 Task: Find connections with filter location Marseille with filter topic #whatinspiresmewith filter profile language Spanish with filter current company SUGAR Cosmetics with filter school CMR Institute Of Management Studies with filter industry Security and Investigations with filter service category Training with filter keywords title Founder
Action: Mouse moved to (550, 106)
Screenshot: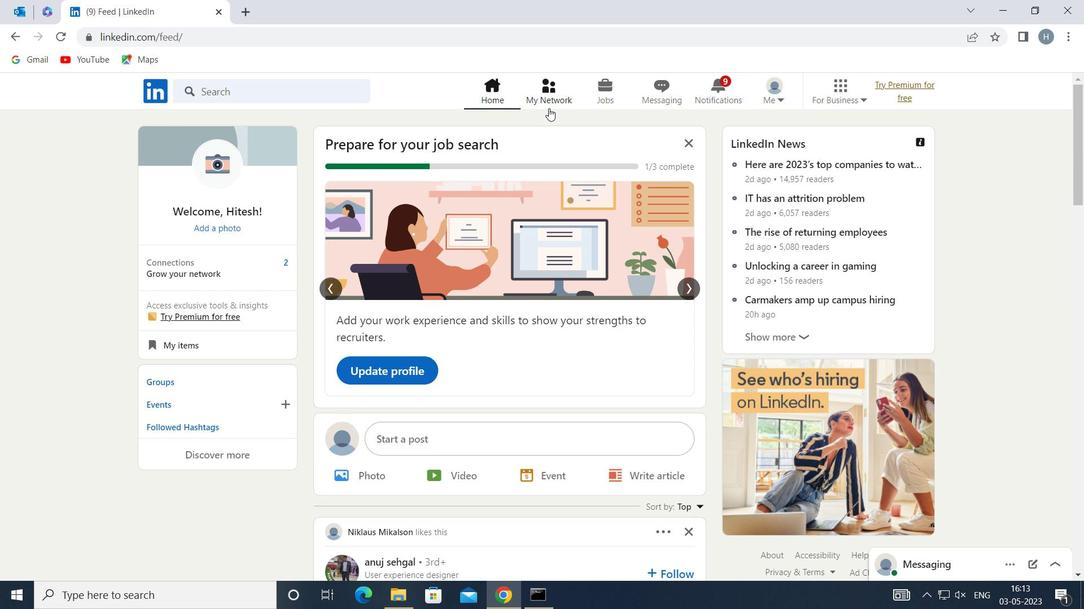 
Action: Mouse pressed left at (550, 106)
Screenshot: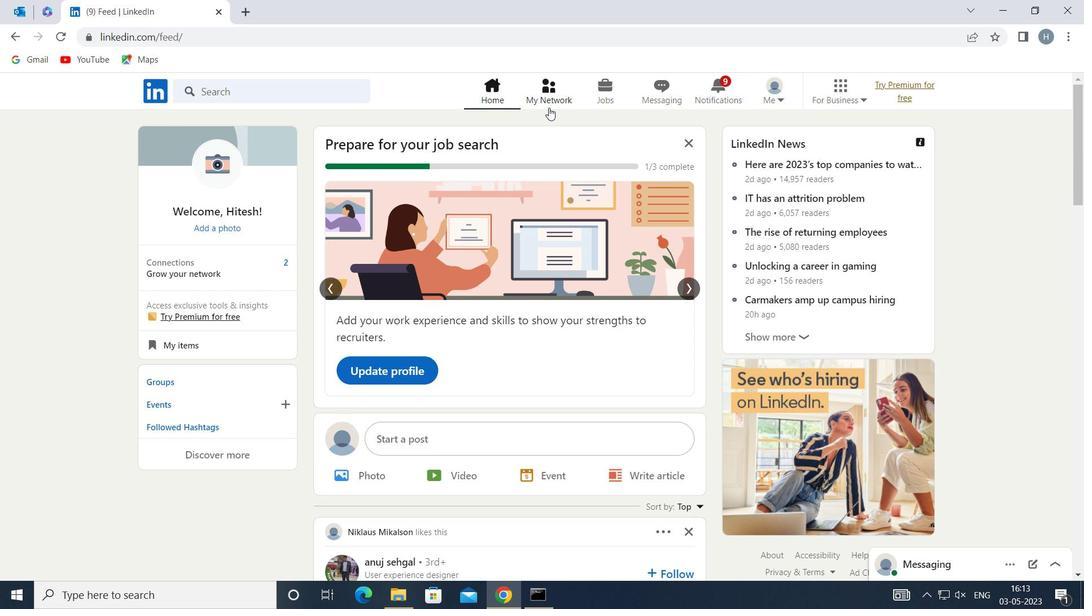 
Action: Mouse moved to (317, 168)
Screenshot: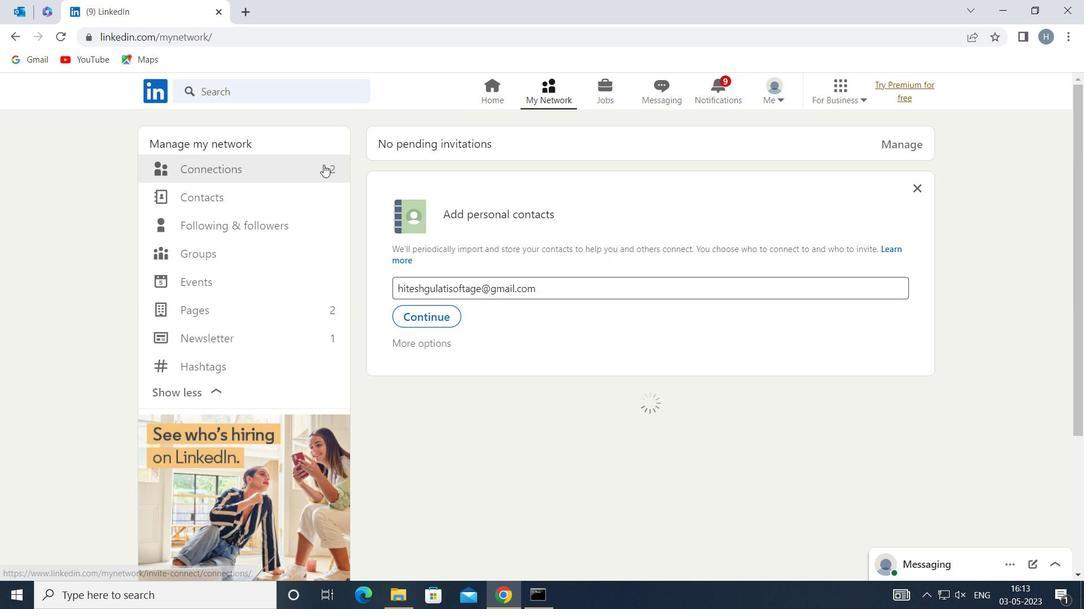 
Action: Mouse pressed left at (317, 168)
Screenshot: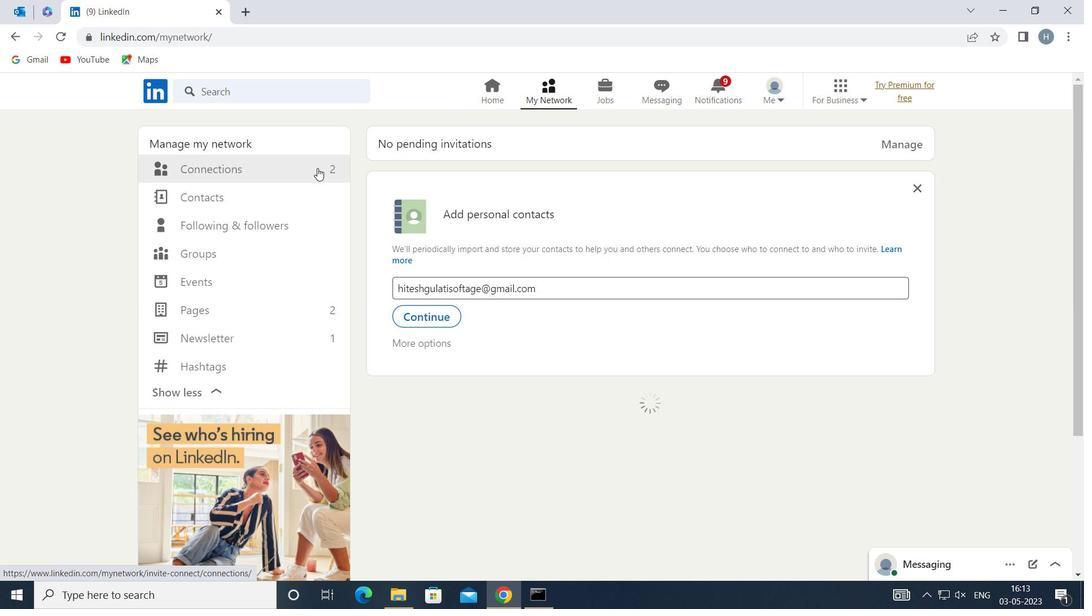 
Action: Mouse moved to (672, 170)
Screenshot: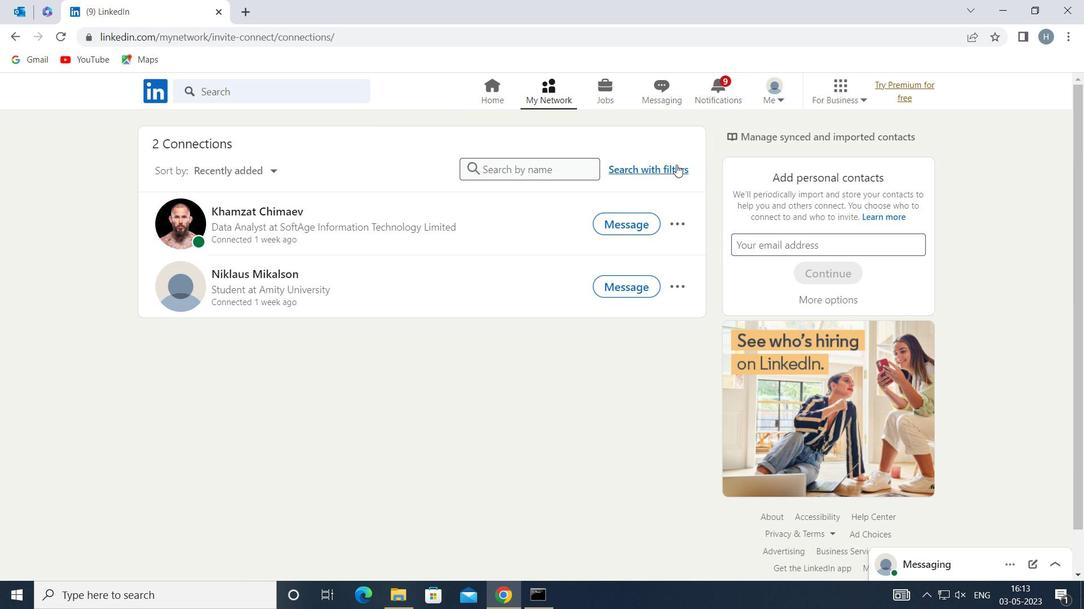 
Action: Mouse pressed left at (672, 170)
Screenshot: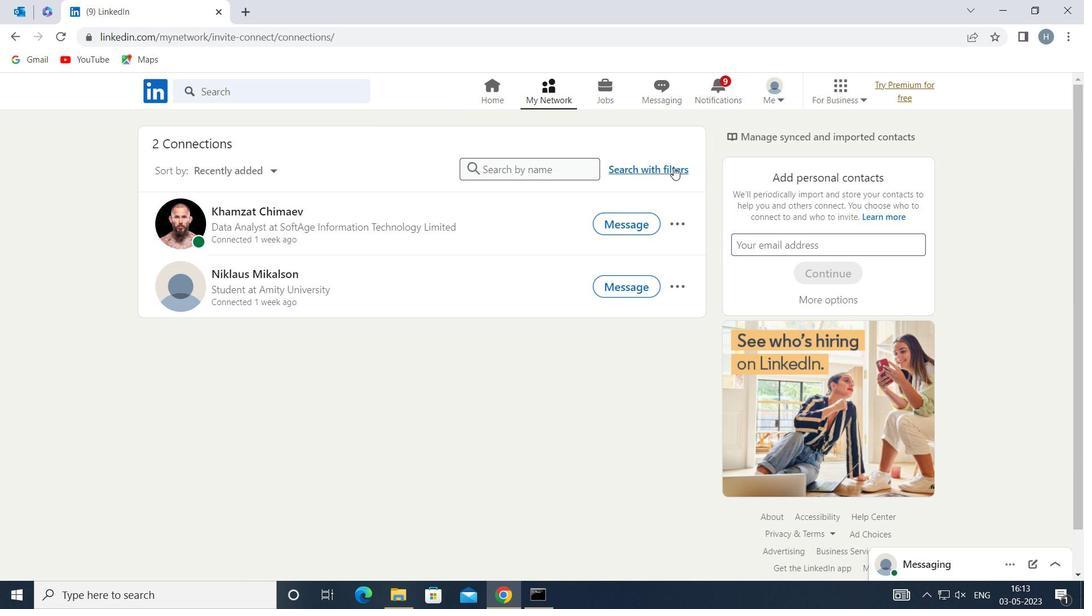 
Action: Mouse moved to (589, 128)
Screenshot: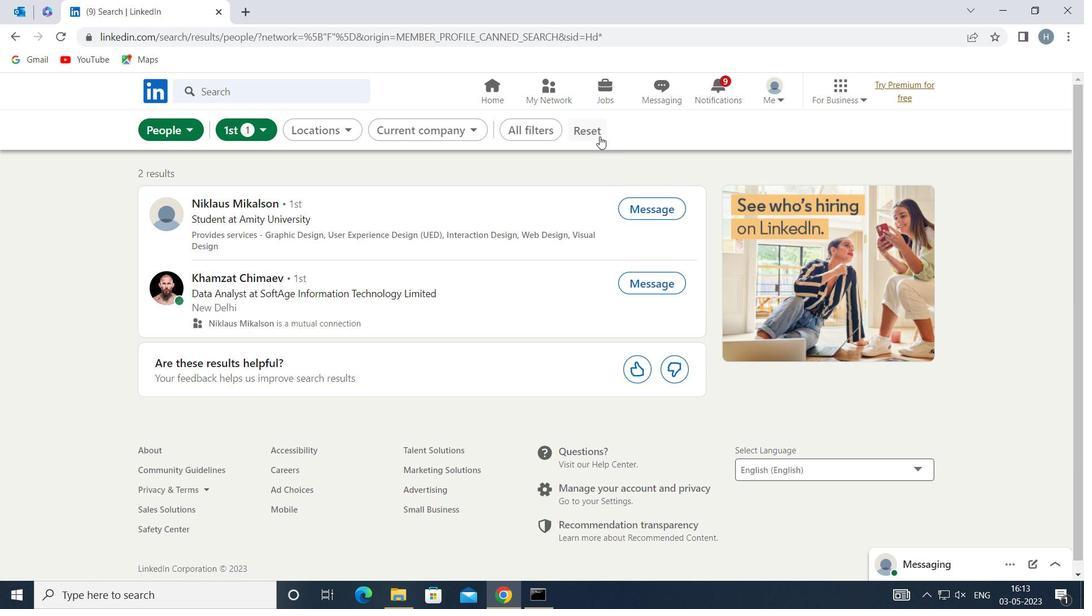 
Action: Mouse pressed left at (589, 128)
Screenshot: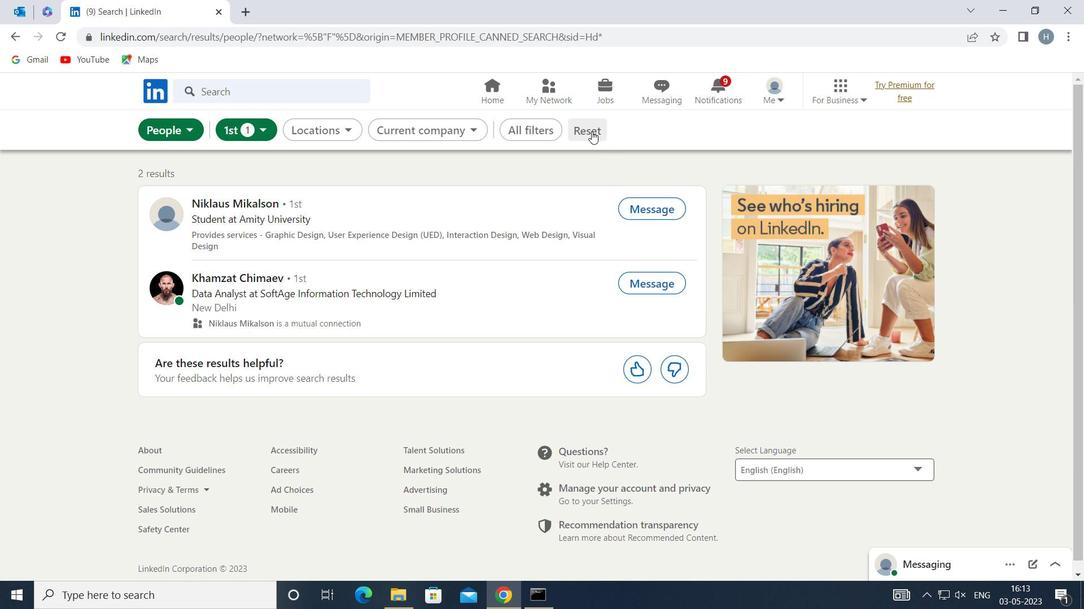
Action: Mouse moved to (570, 128)
Screenshot: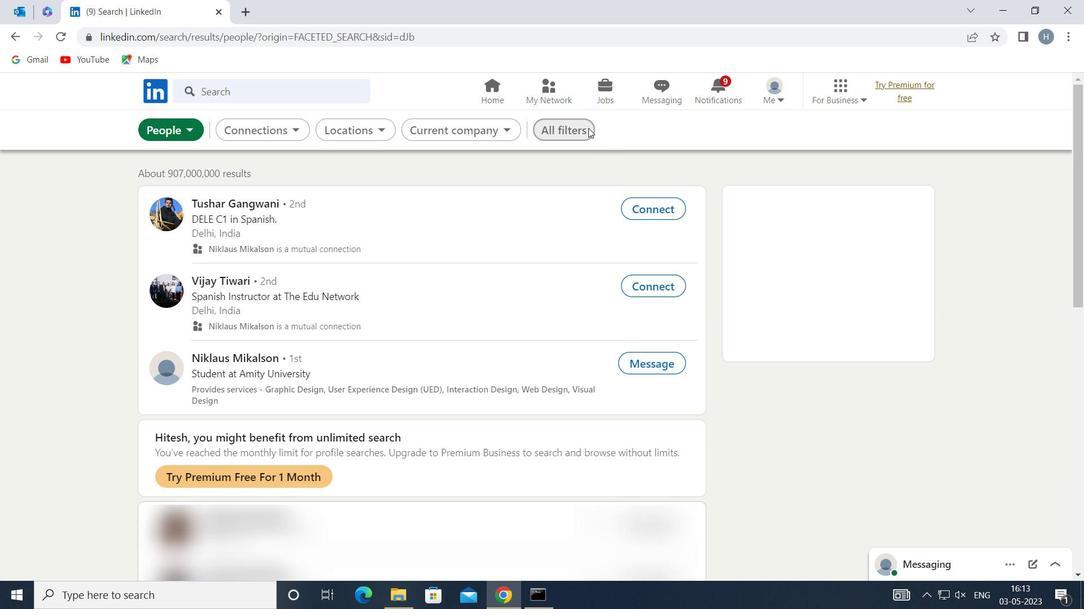 
Action: Mouse pressed left at (570, 128)
Screenshot: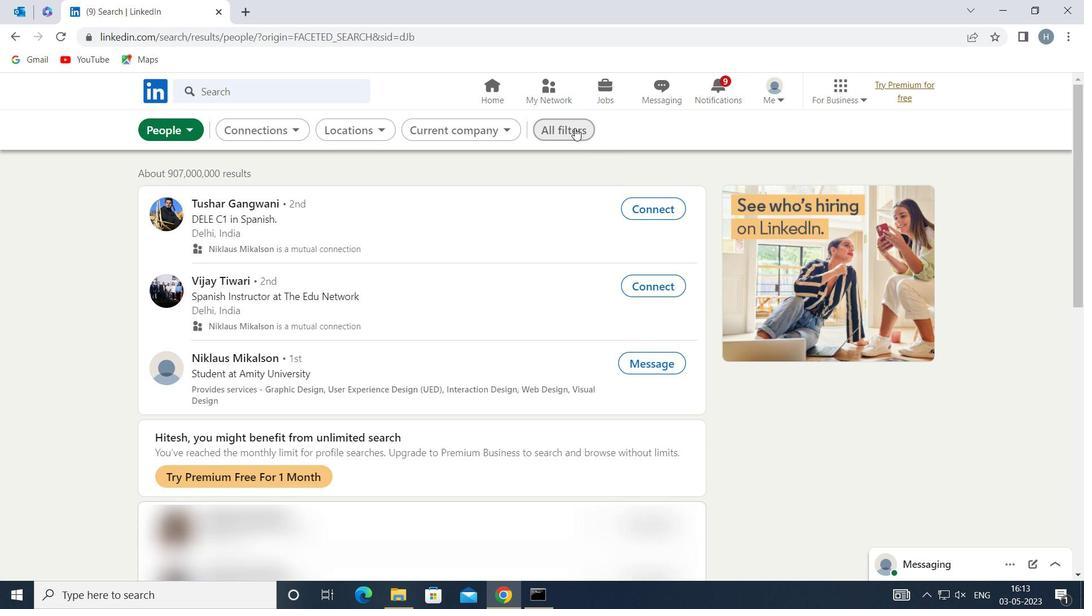 
Action: Mouse moved to (805, 312)
Screenshot: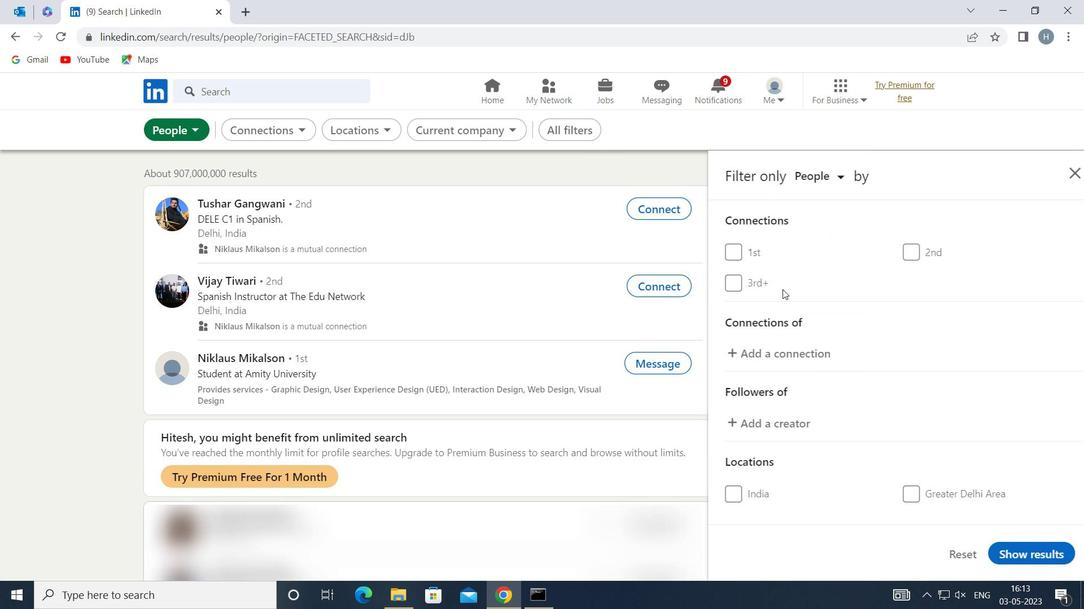 
Action: Mouse scrolled (805, 312) with delta (0, 0)
Screenshot: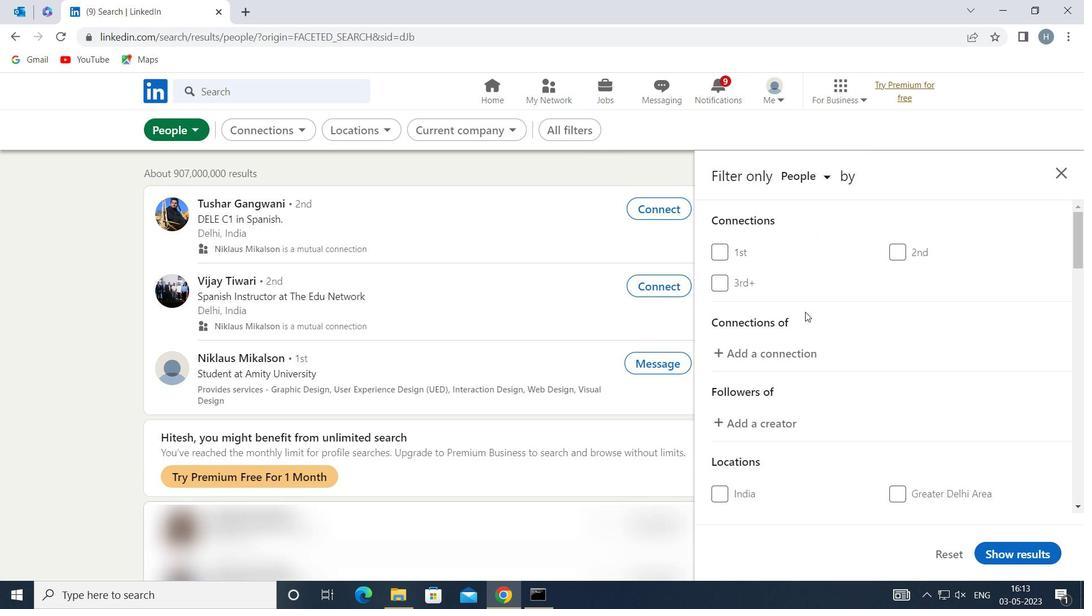 
Action: Mouse scrolled (805, 312) with delta (0, 0)
Screenshot: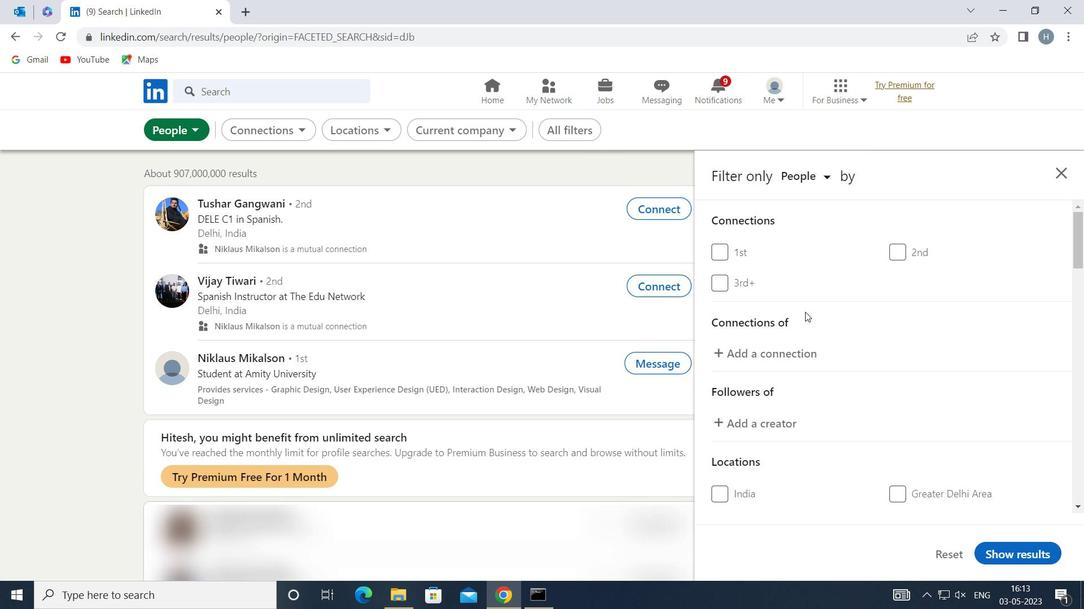 
Action: Mouse scrolled (805, 312) with delta (0, 0)
Screenshot: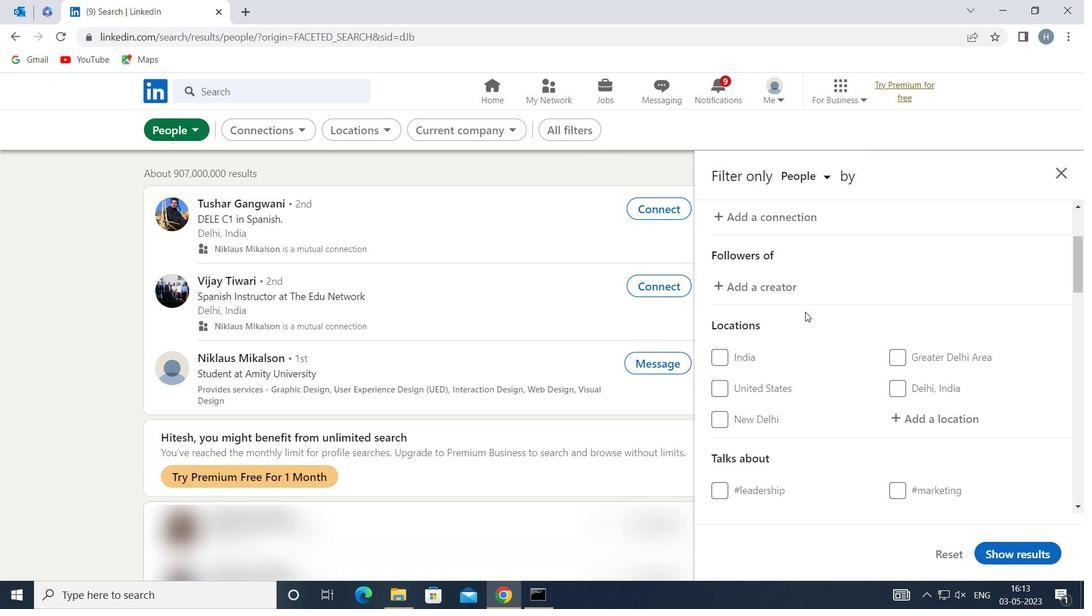
Action: Mouse moved to (917, 346)
Screenshot: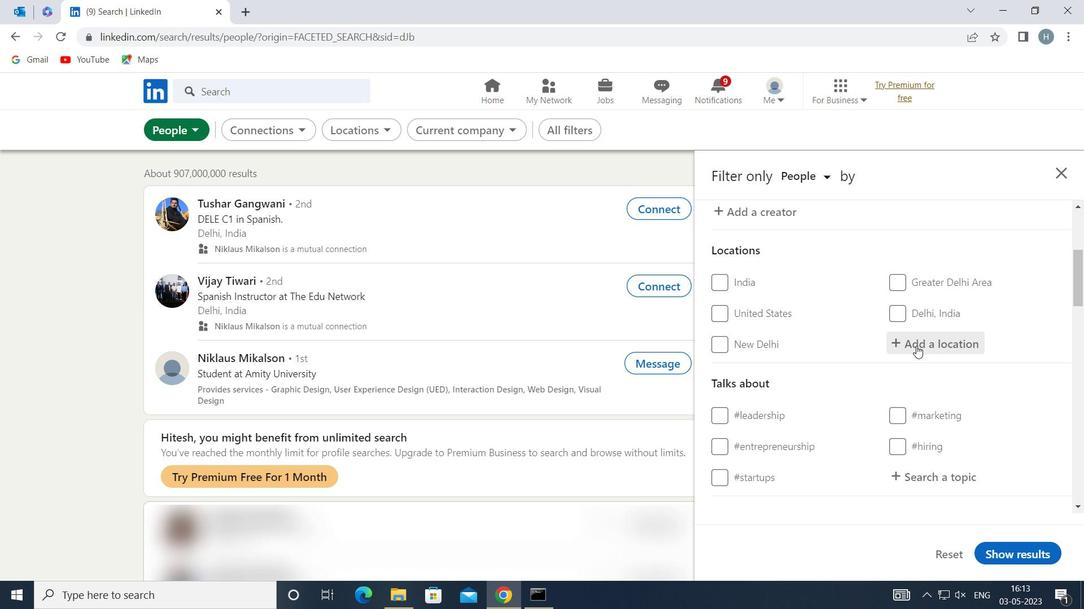 
Action: Mouse pressed left at (917, 346)
Screenshot: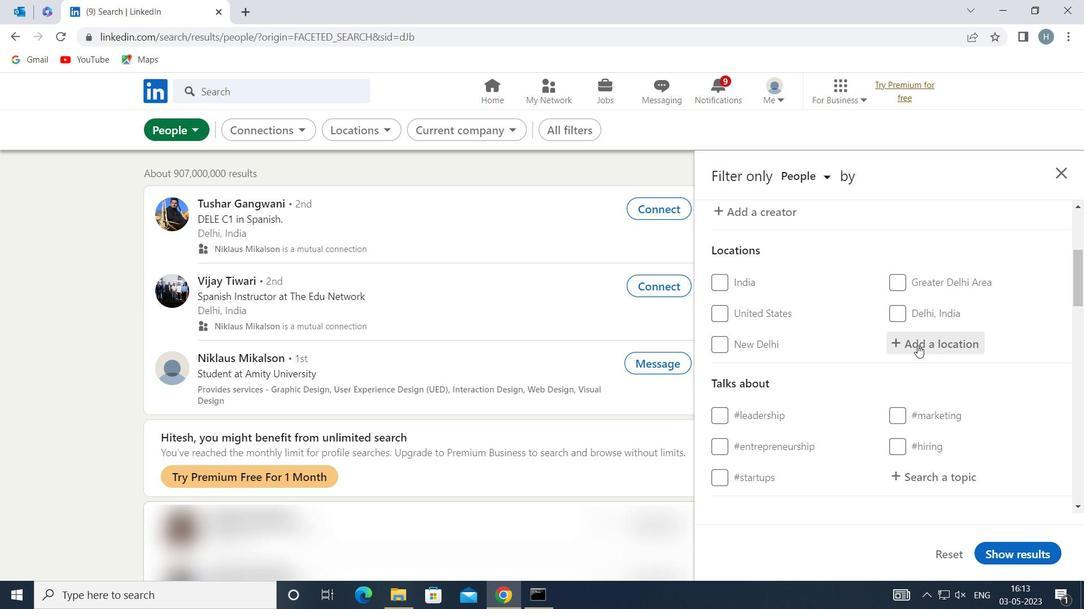 
Action: Mouse moved to (865, 345)
Screenshot: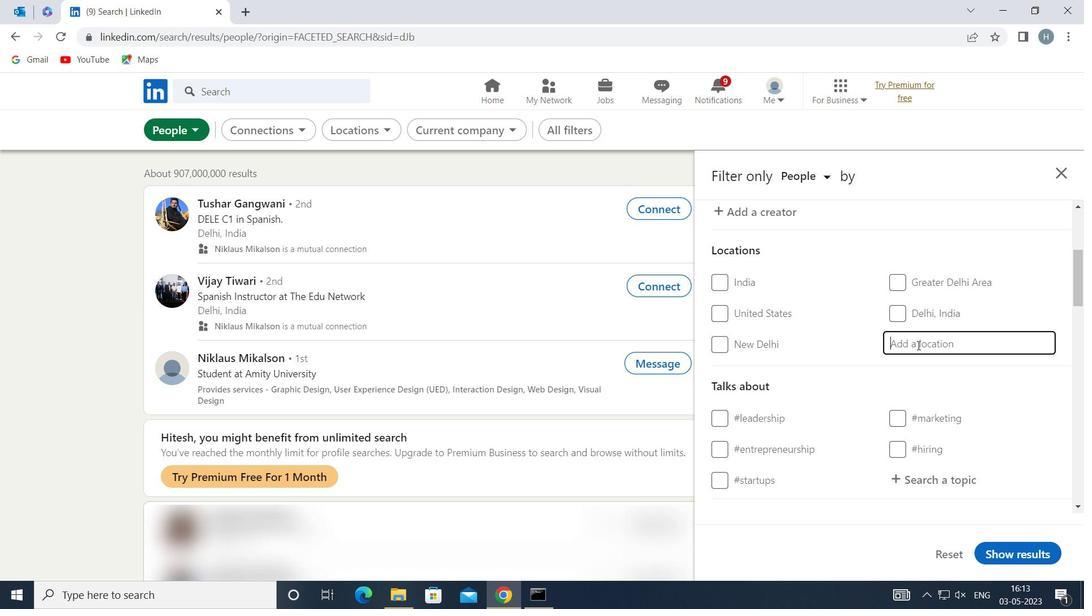 
Action: Key pressed <Key.shift>MARSEILLE
Screenshot: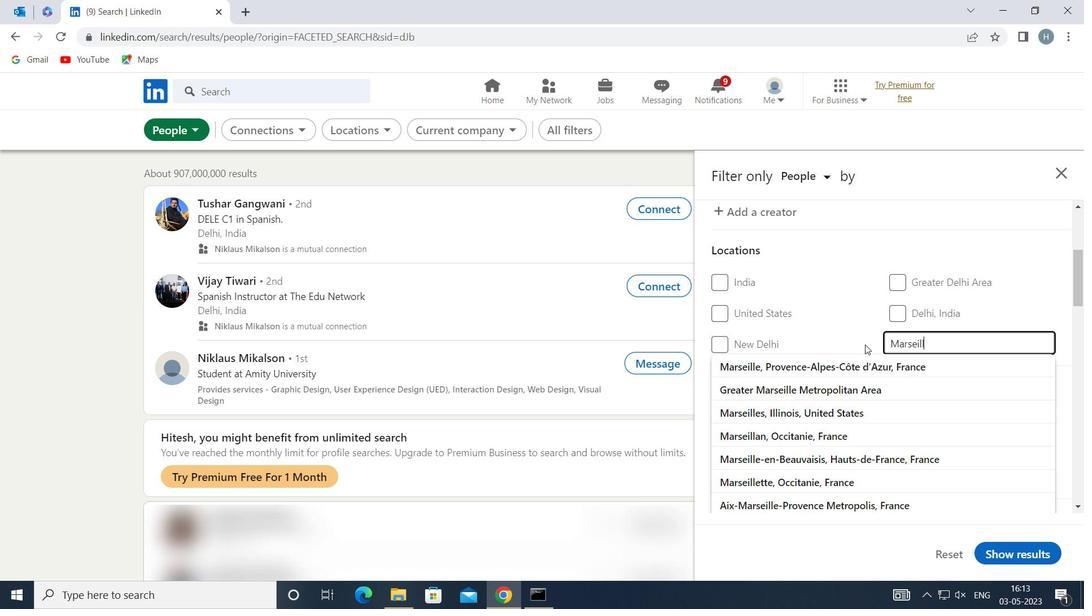 
Action: Mouse moved to (857, 364)
Screenshot: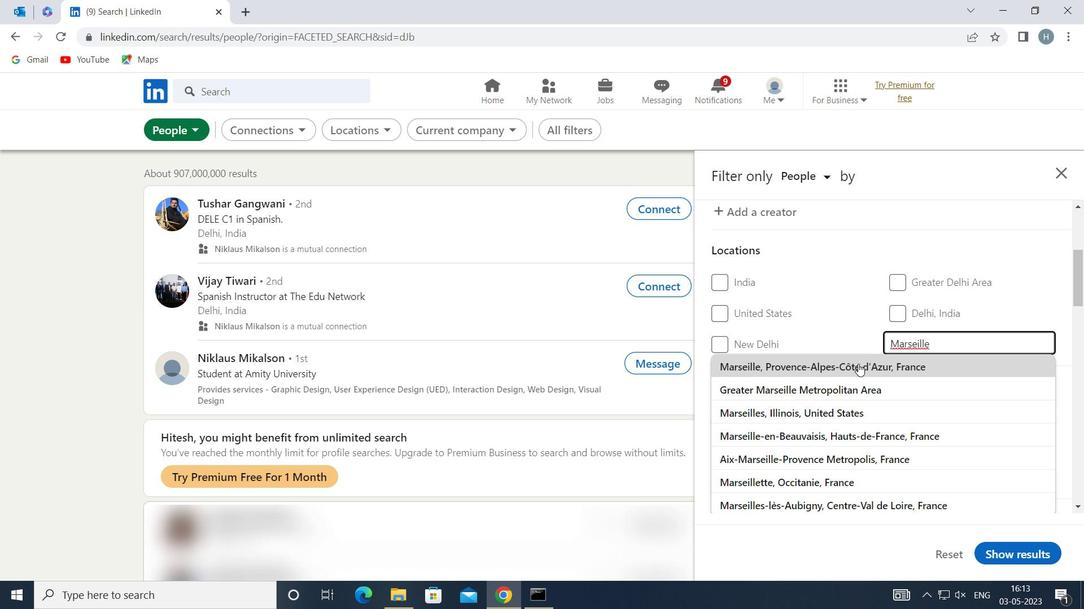 
Action: Mouse pressed left at (857, 364)
Screenshot: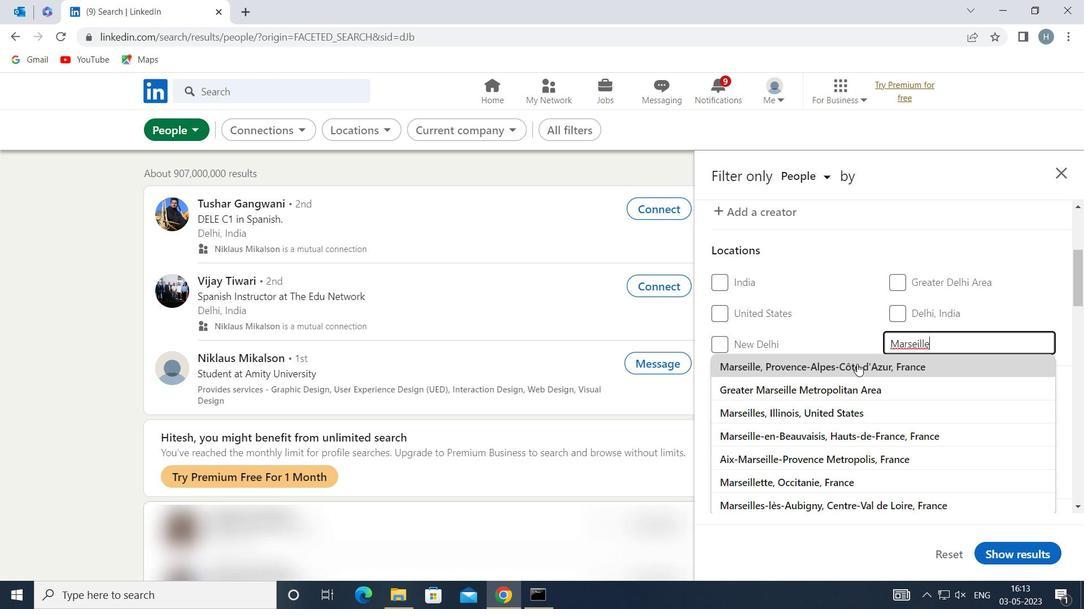 
Action: Mouse moved to (853, 359)
Screenshot: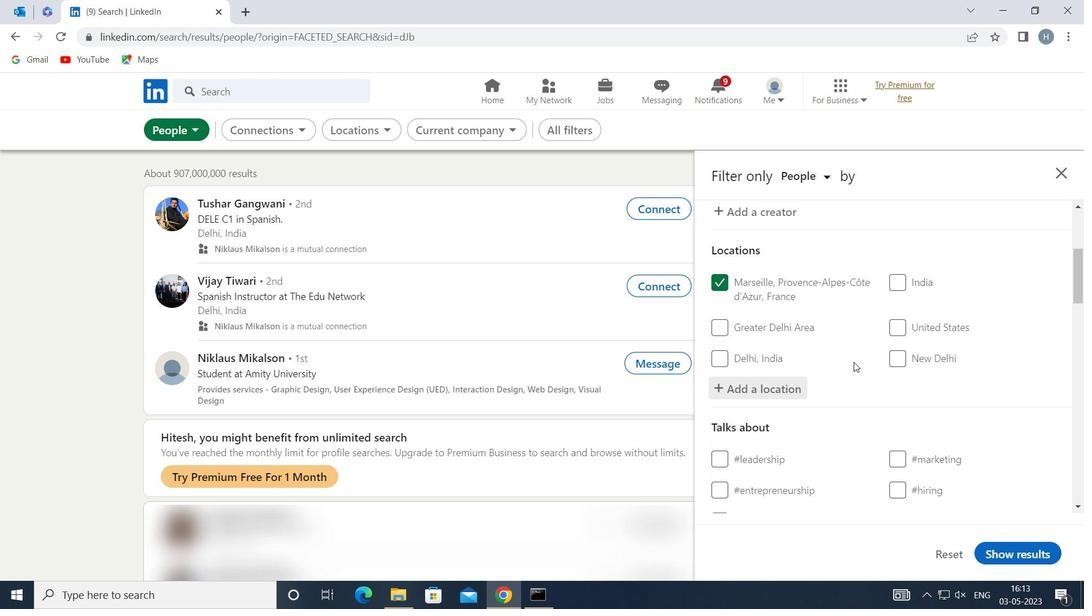 
Action: Mouse scrolled (853, 359) with delta (0, 0)
Screenshot: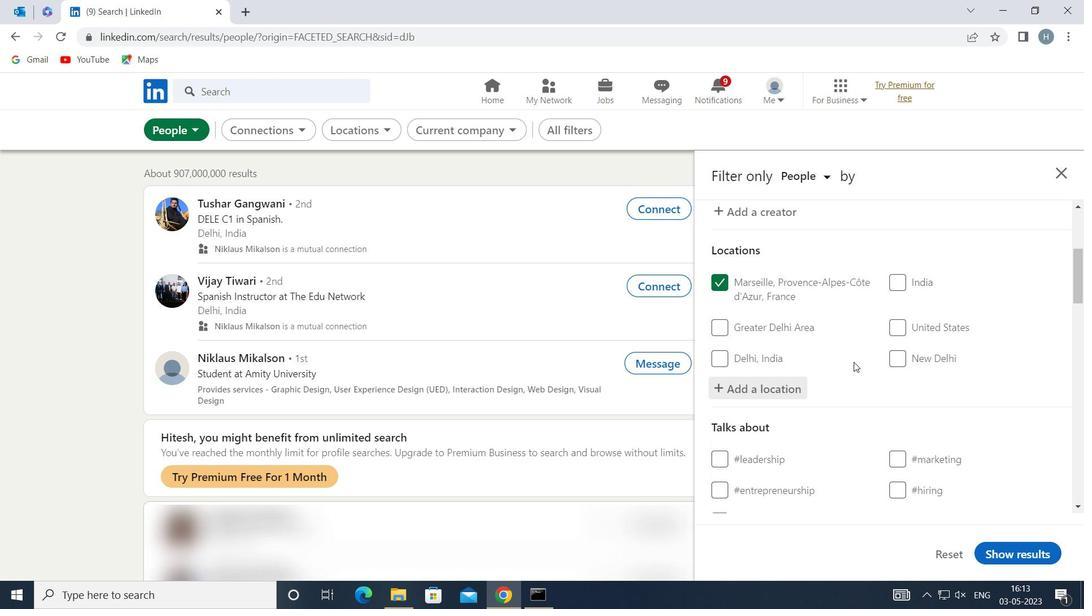 
Action: Mouse scrolled (853, 359) with delta (0, 0)
Screenshot: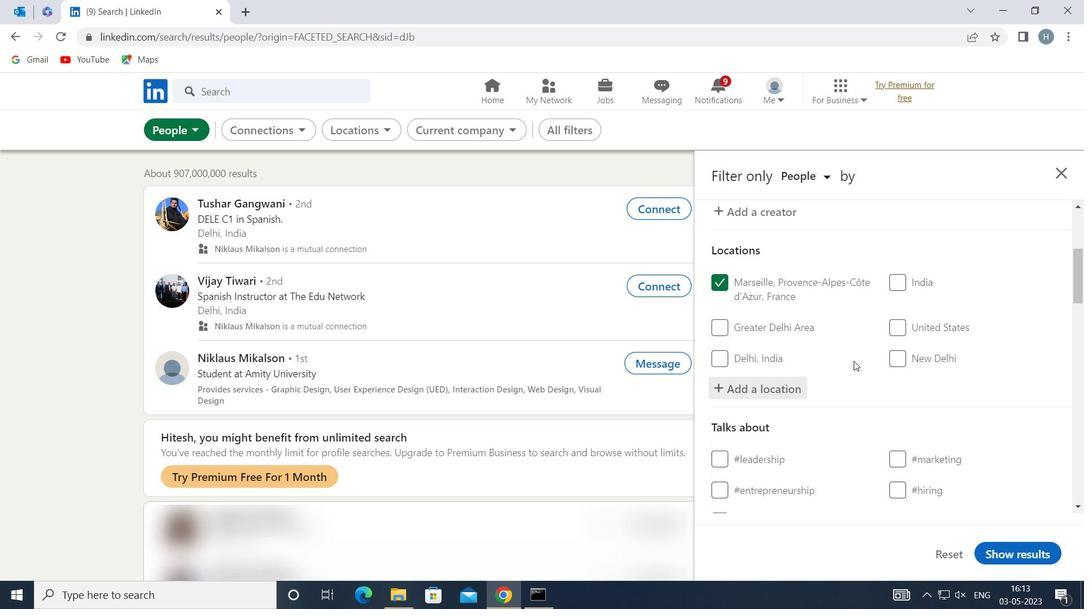 
Action: Mouse moved to (923, 374)
Screenshot: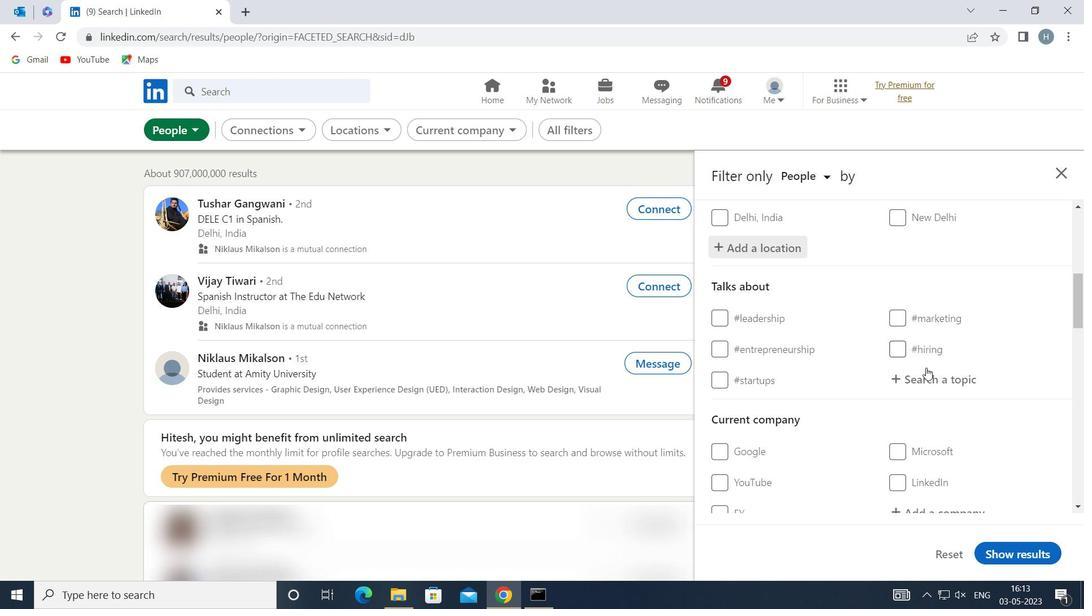 
Action: Mouse pressed left at (923, 374)
Screenshot: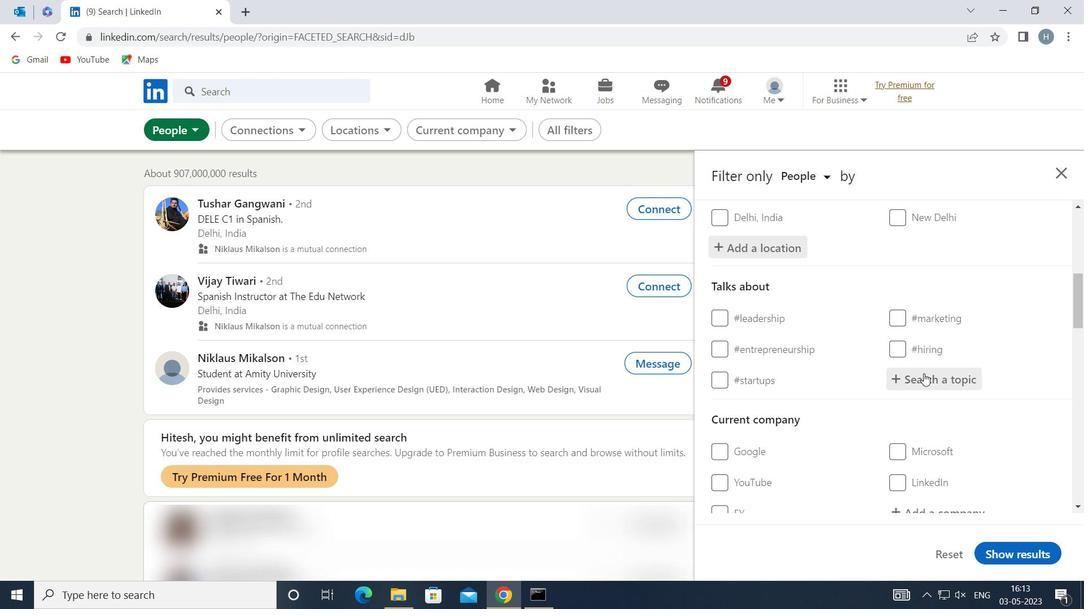
Action: Mouse moved to (919, 376)
Screenshot: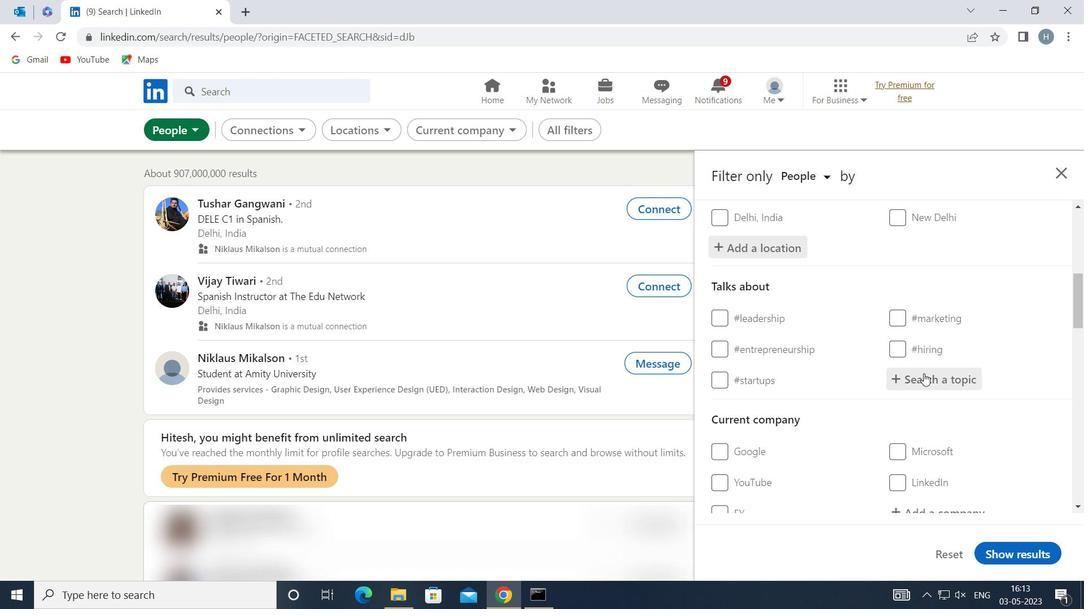 
Action: Key pressed WHATINSPIRES
Screenshot: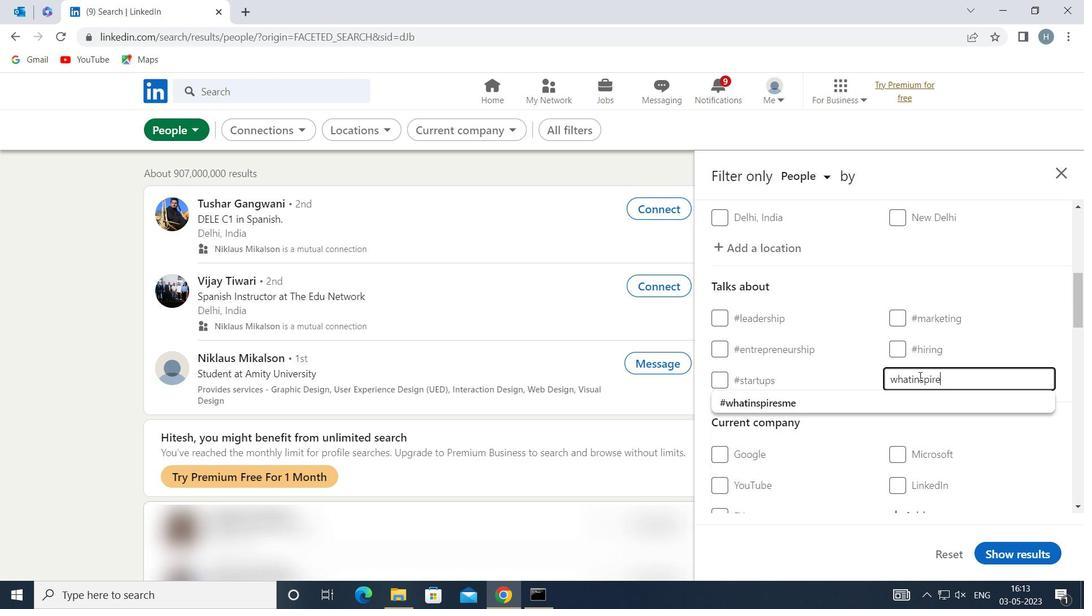 
Action: Mouse moved to (880, 404)
Screenshot: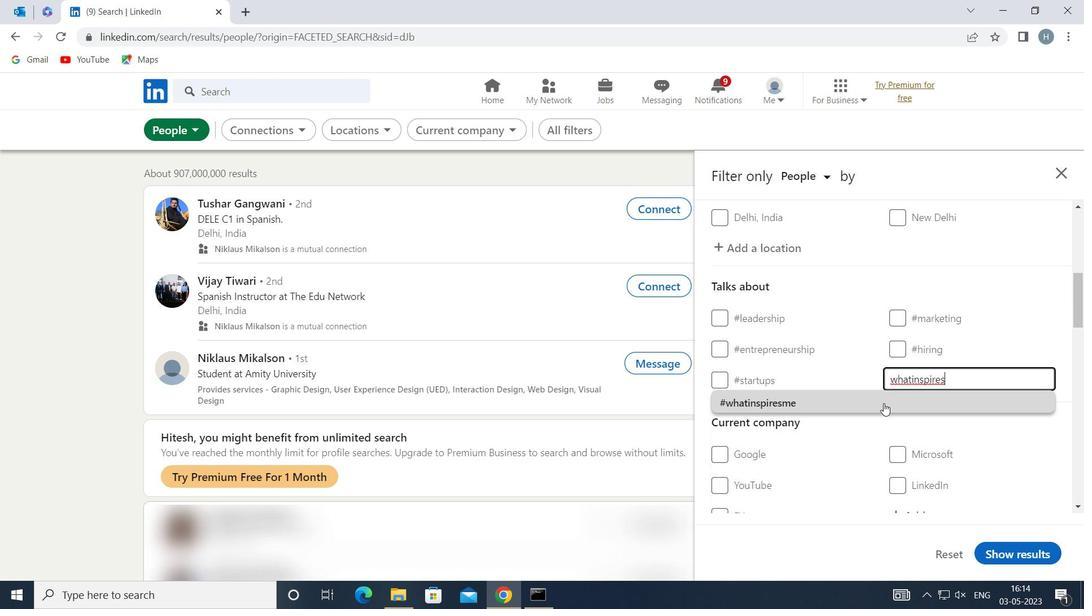 
Action: Mouse pressed left at (880, 404)
Screenshot: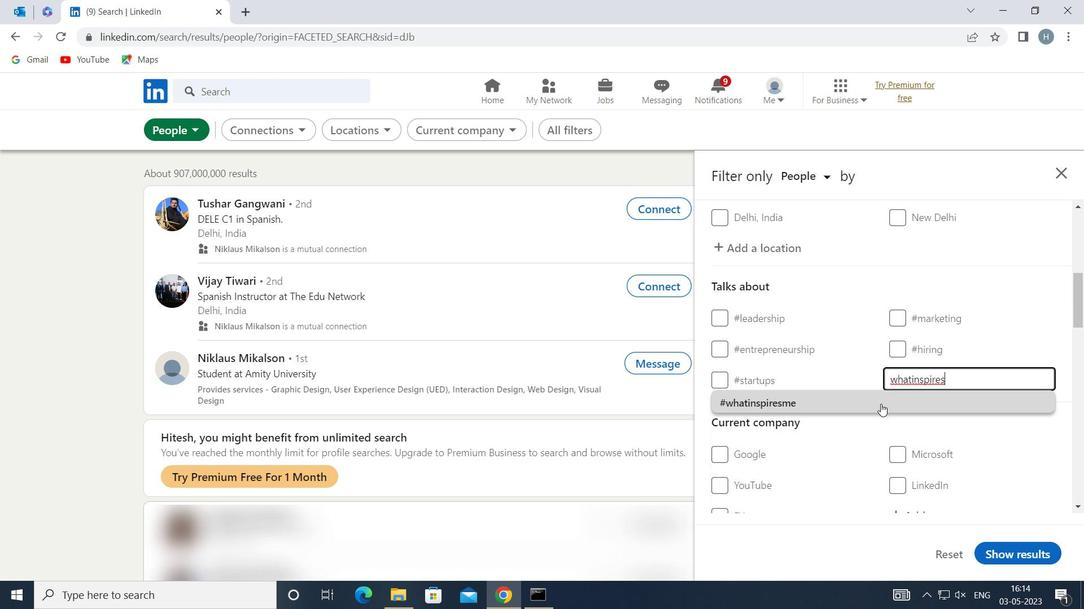 
Action: Mouse moved to (829, 404)
Screenshot: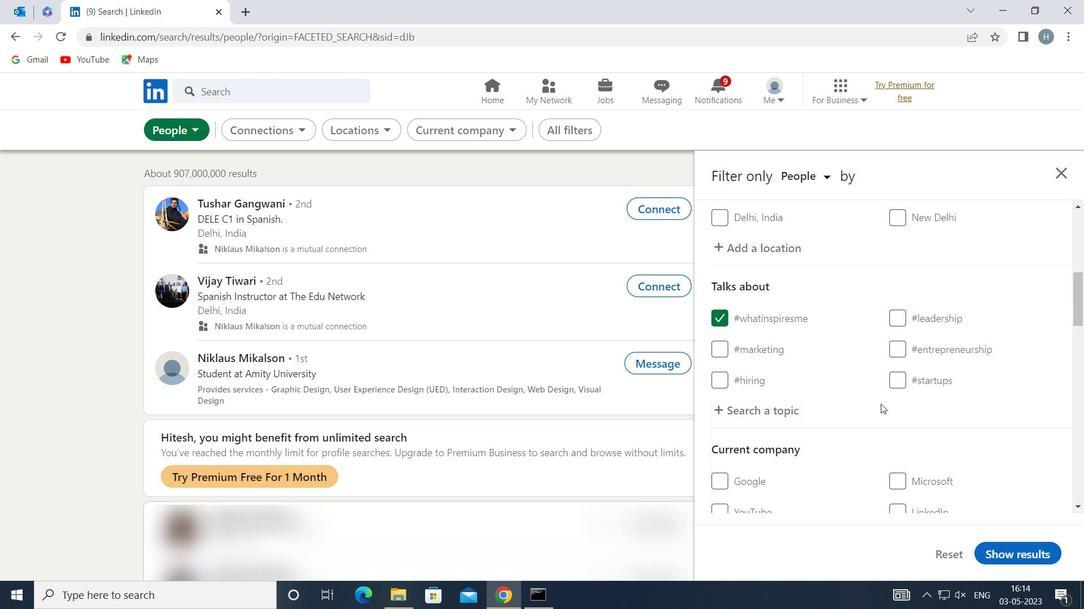 
Action: Mouse scrolled (829, 403) with delta (0, 0)
Screenshot: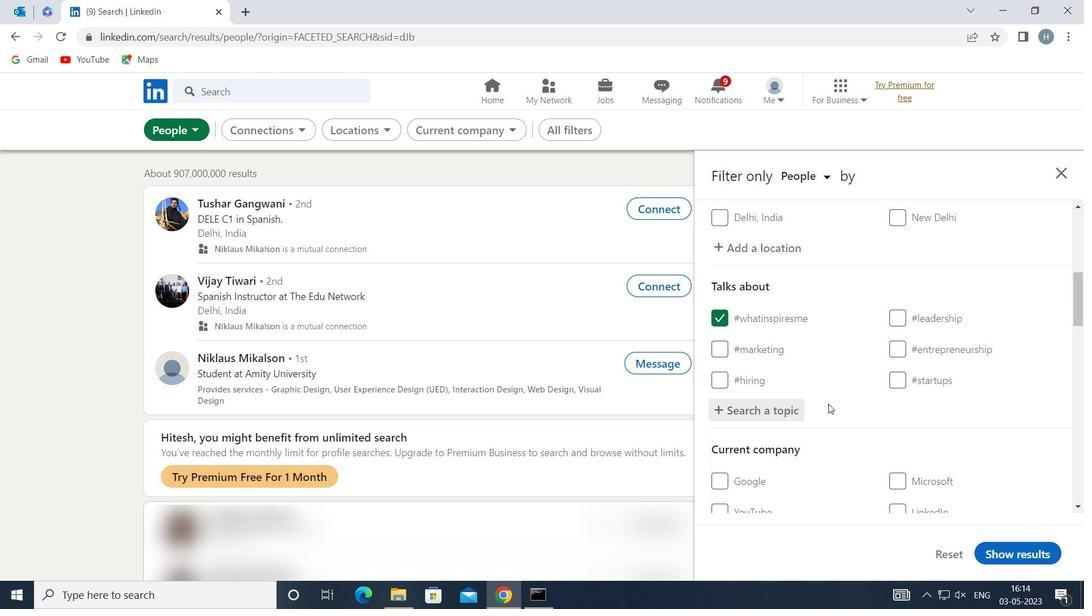 
Action: Mouse scrolled (829, 403) with delta (0, 0)
Screenshot: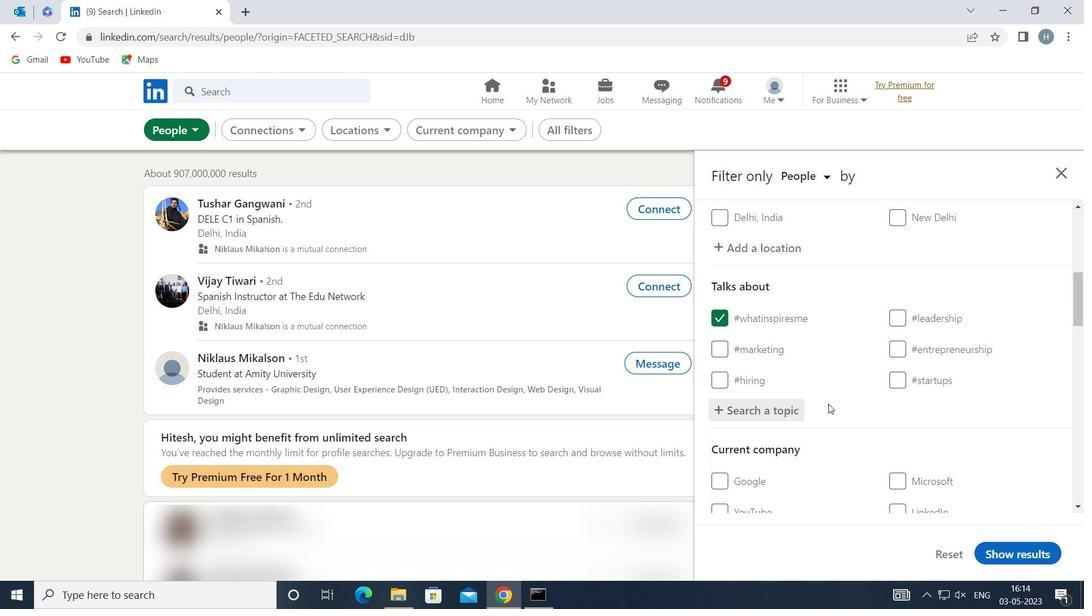 
Action: Mouse moved to (860, 393)
Screenshot: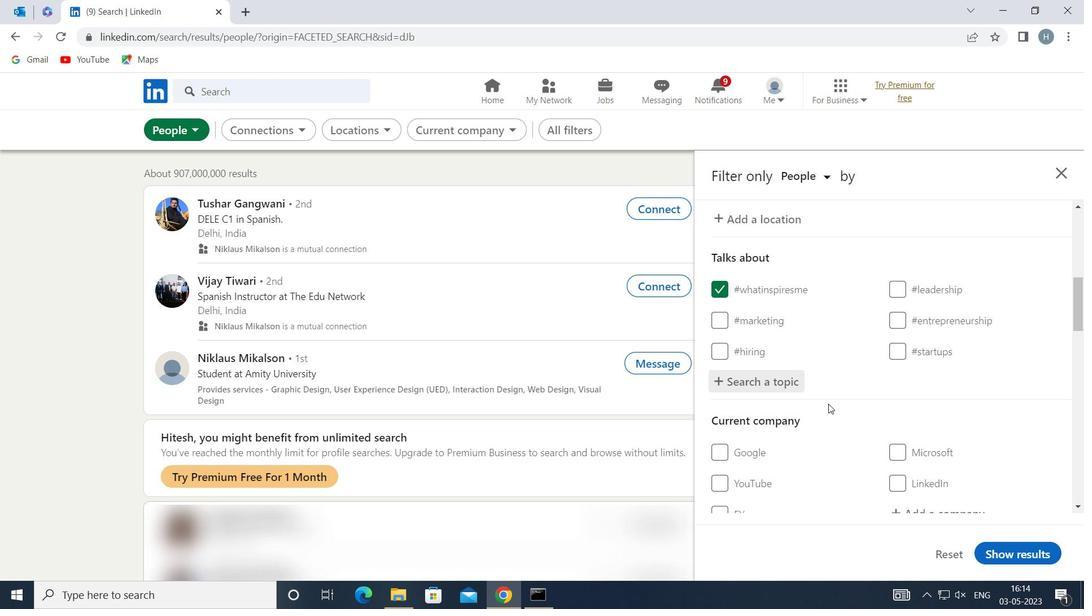 
Action: Mouse scrolled (860, 392) with delta (0, 0)
Screenshot: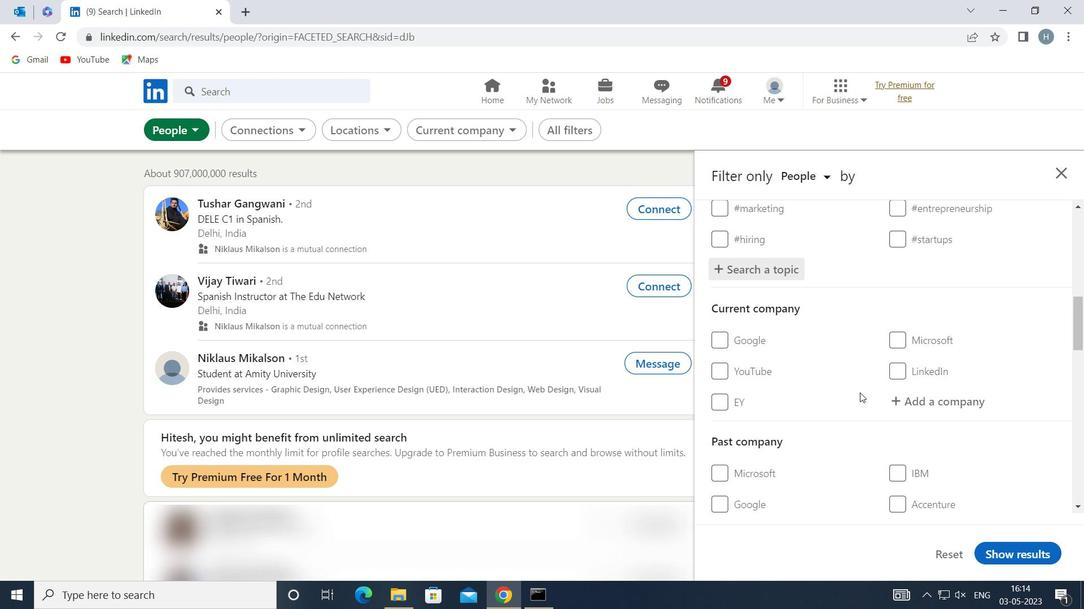 
Action: Mouse scrolled (860, 392) with delta (0, 0)
Screenshot: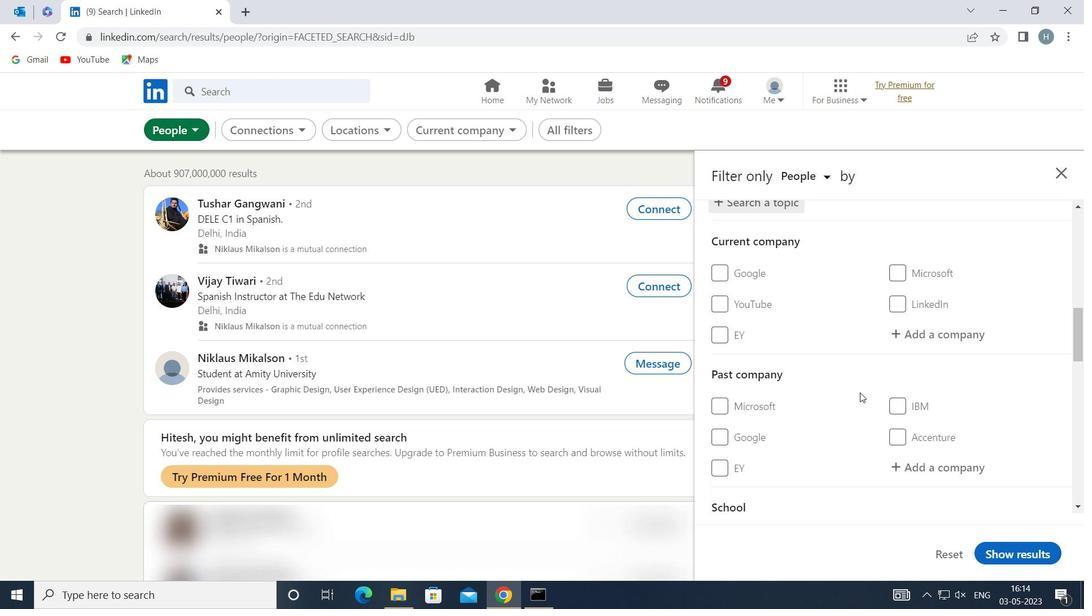 
Action: Mouse scrolled (860, 392) with delta (0, 0)
Screenshot: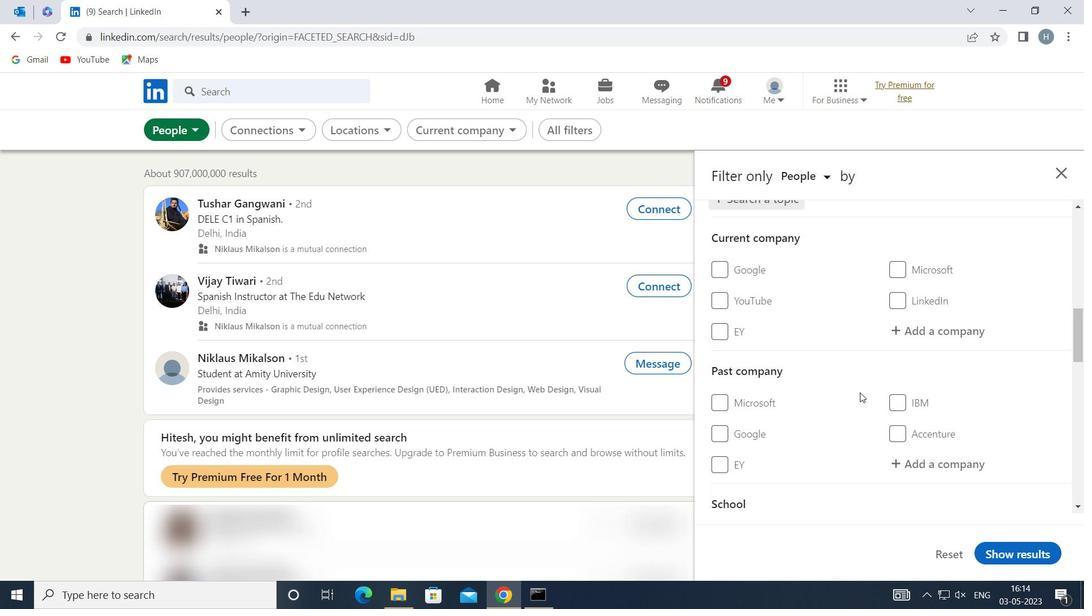 
Action: Mouse scrolled (860, 392) with delta (0, 0)
Screenshot: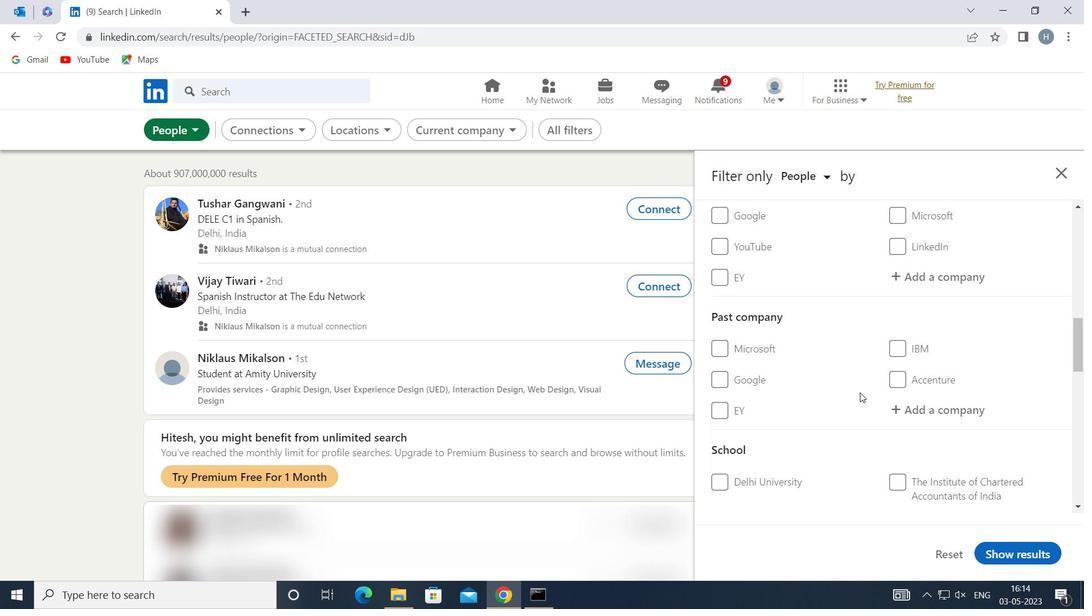 
Action: Mouse moved to (860, 393)
Screenshot: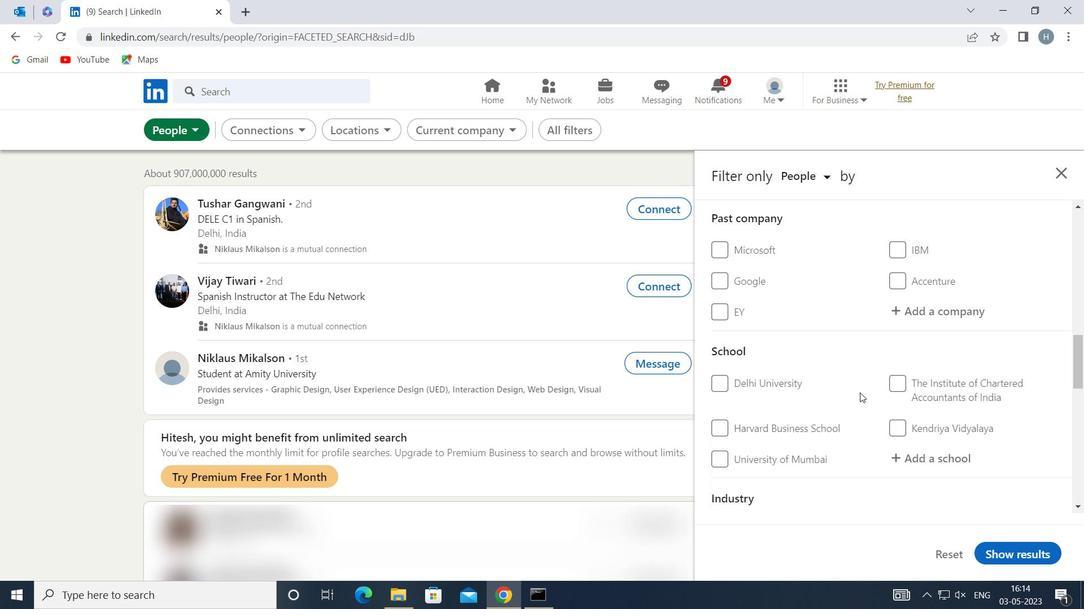 
Action: Mouse scrolled (860, 393) with delta (0, 0)
Screenshot: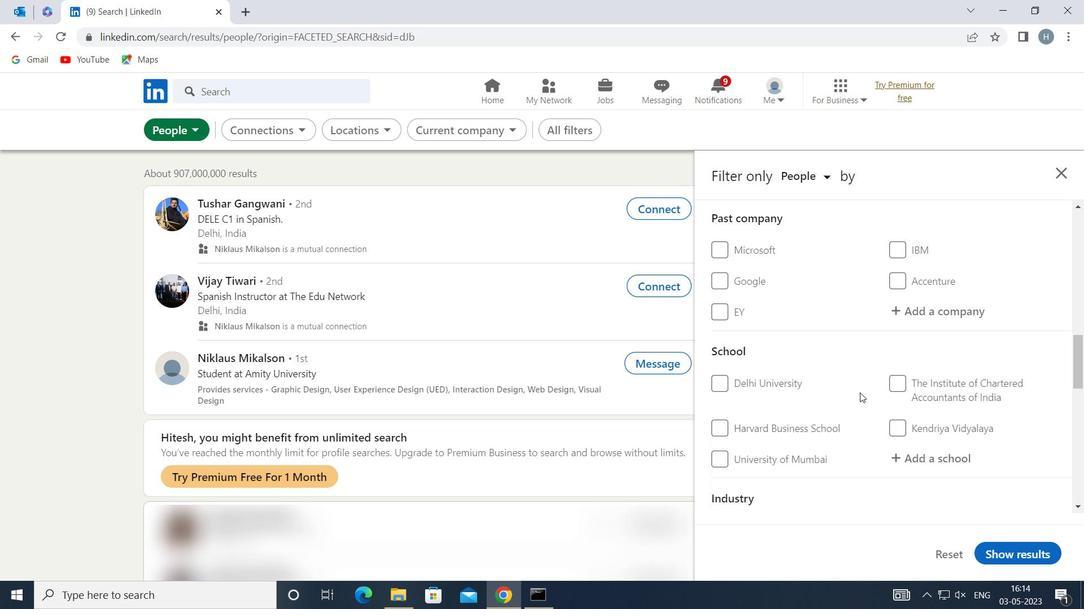 
Action: Mouse scrolled (860, 393) with delta (0, 0)
Screenshot: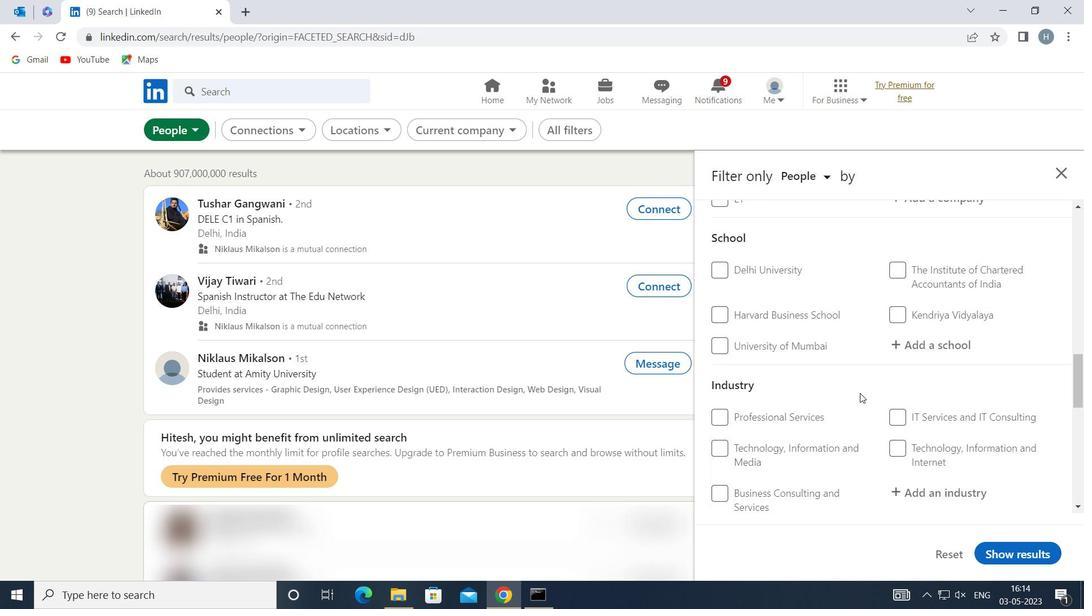 
Action: Mouse scrolled (860, 393) with delta (0, 0)
Screenshot: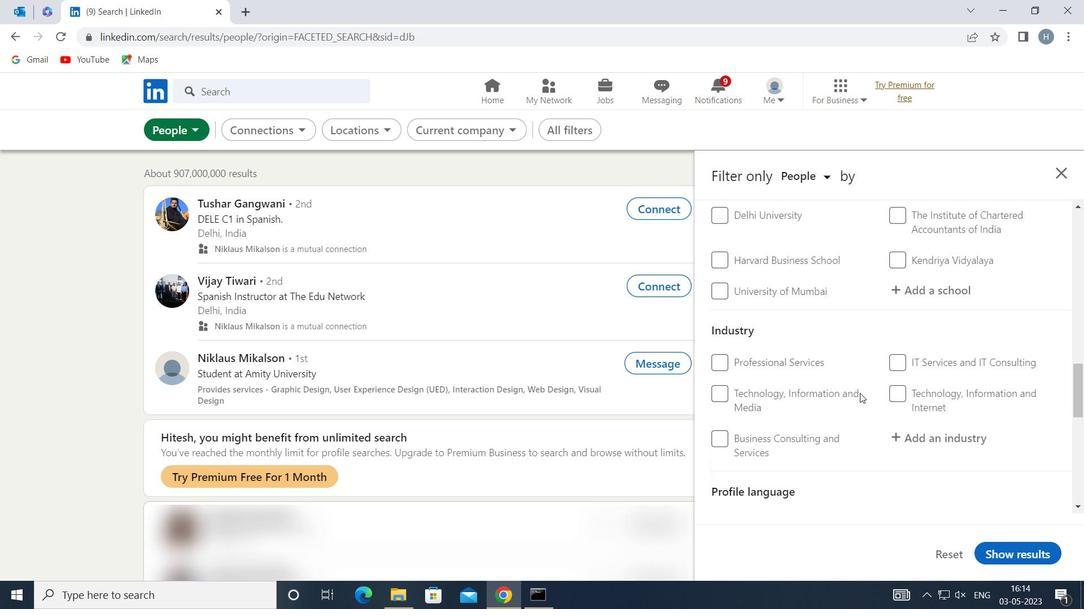 
Action: Mouse scrolled (860, 393) with delta (0, 0)
Screenshot: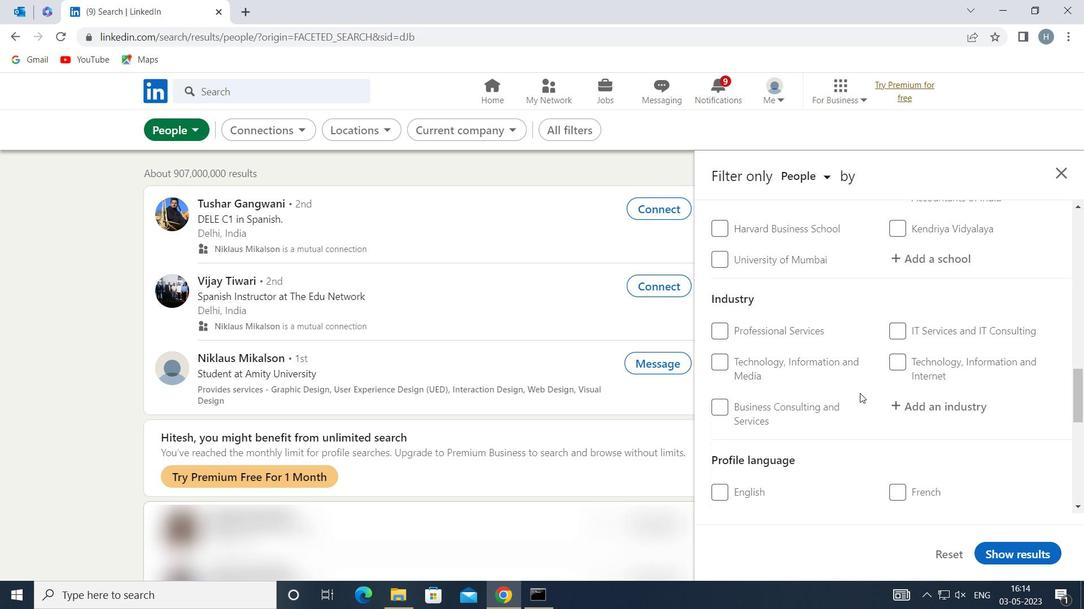 
Action: Mouse scrolled (860, 393) with delta (0, 0)
Screenshot: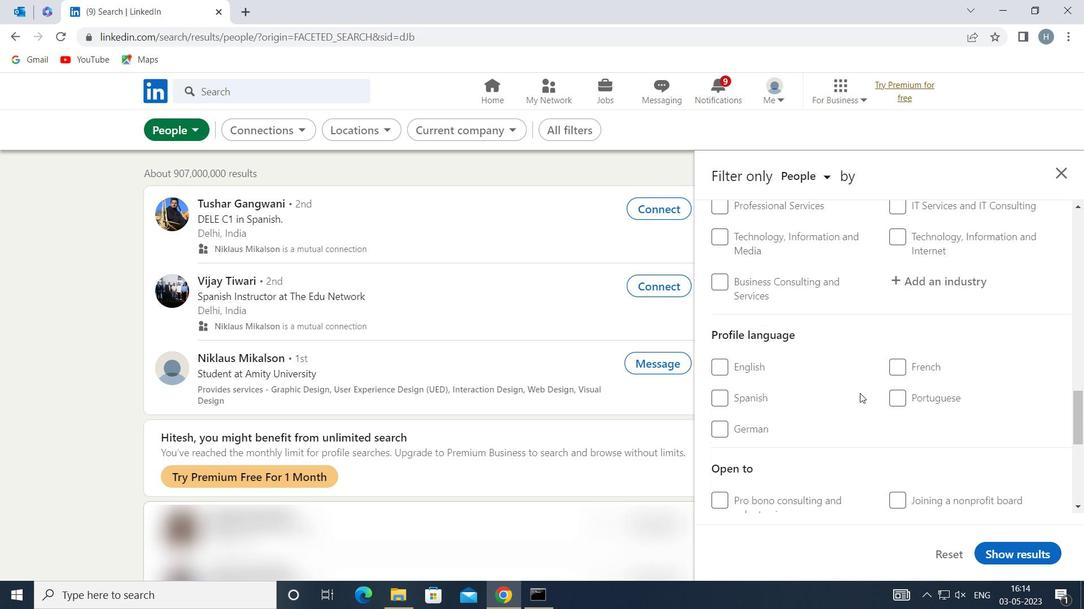 
Action: Mouse moved to (720, 304)
Screenshot: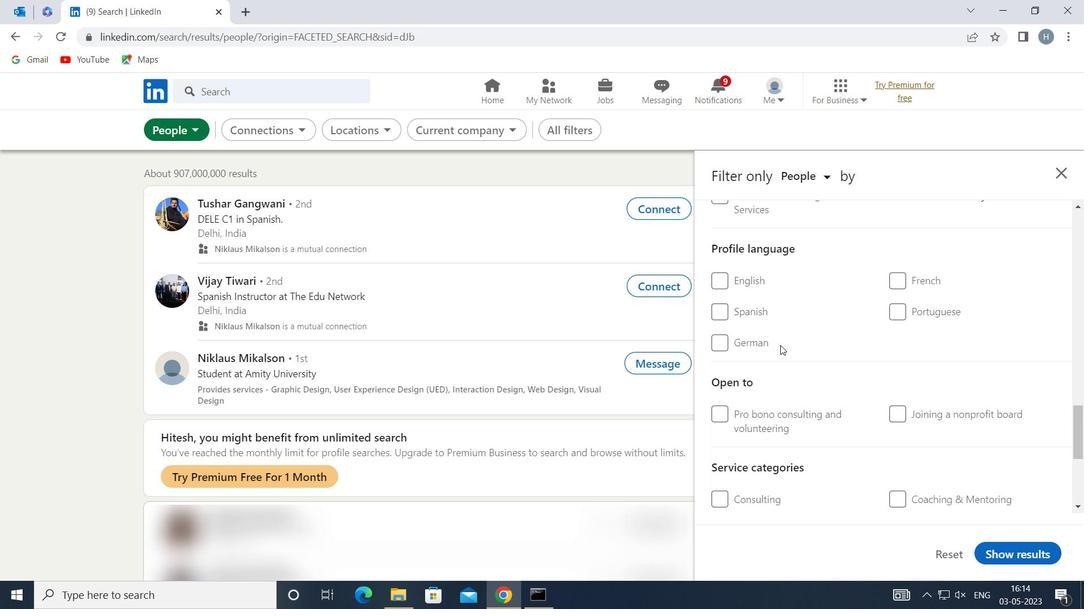 
Action: Mouse pressed left at (720, 304)
Screenshot: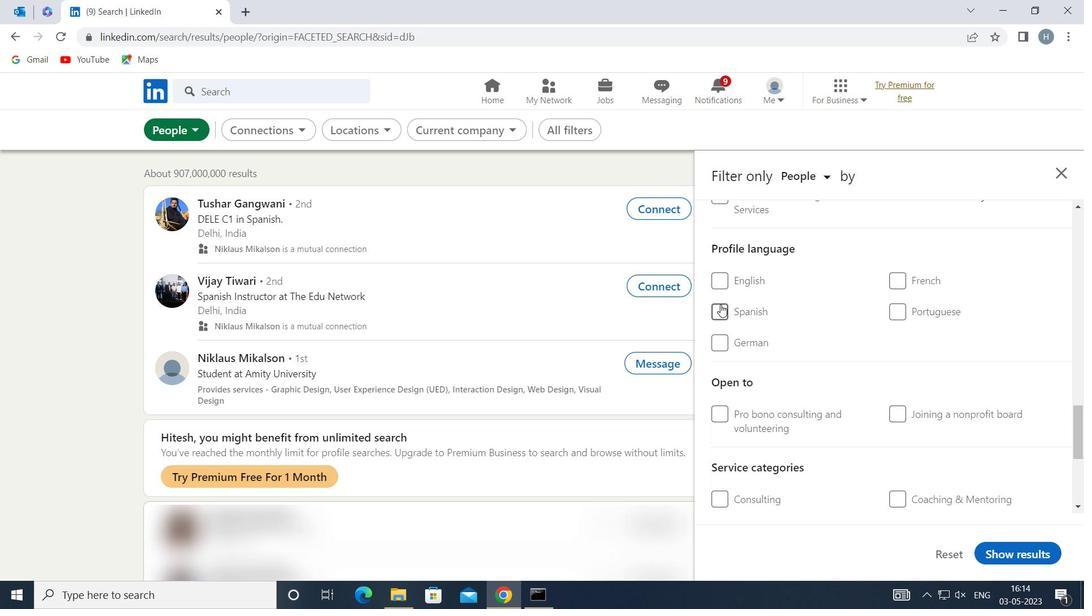 
Action: Mouse moved to (835, 356)
Screenshot: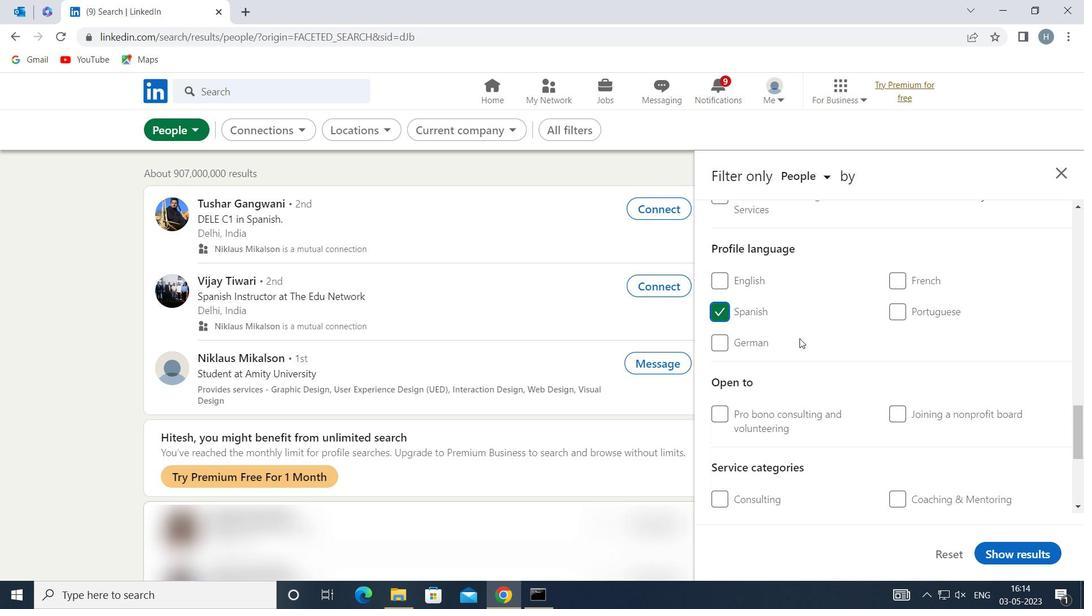 
Action: Mouse scrolled (835, 357) with delta (0, 0)
Screenshot: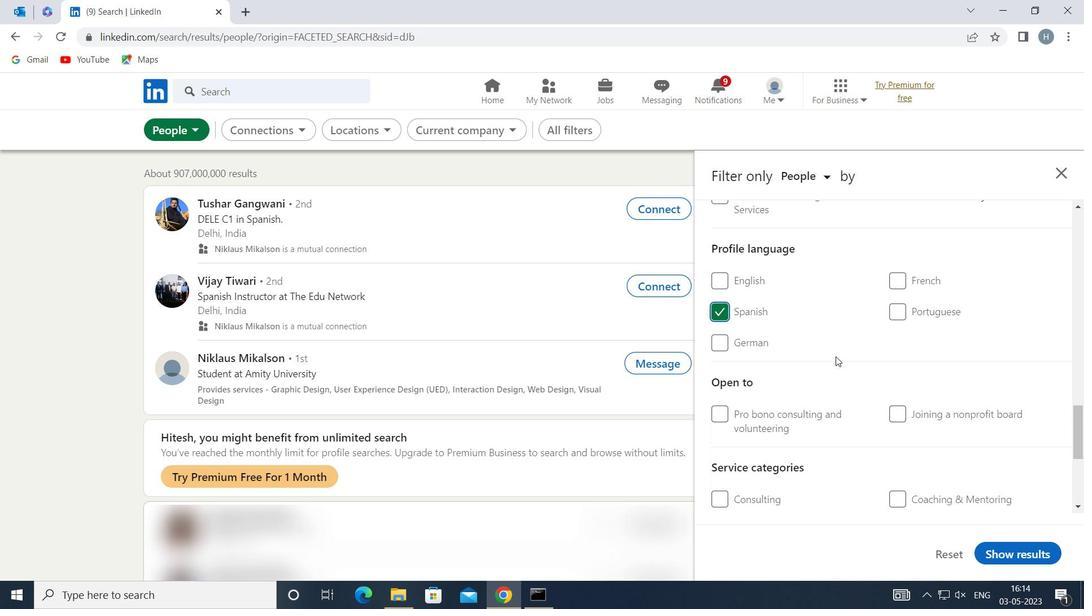 
Action: Mouse scrolled (835, 357) with delta (0, 0)
Screenshot: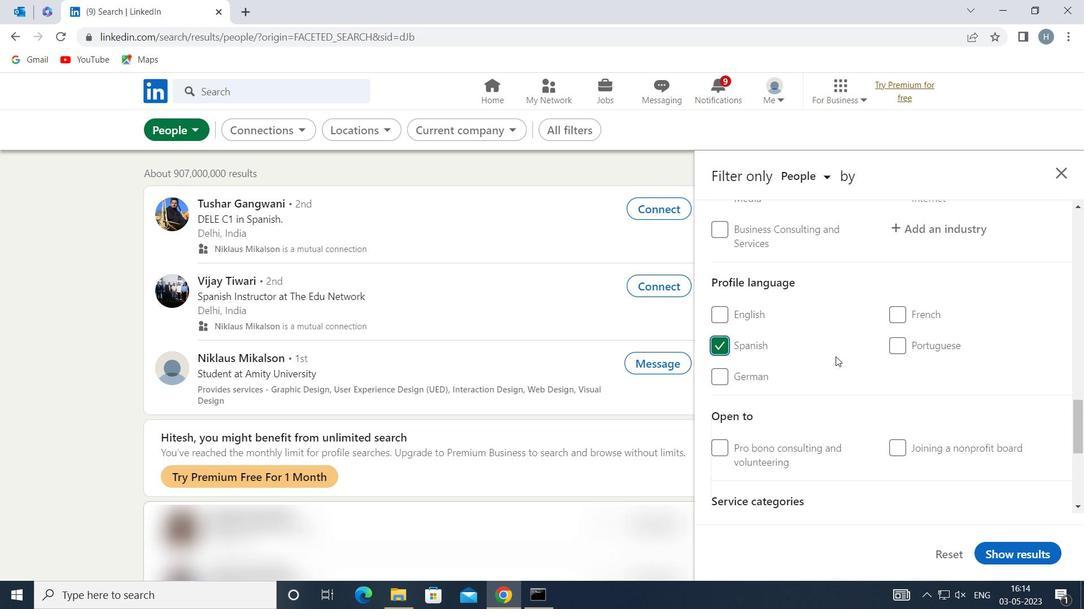 
Action: Mouse scrolled (835, 357) with delta (0, 0)
Screenshot: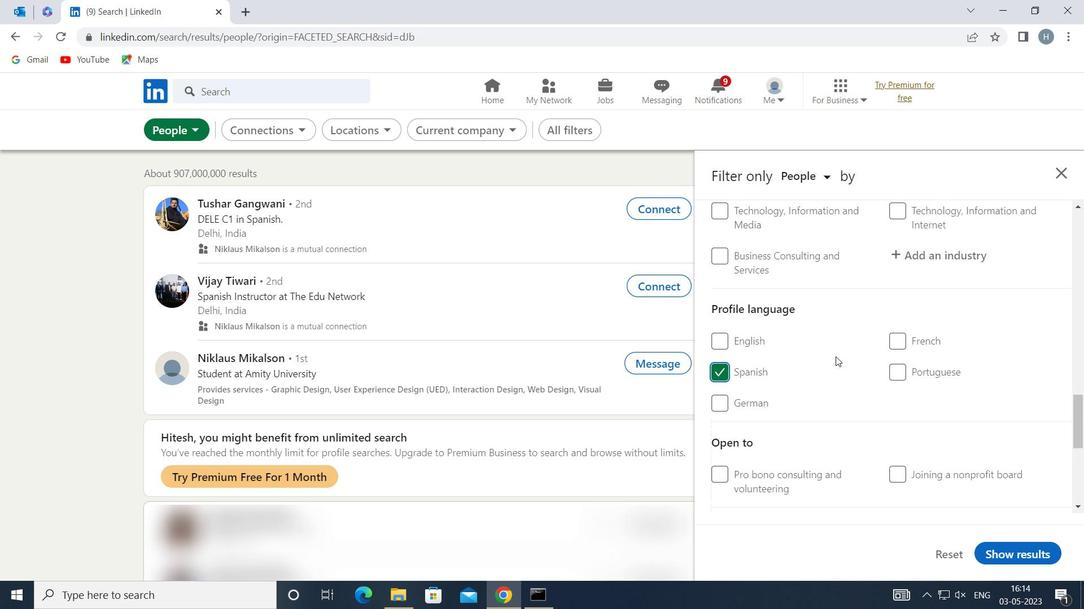 
Action: Mouse scrolled (835, 357) with delta (0, 0)
Screenshot: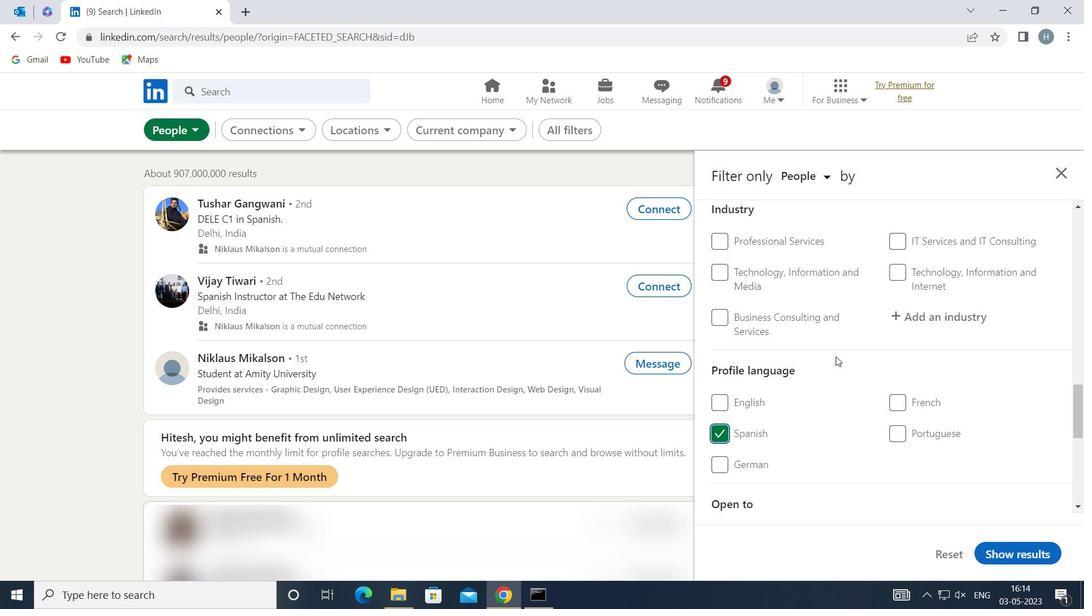 
Action: Mouse scrolled (835, 357) with delta (0, 0)
Screenshot: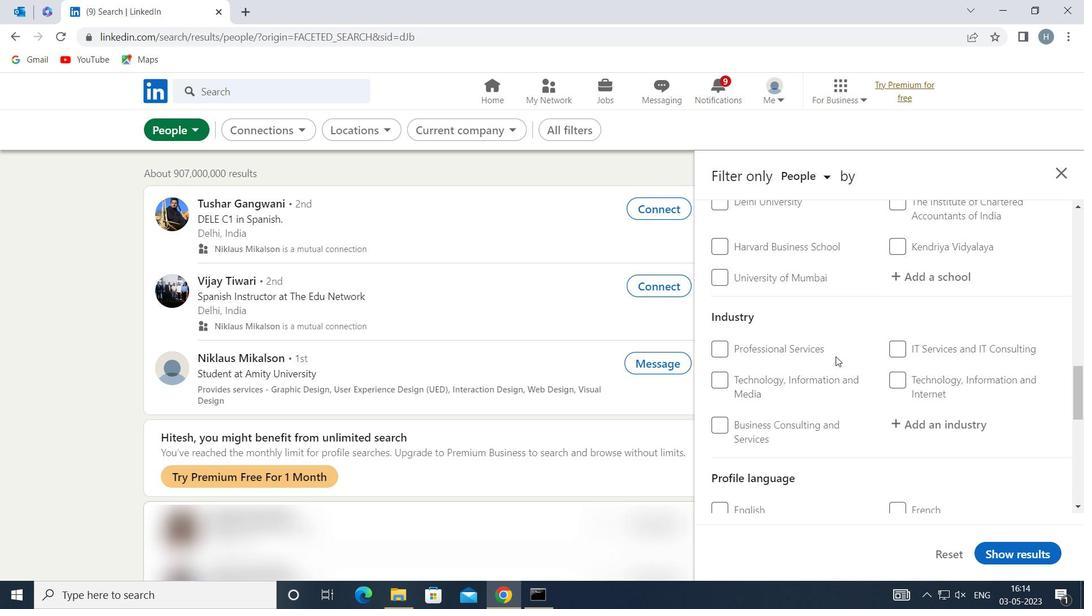
Action: Mouse scrolled (835, 357) with delta (0, 0)
Screenshot: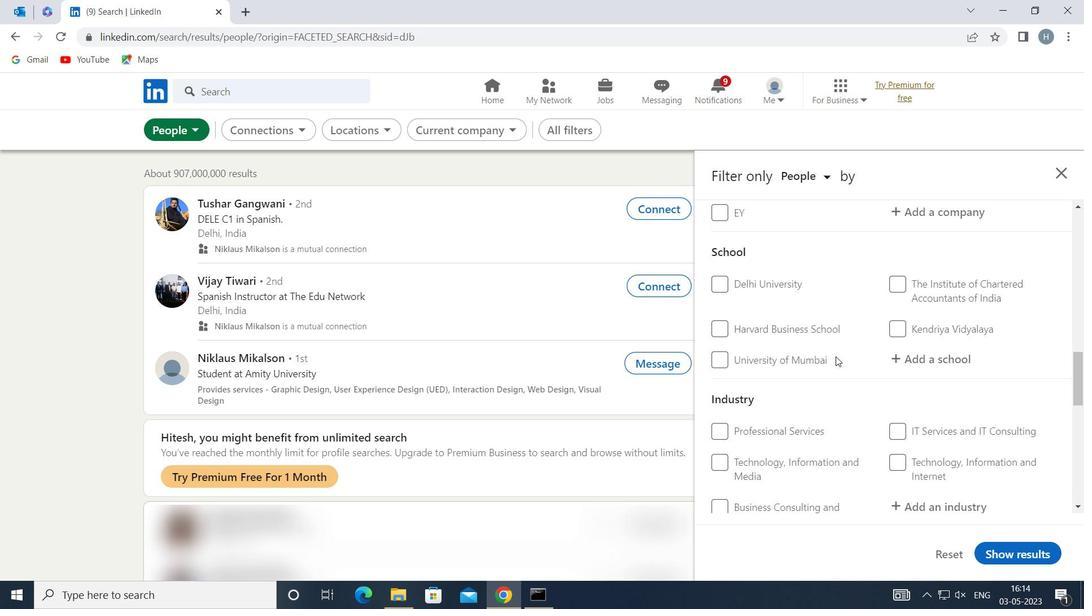
Action: Mouse scrolled (835, 357) with delta (0, 0)
Screenshot: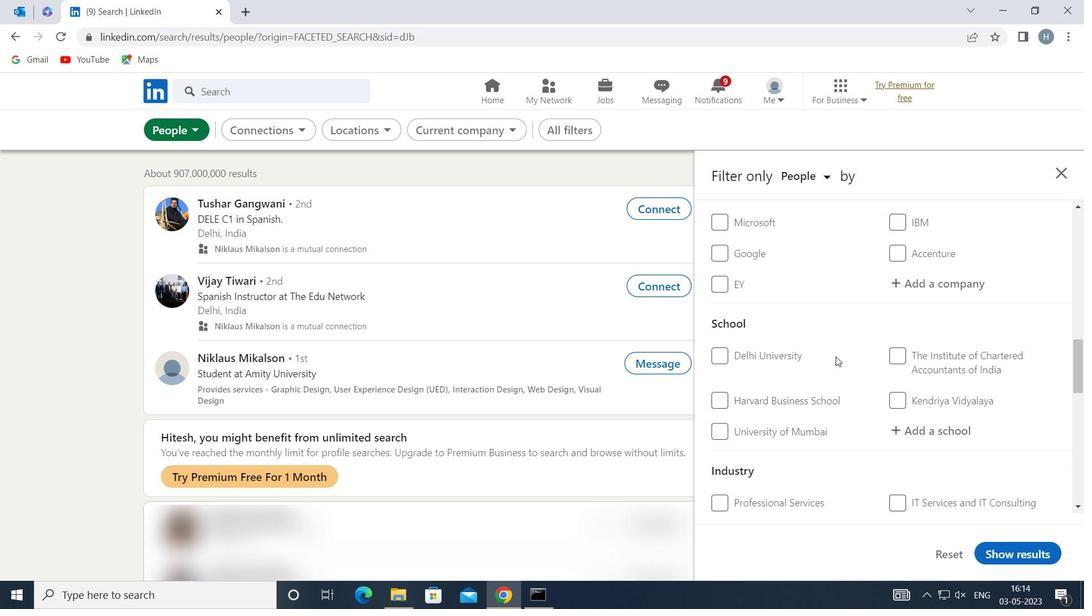 
Action: Mouse scrolled (835, 357) with delta (0, 0)
Screenshot: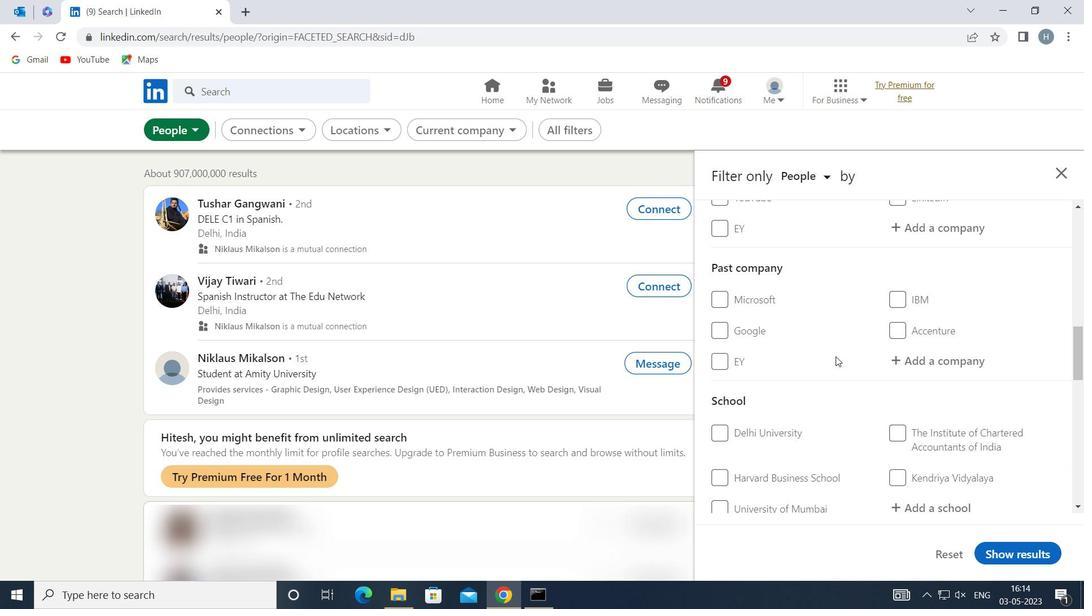 
Action: Mouse scrolled (835, 357) with delta (0, 0)
Screenshot: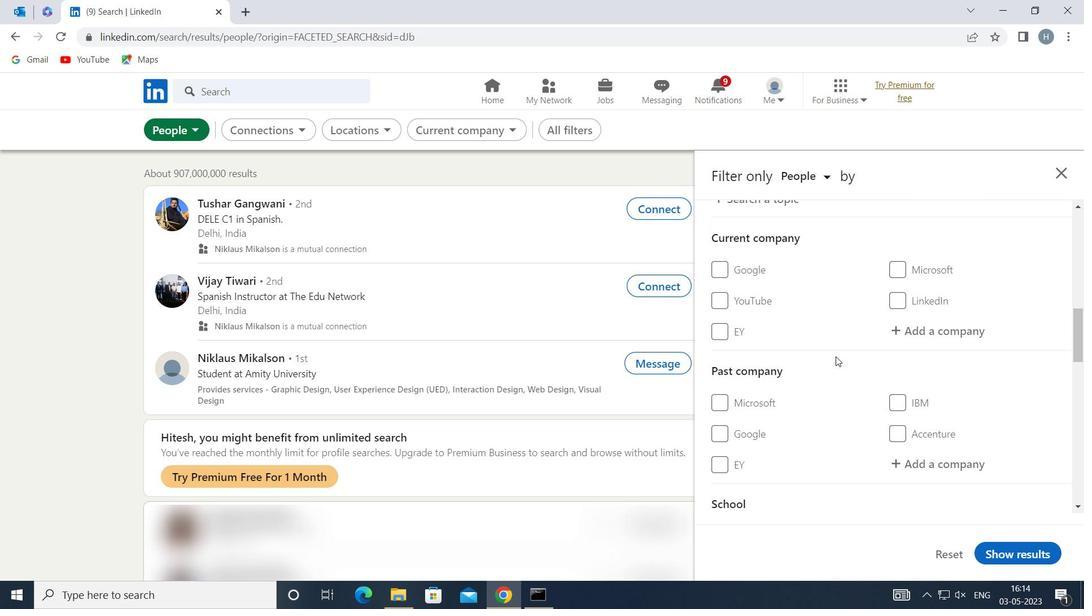 
Action: Mouse moved to (916, 396)
Screenshot: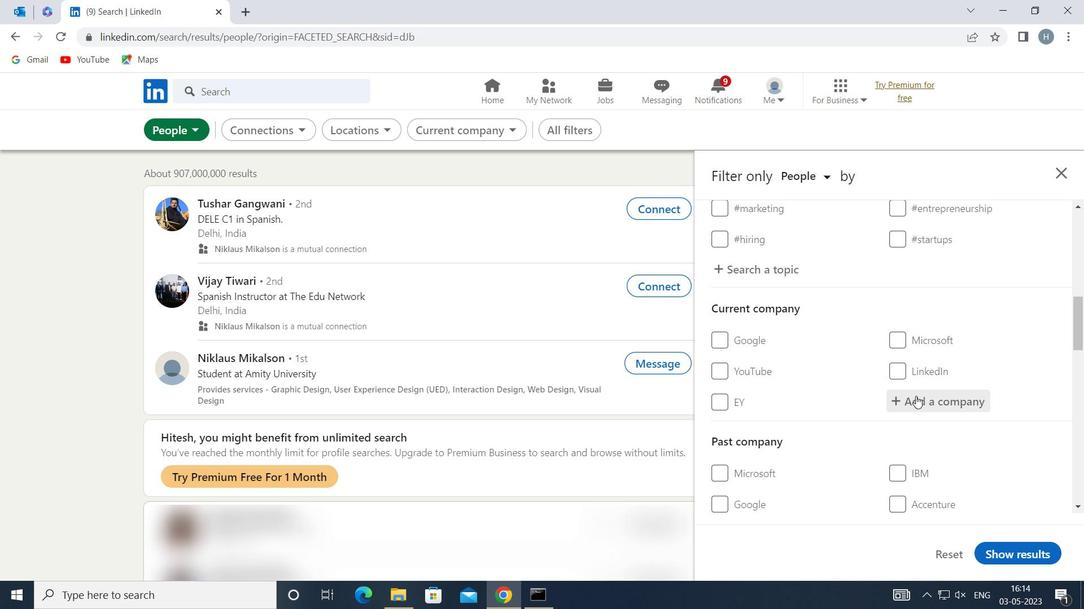 
Action: Mouse pressed left at (916, 396)
Screenshot: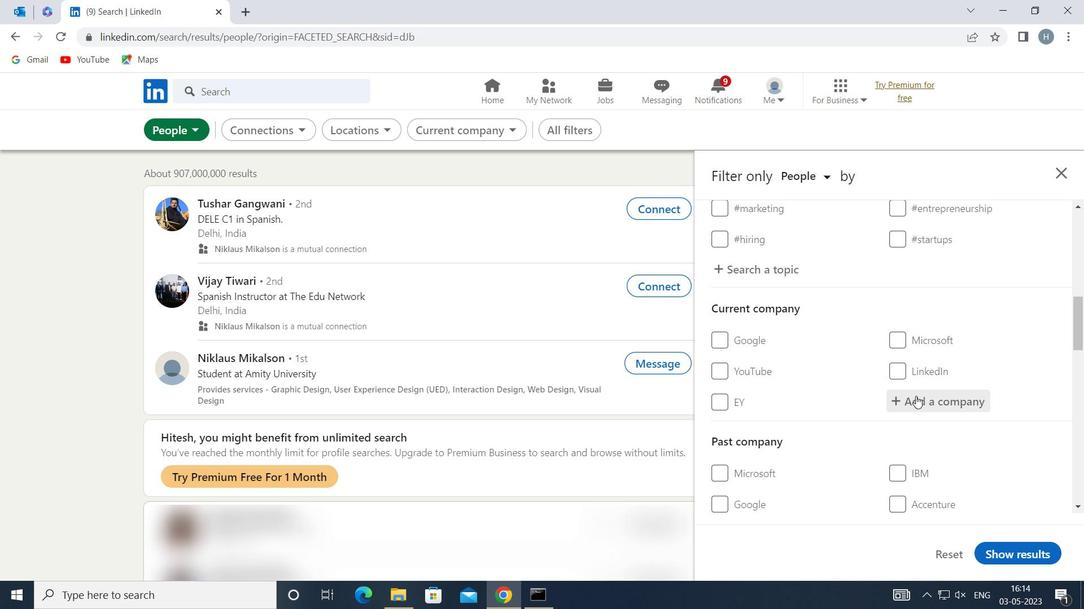 
Action: Key pressed <Key.shift>SU<Key.backspace><Key.shift>UGAR<Key.space><Key.shift>CO
Screenshot: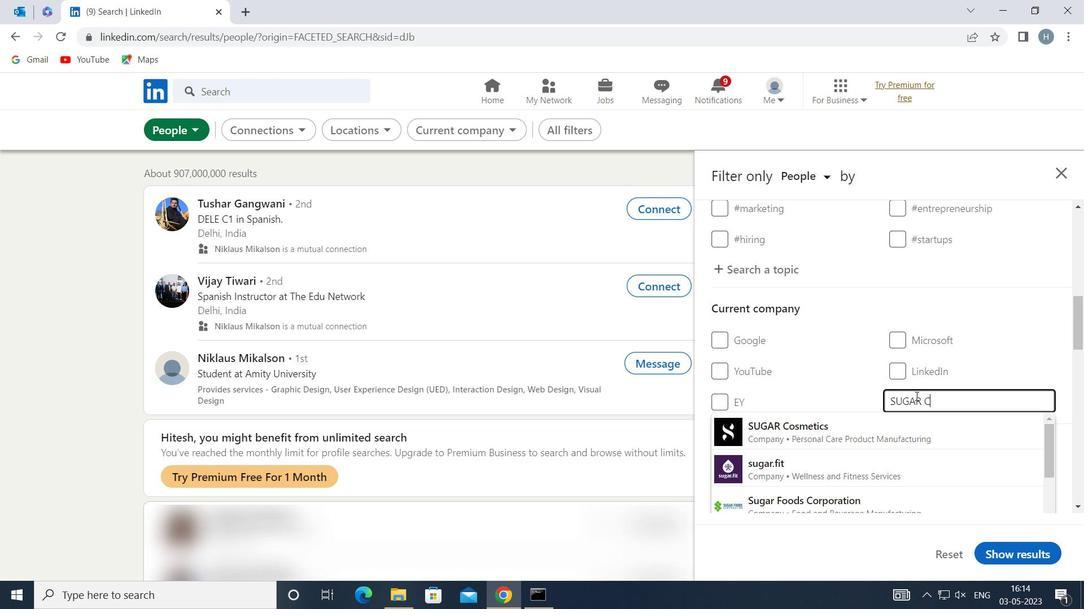 
Action: Mouse moved to (882, 431)
Screenshot: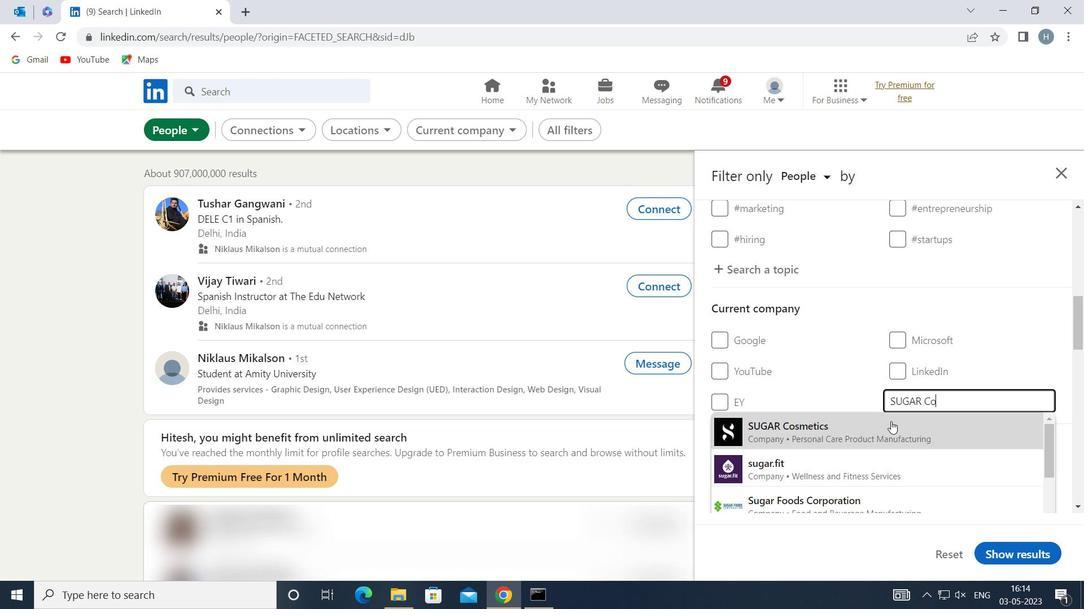 
Action: Mouse pressed left at (882, 431)
Screenshot: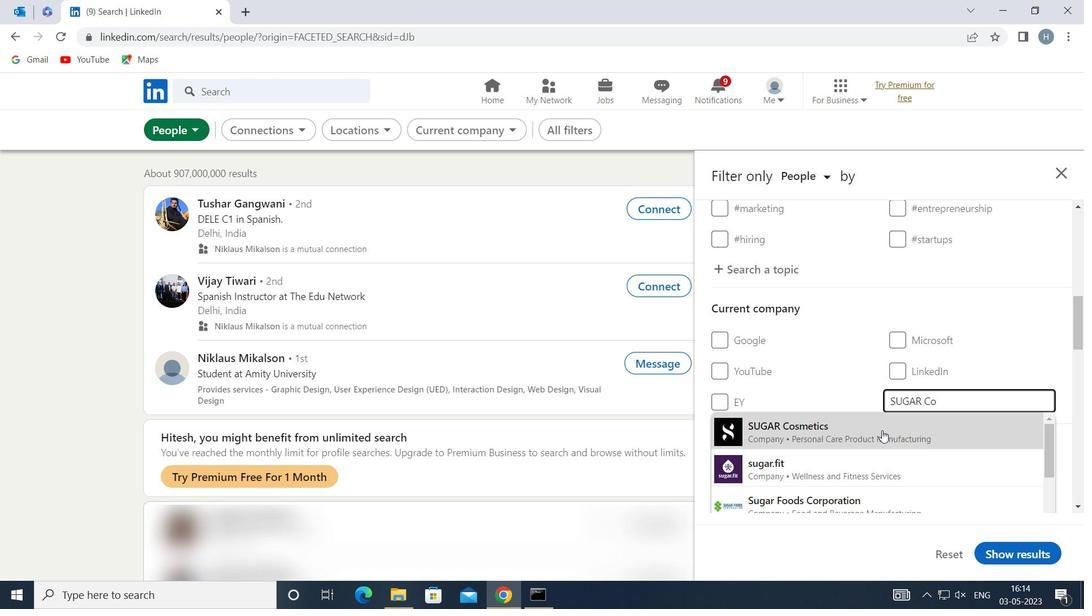 
Action: Mouse moved to (855, 413)
Screenshot: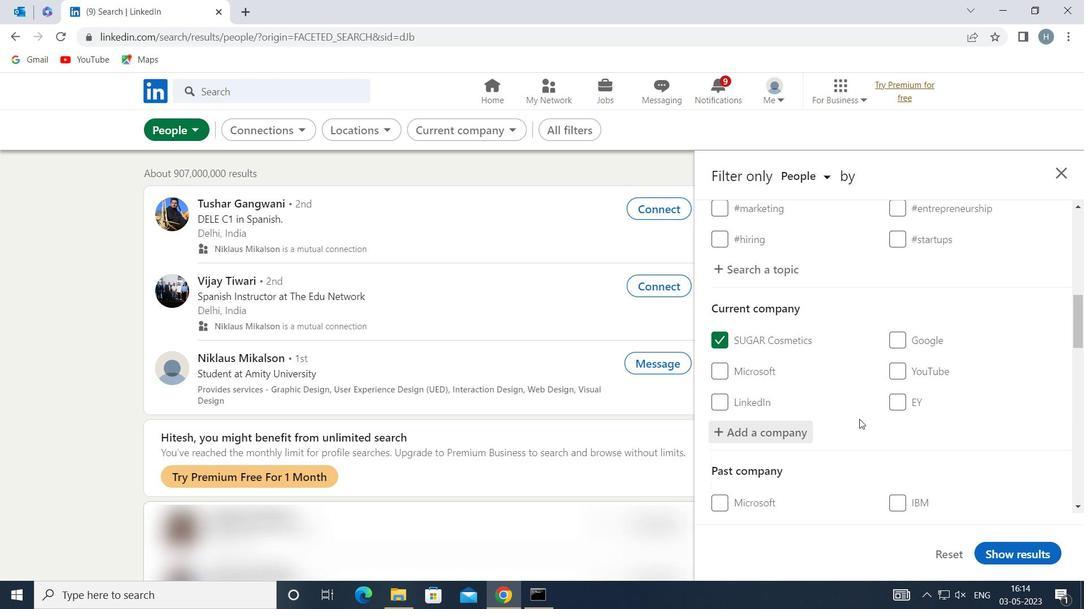 
Action: Mouse scrolled (855, 413) with delta (0, 0)
Screenshot: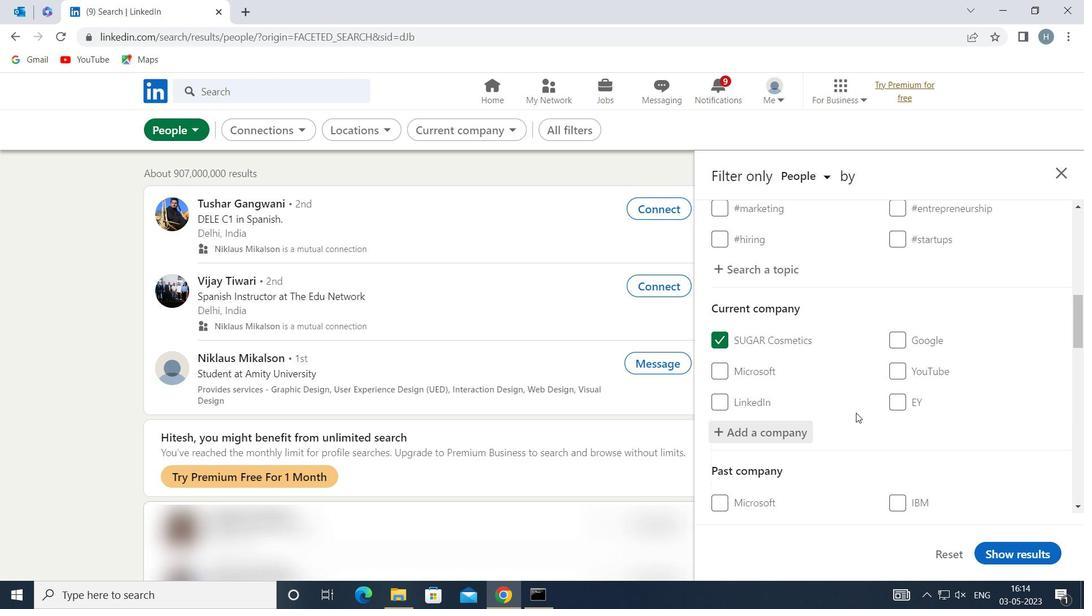 
Action: Mouse moved to (854, 409)
Screenshot: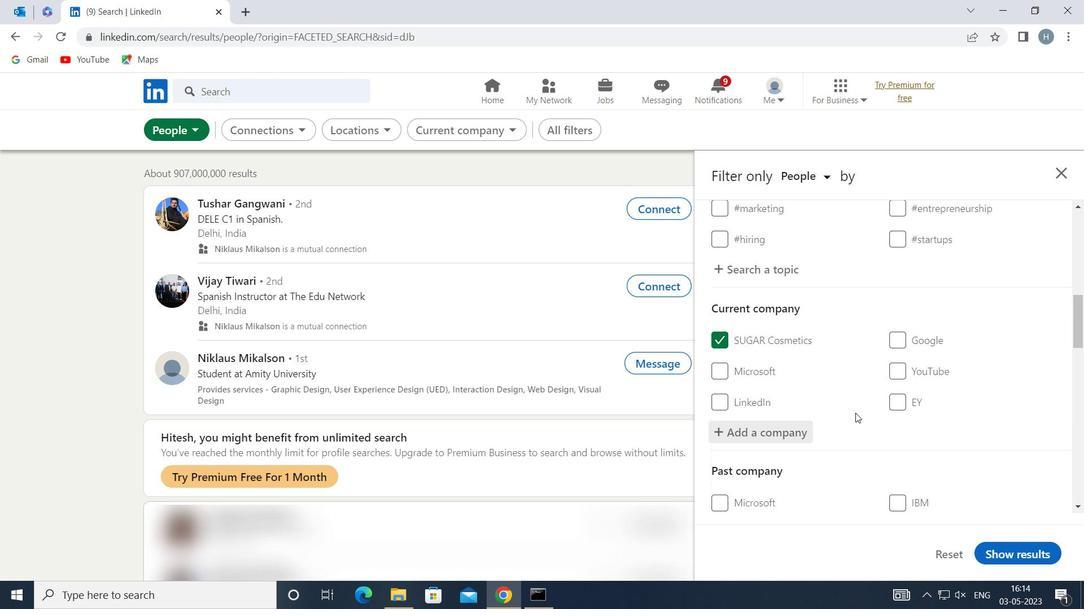 
Action: Mouse scrolled (854, 409) with delta (0, 0)
Screenshot: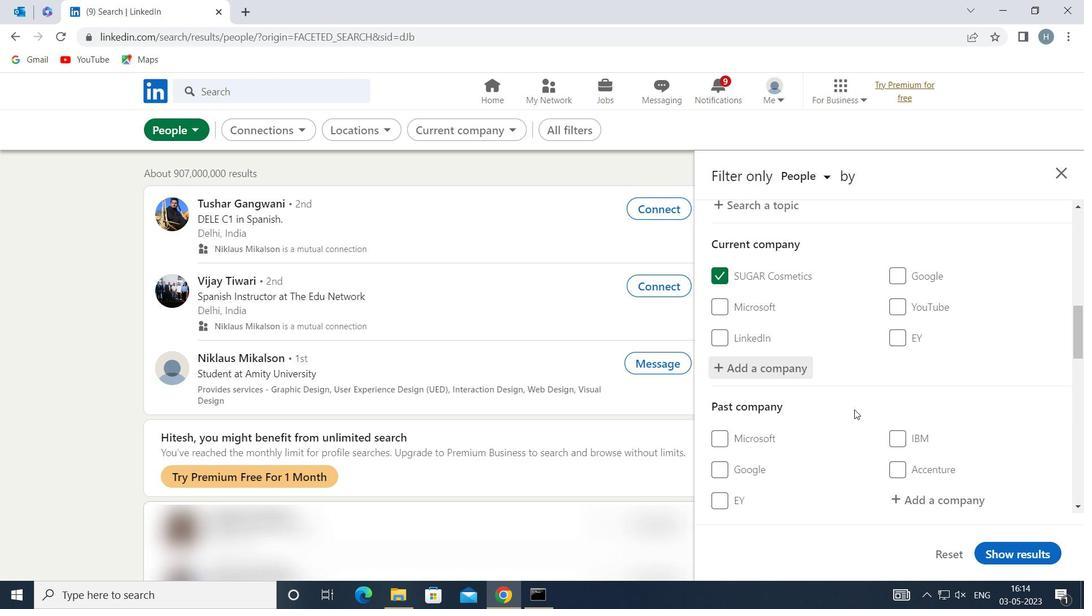 
Action: Mouse scrolled (854, 409) with delta (0, 0)
Screenshot: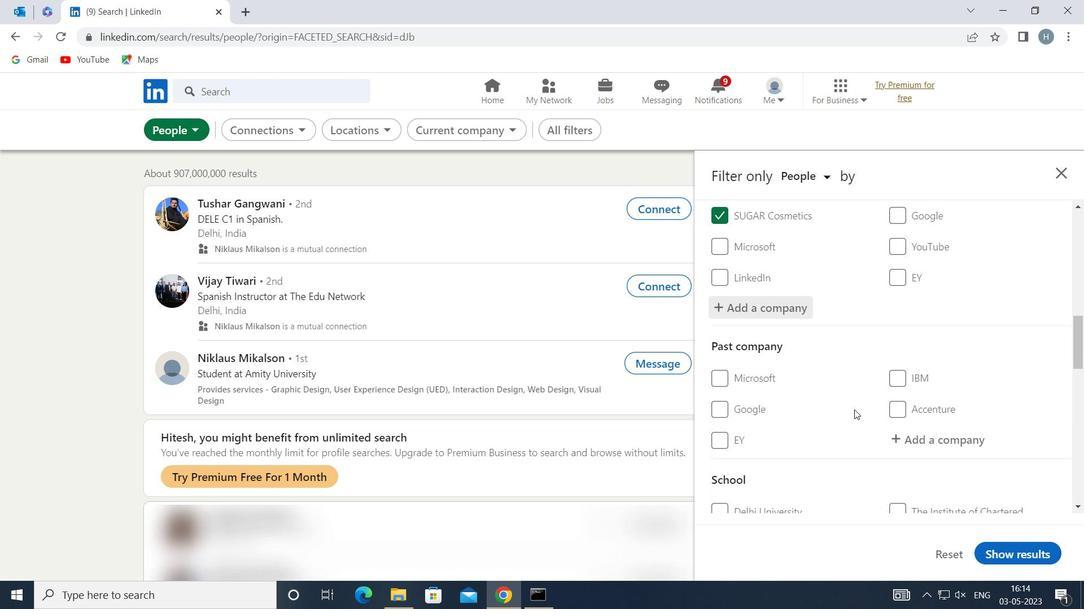 
Action: Mouse scrolled (854, 409) with delta (0, 0)
Screenshot: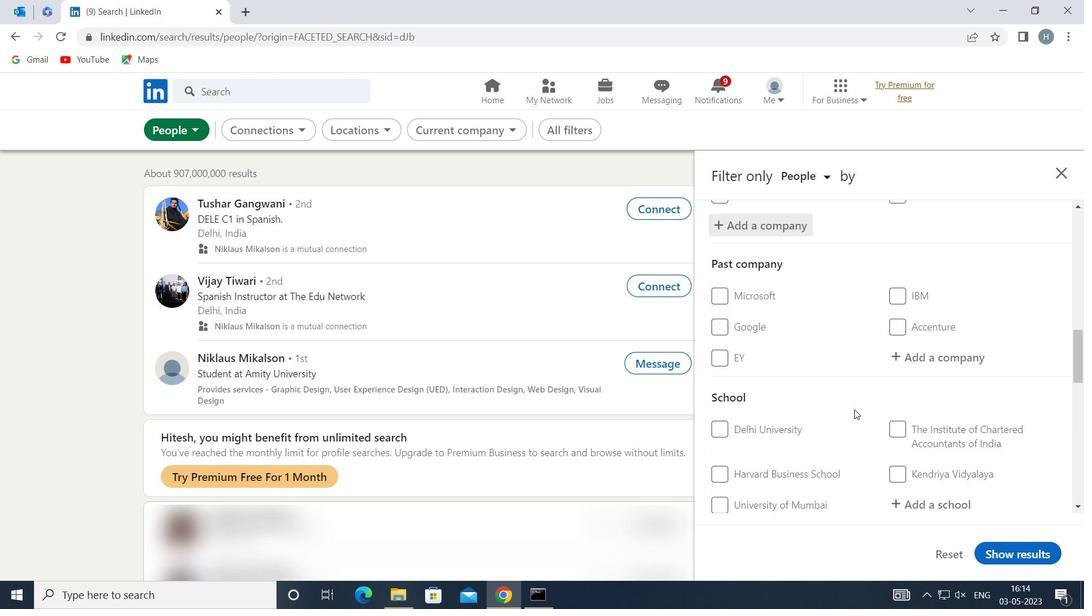 
Action: Mouse scrolled (854, 409) with delta (0, 0)
Screenshot: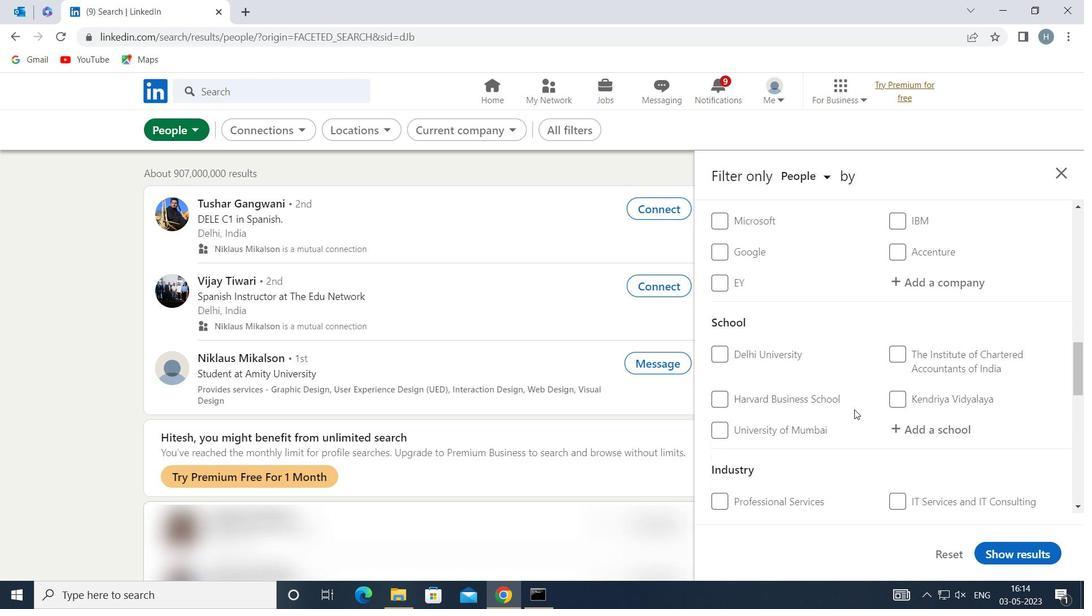
Action: Mouse moved to (943, 361)
Screenshot: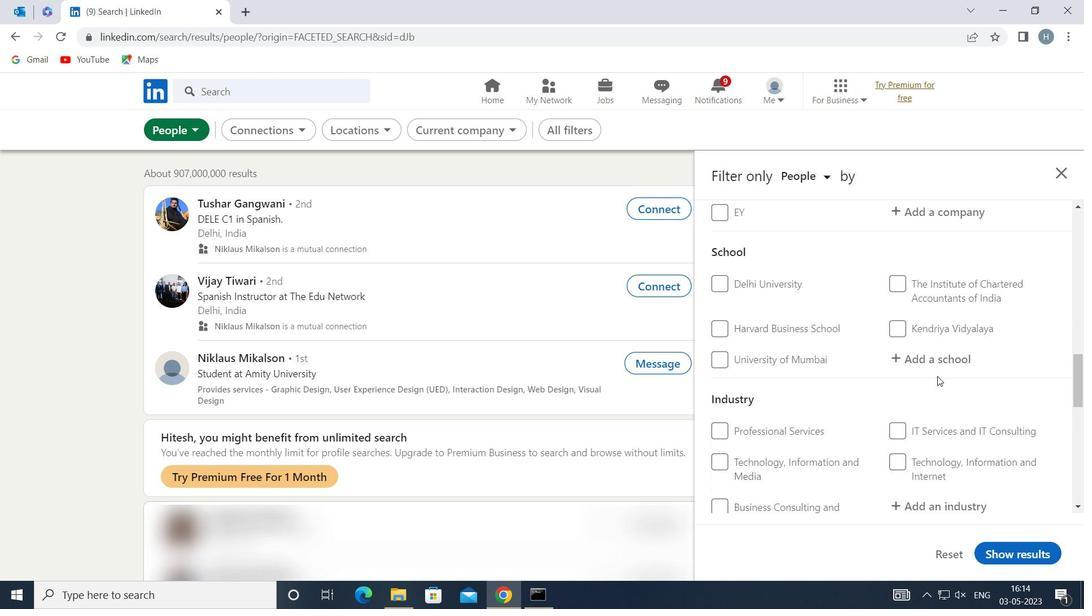 
Action: Mouse pressed left at (943, 361)
Screenshot: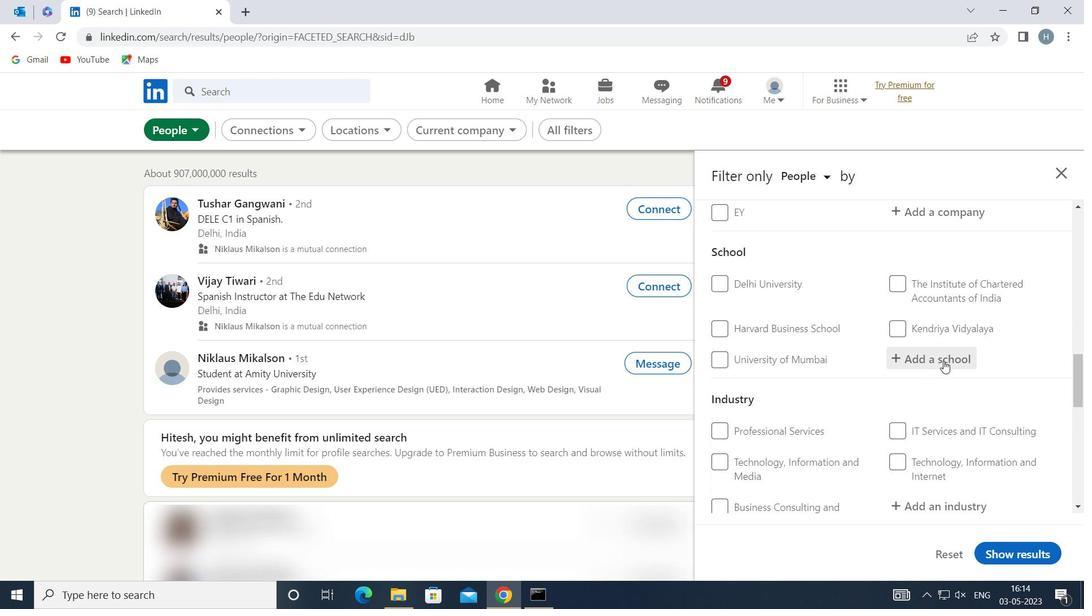 
Action: Mouse moved to (943, 360)
Screenshot: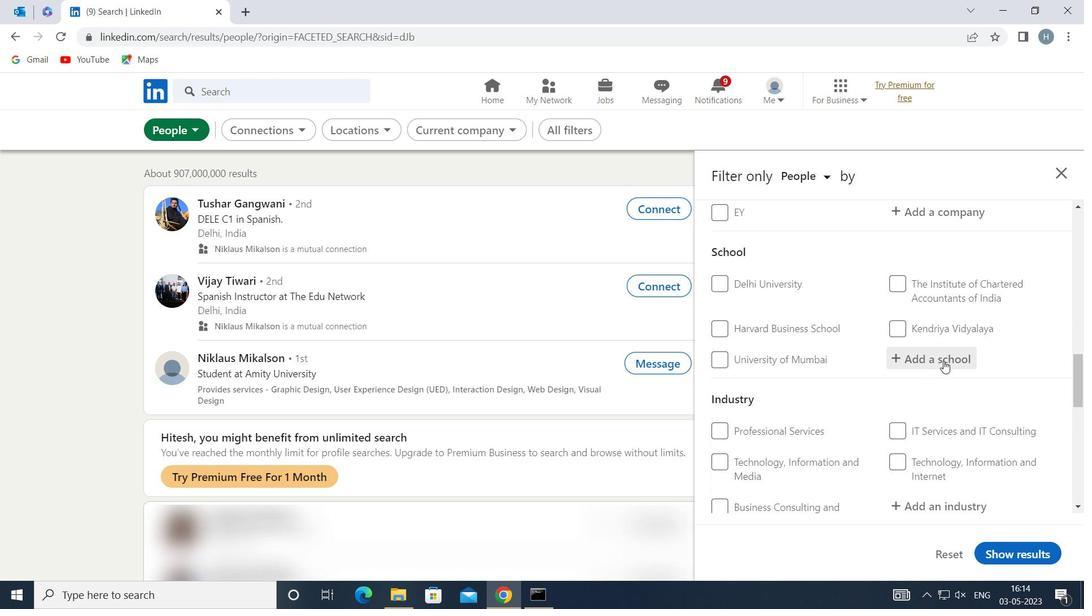 
Action: Key pressed <Key.shift><Key.shift><Key.shift><Key.shift>CMR<Key.space><Key.shift>INSTITUTE<Key.space>OF<Key.space><Key.shift>MANA
Screenshot: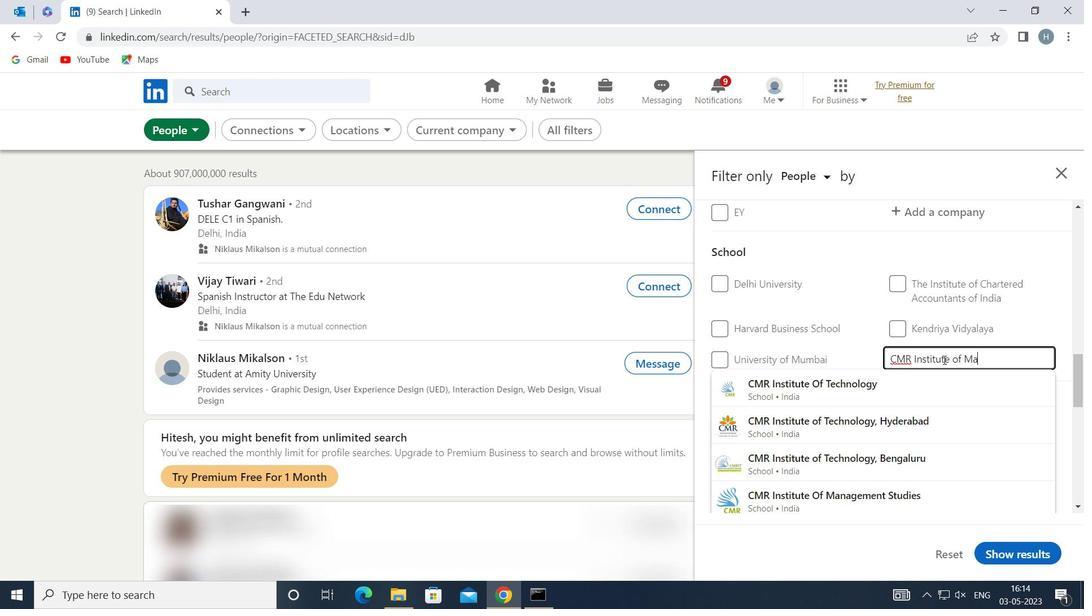 
Action: Mouse moved to (927, 374)
Screenshot: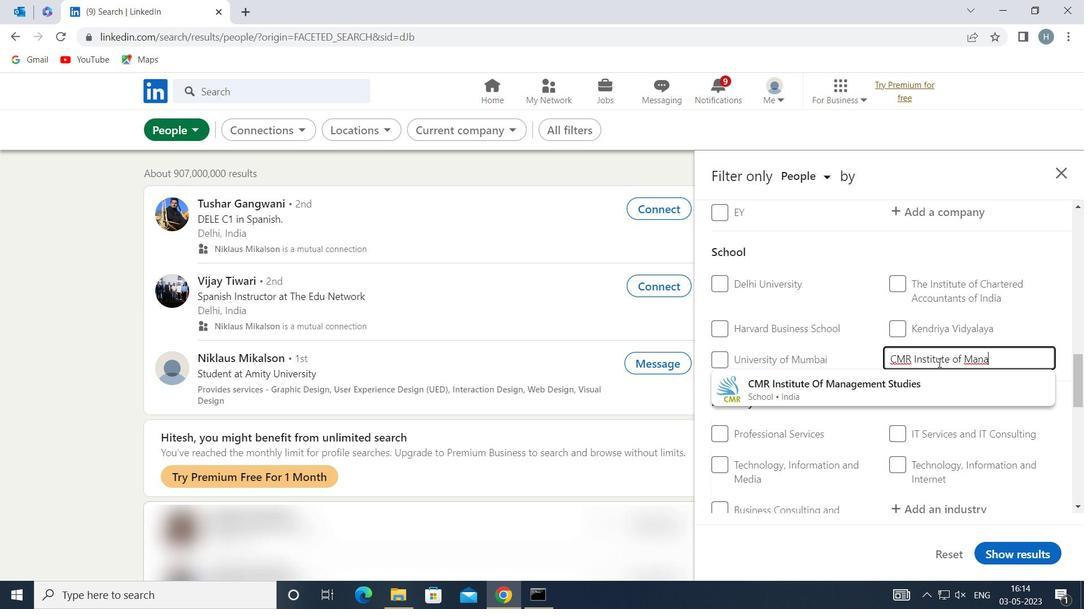 
Action: Mouse pressed left at (927, 374)
Screenshot: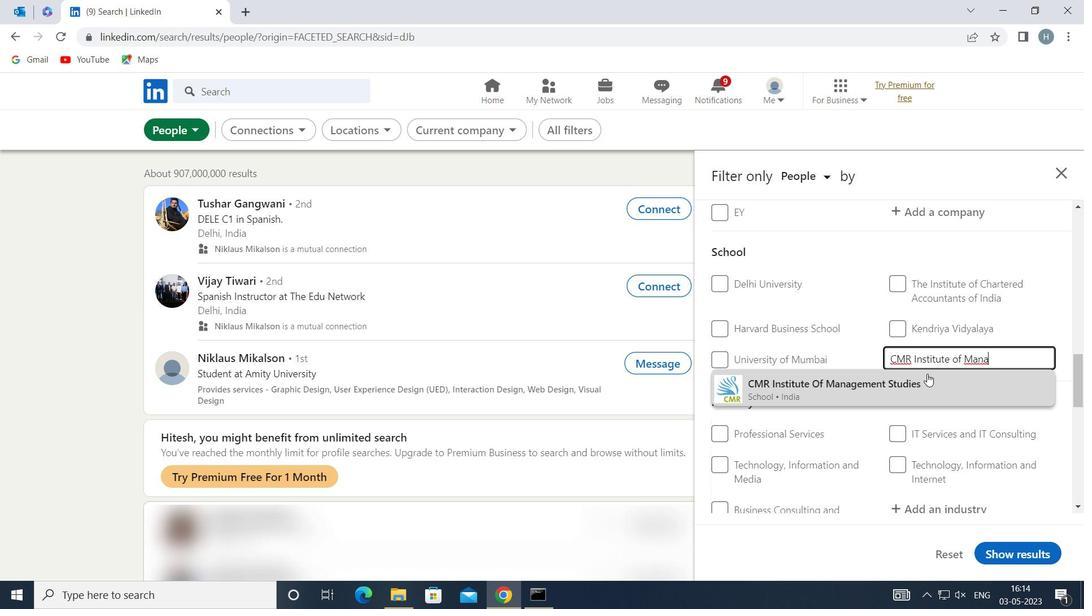 
Action: Mouse moved to (874, 376)
Screenshot: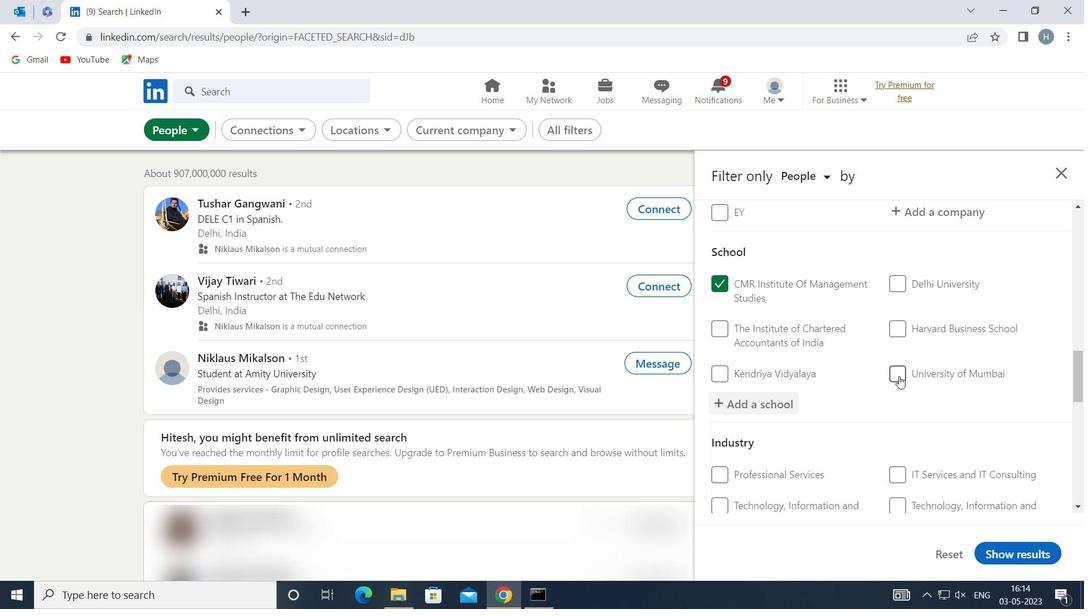
Action: Mouse scrolled (874, 376) with delta (0, 0)
Screenshot: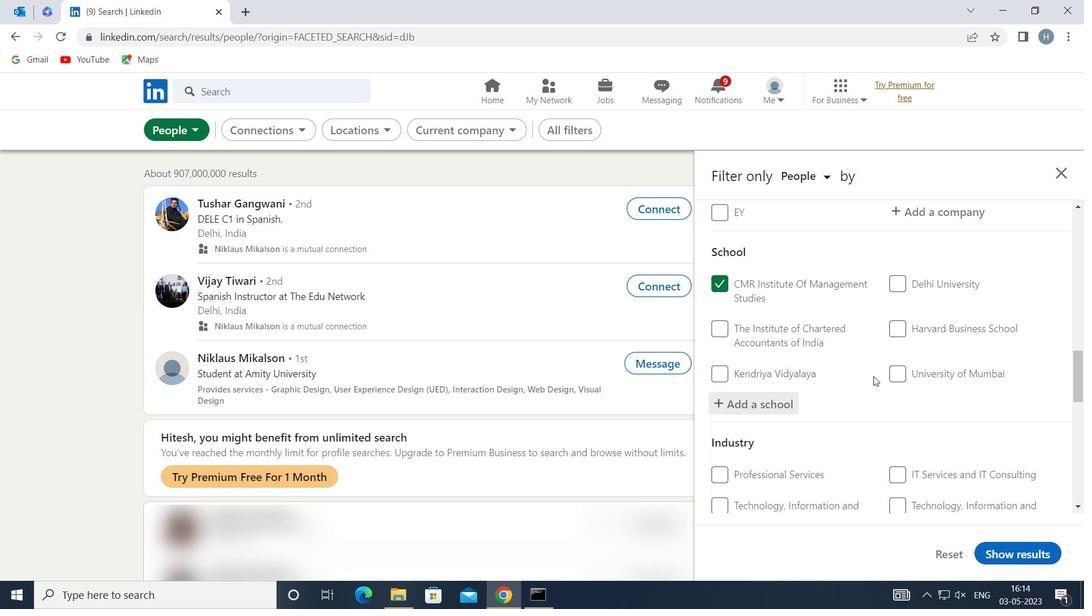 
Action: Mouse scrolled (874, 376) with delta (0, 0)
Screenshot: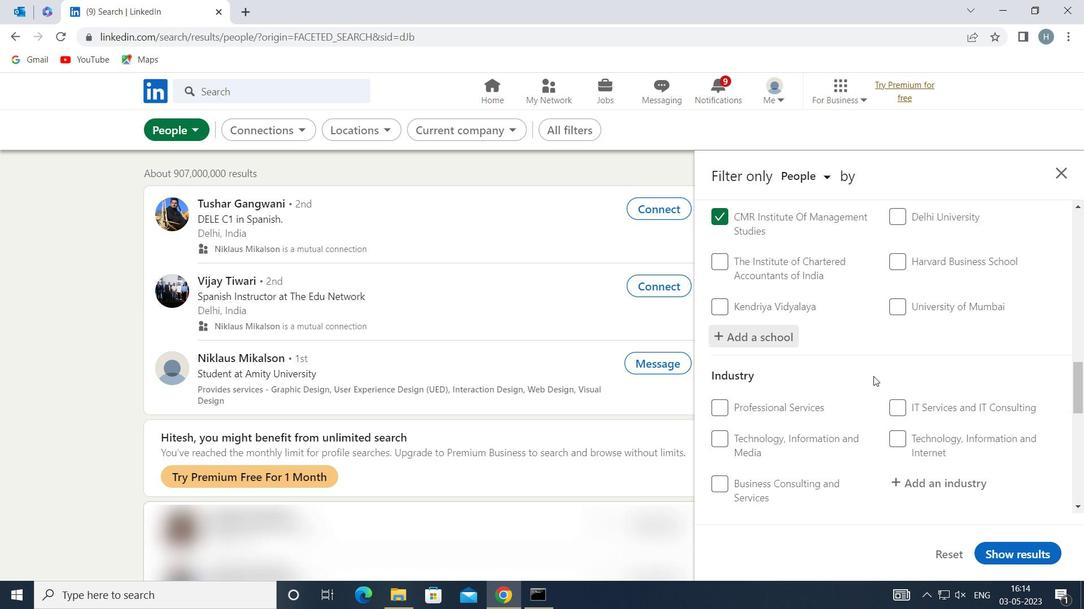 
Action: Mouse moved to (945, 403)
Screenshot: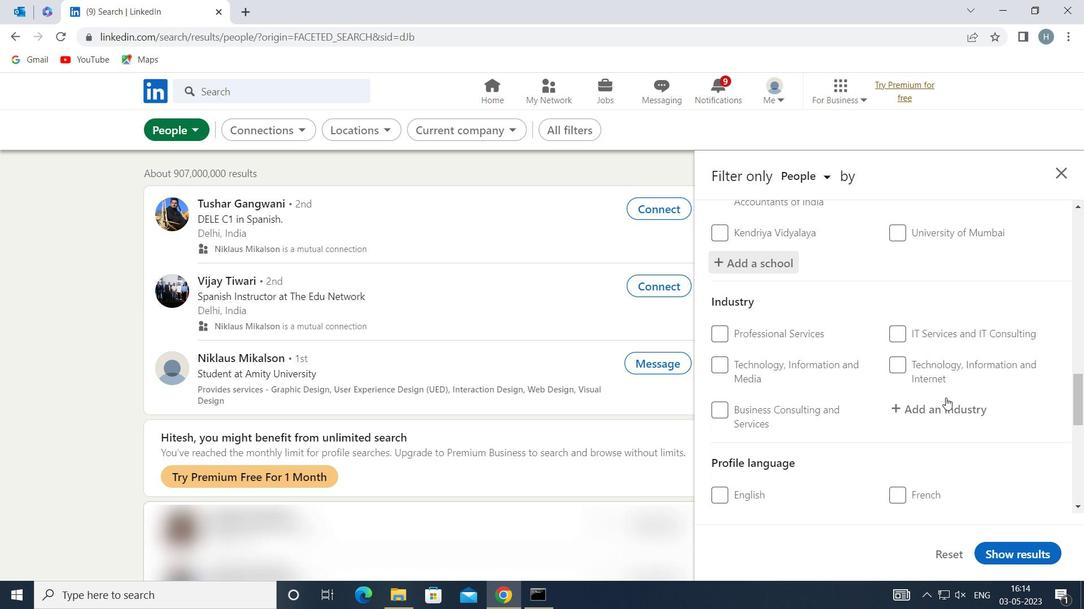 
Action: Mouse pressed left at (945, 403)
Screenshot: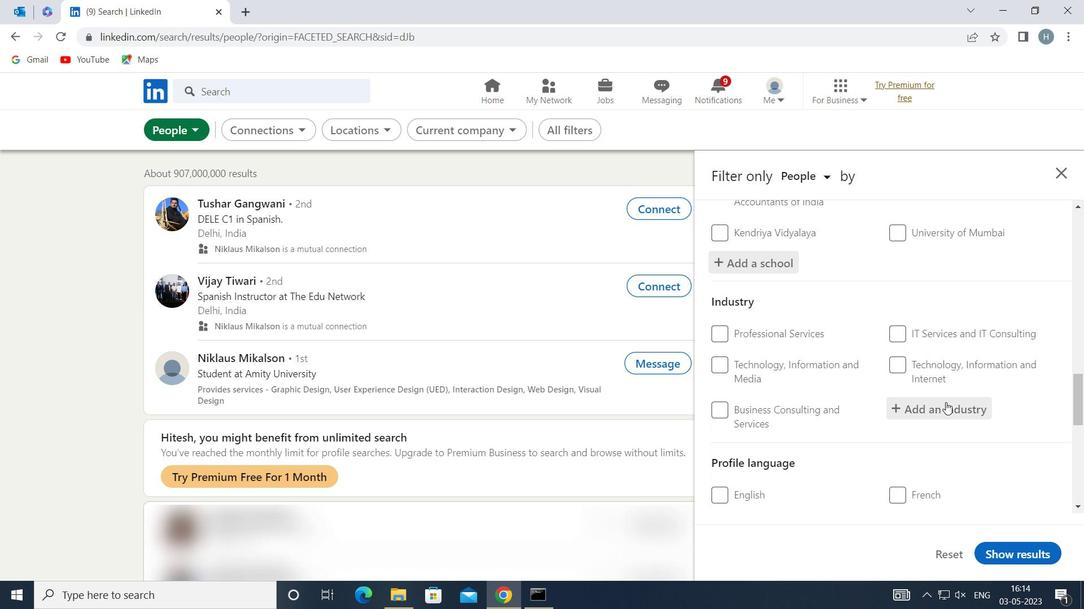 
Action: Mouse moved to (945, 404)
Screenshot: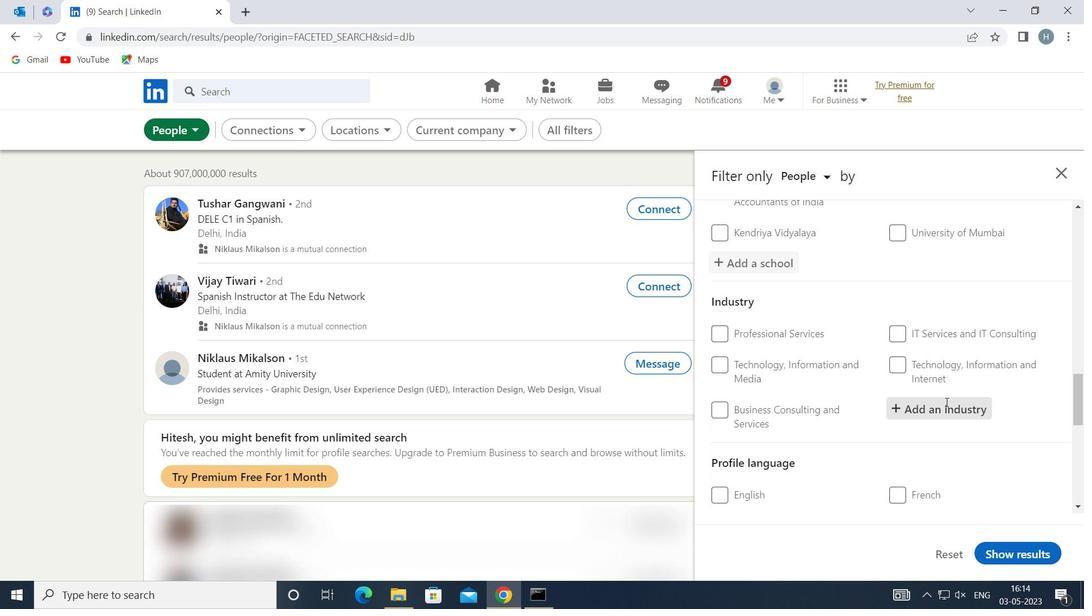 
Action: Key pressed <Key.shift>SECURITY<Key.space>AND<Key.space><Key.shift>IN
Screenshot: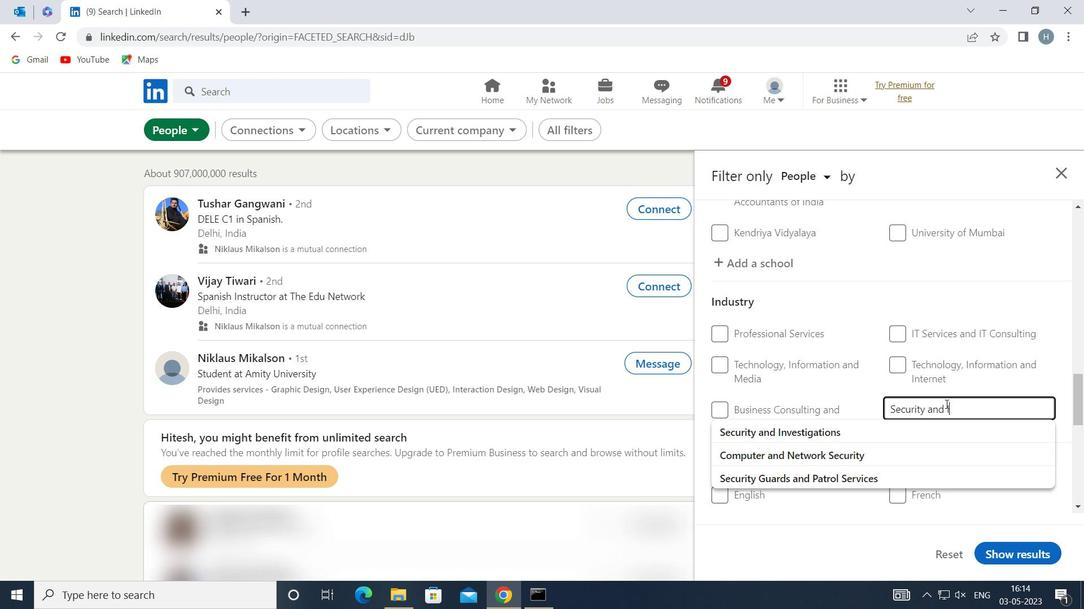 
Action: Mouse moved to (918, 421)
Screenshot: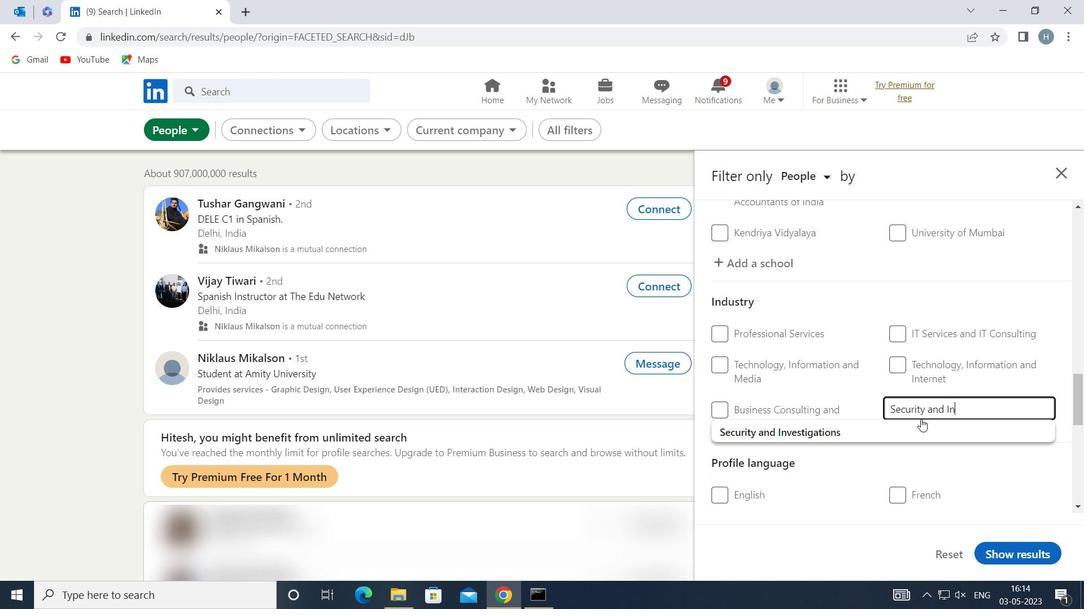
Action: Mouse pressed left at (918, 421)
Screenshot: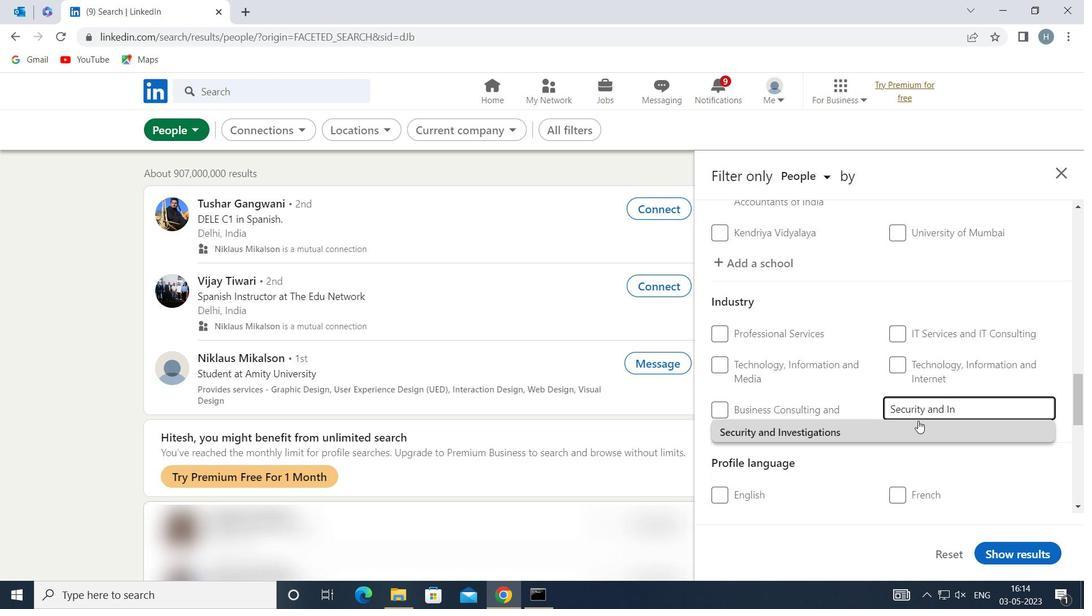 
Action: Mouse moved to (863, 412)
Screenshot: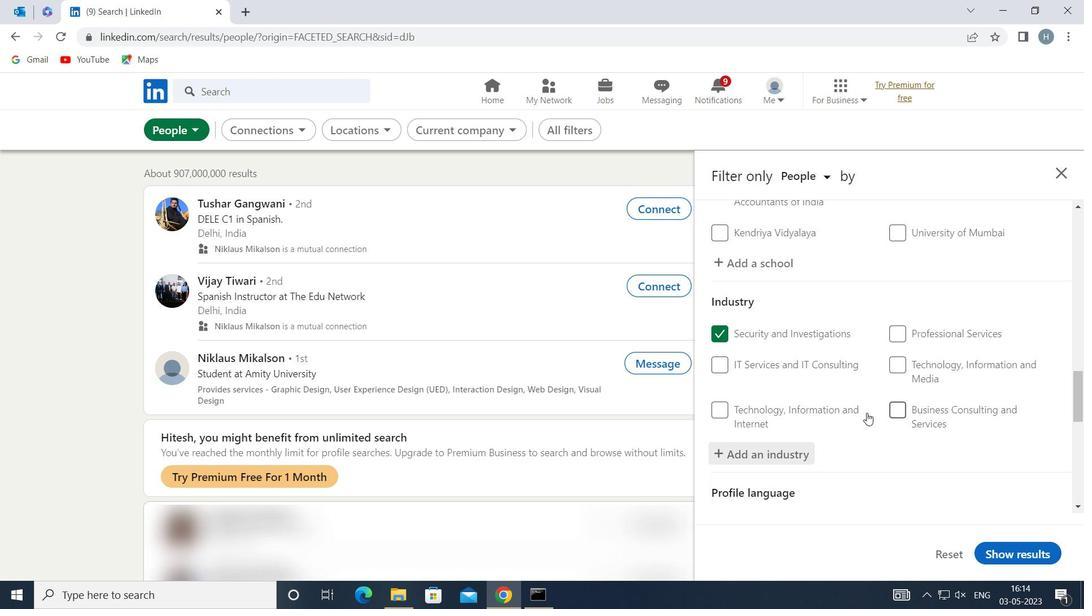 
Action: Mouse scrolled (863, 411) with delta (0, 0)
Screenshot: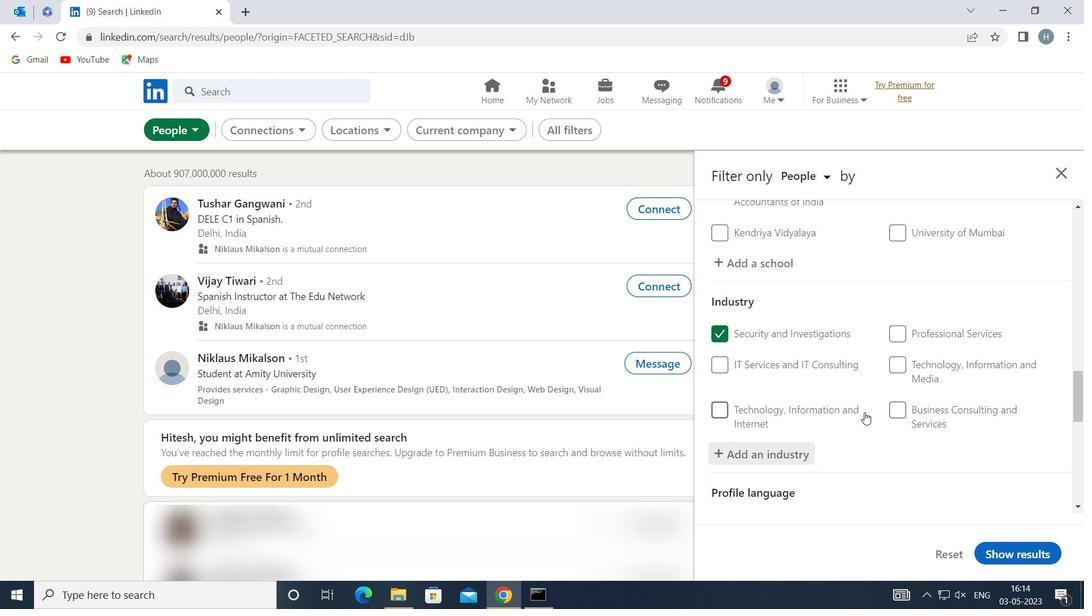 
Action: Mouse moved to (863, 412)
Screenshot: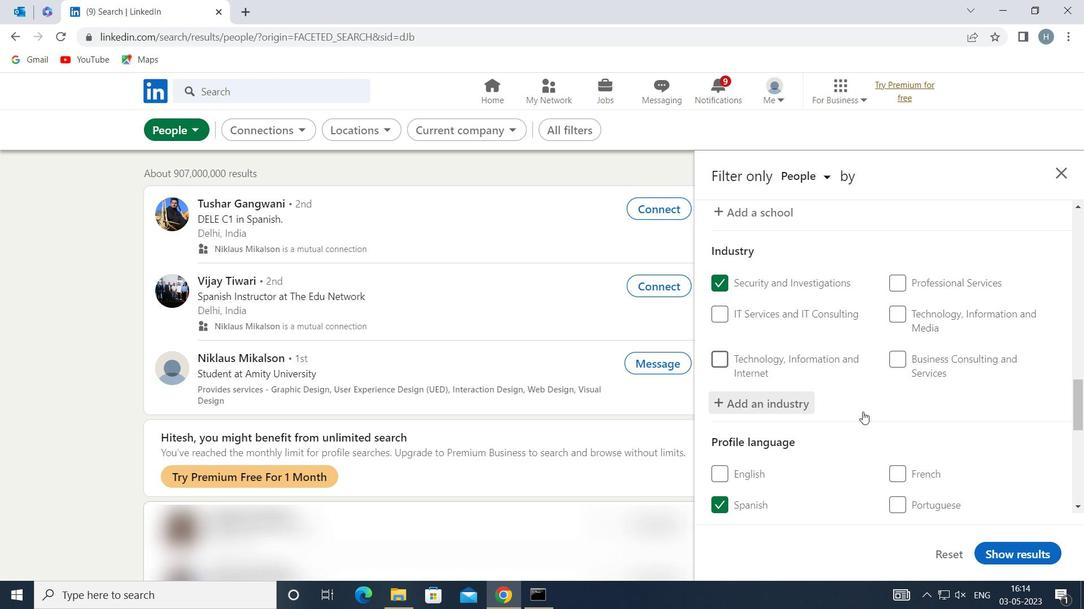 
Action: Mouse scrolled (863, 411) with delta (0, 0)
Screenshot: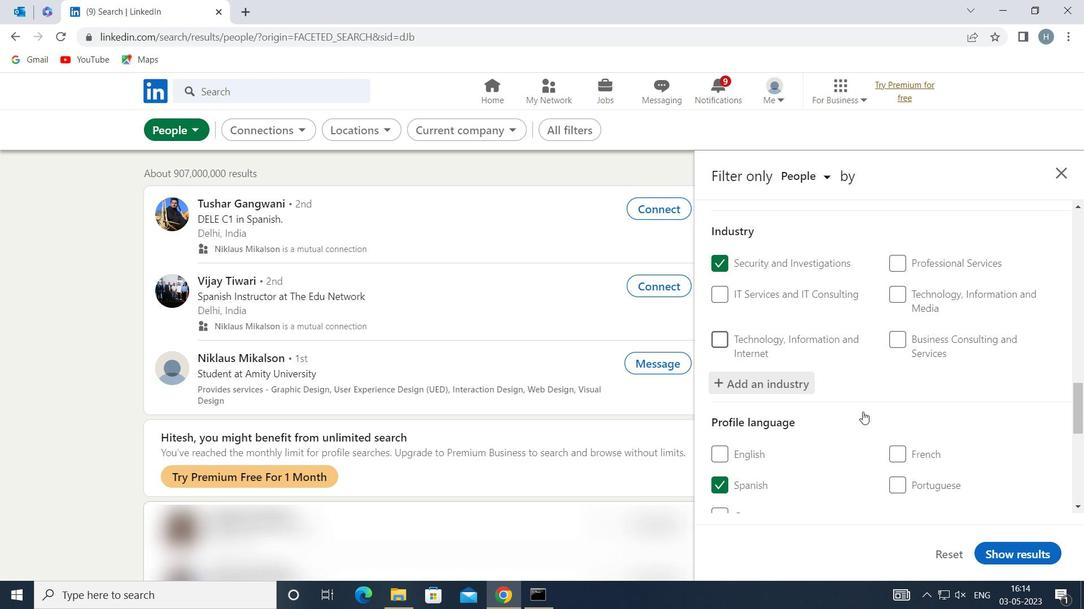 
Action: Mouse scrolled (863, 411) with delta (0, 0)
Screenshot: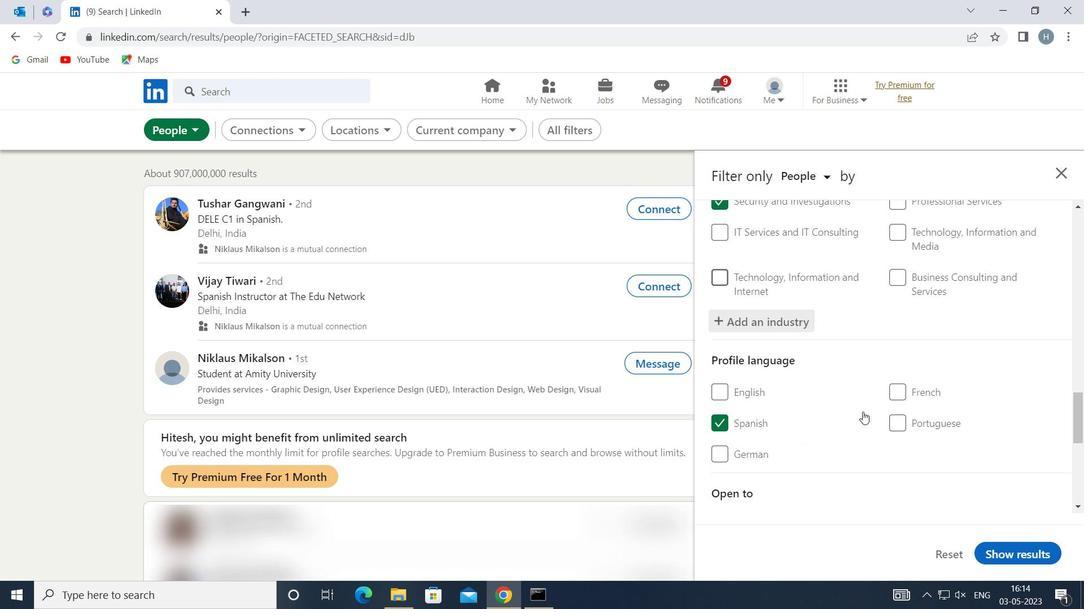 
Action: Mouse scrolled (863, 411) with delta (0, 0)
Screenshot: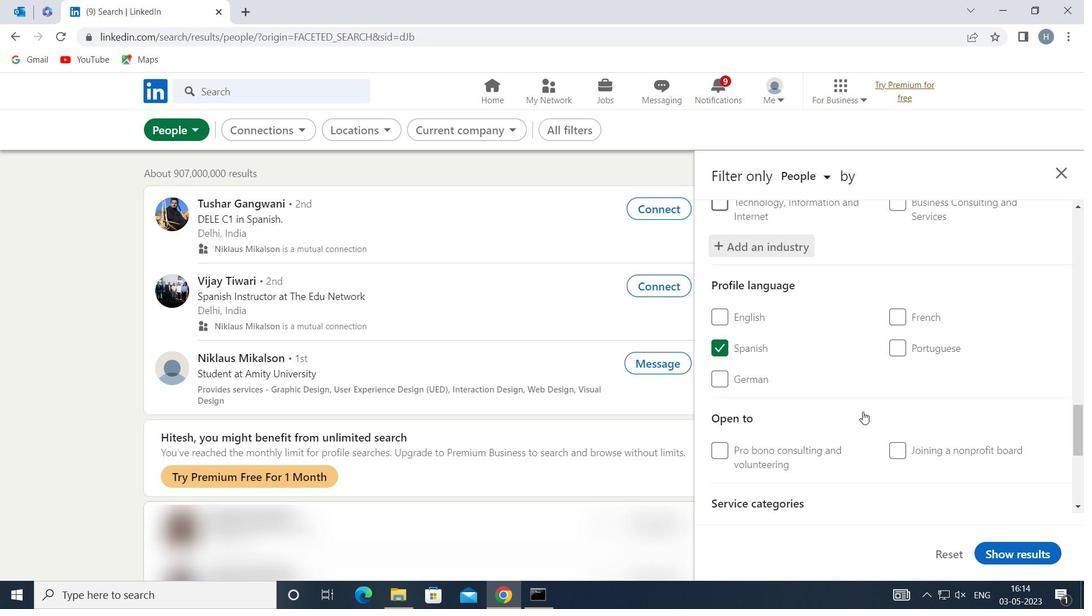 
Action: Mouse scrolled (863, 411) with delta (0, 0)
Screenshot: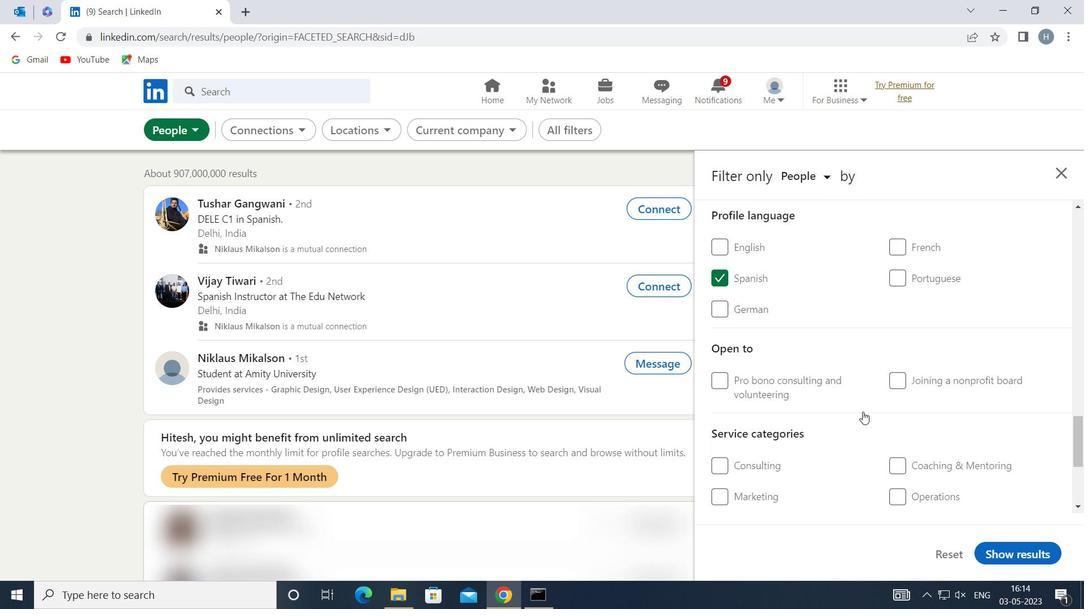 
Action: Mouse scrolled (863, 411) with delta (0, 0)
Screenshot: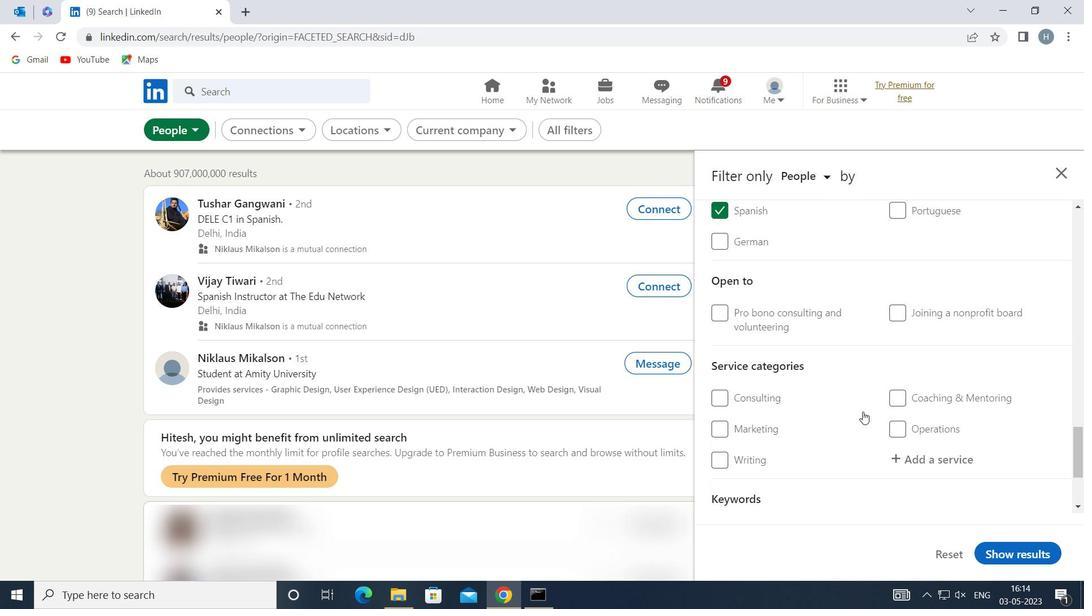 
Action: Mouse moved to (949, 382)
Screenshot: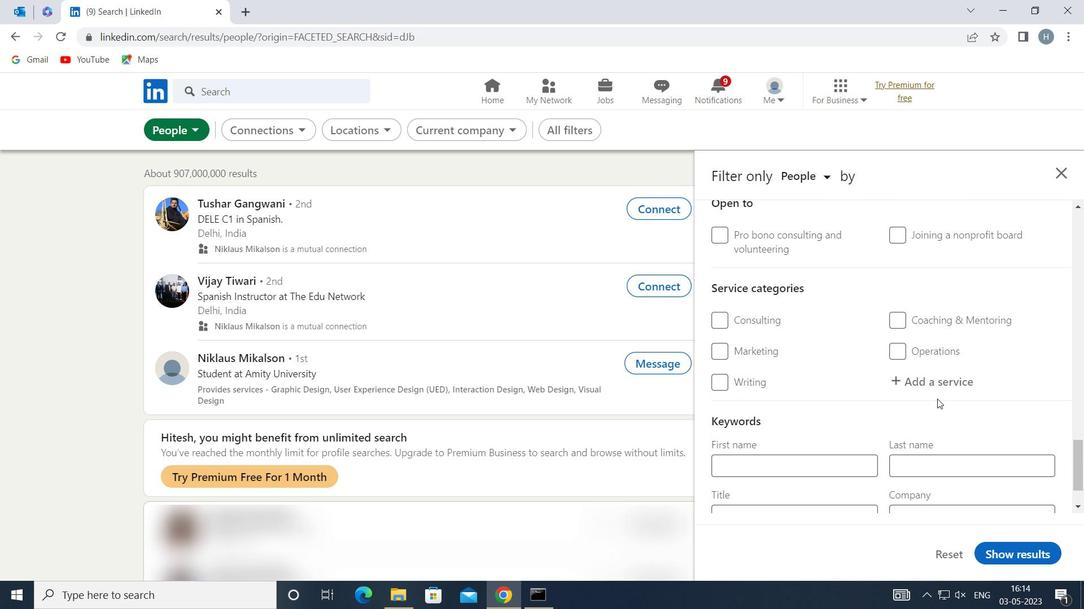 
Action: Mouse pressed left at (949, 382)
Screenshot: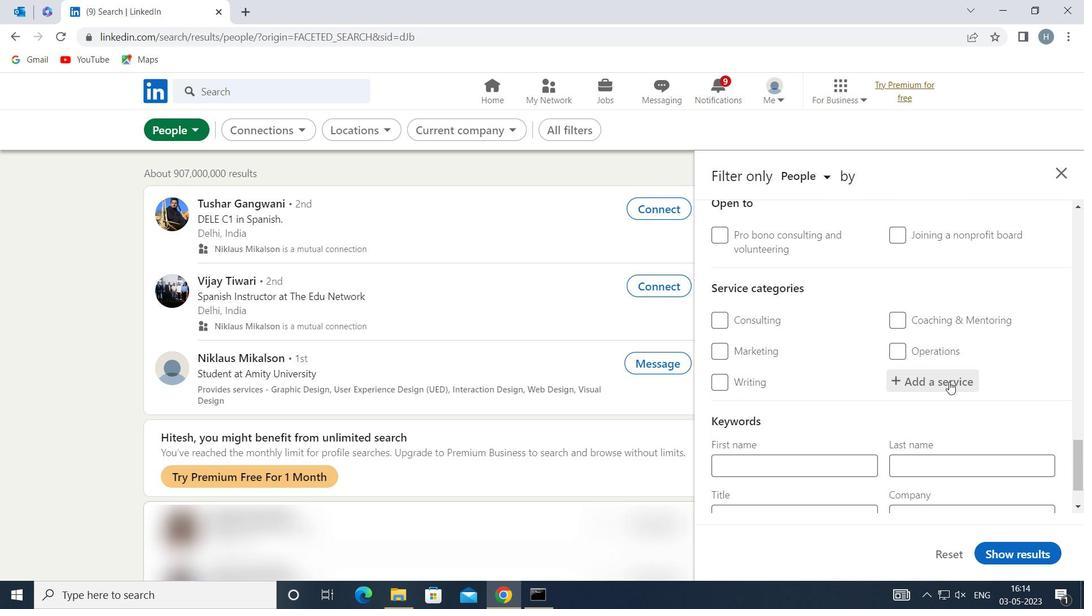 
Action: Key pressed <Key.shift>TRAINING
Screenshot: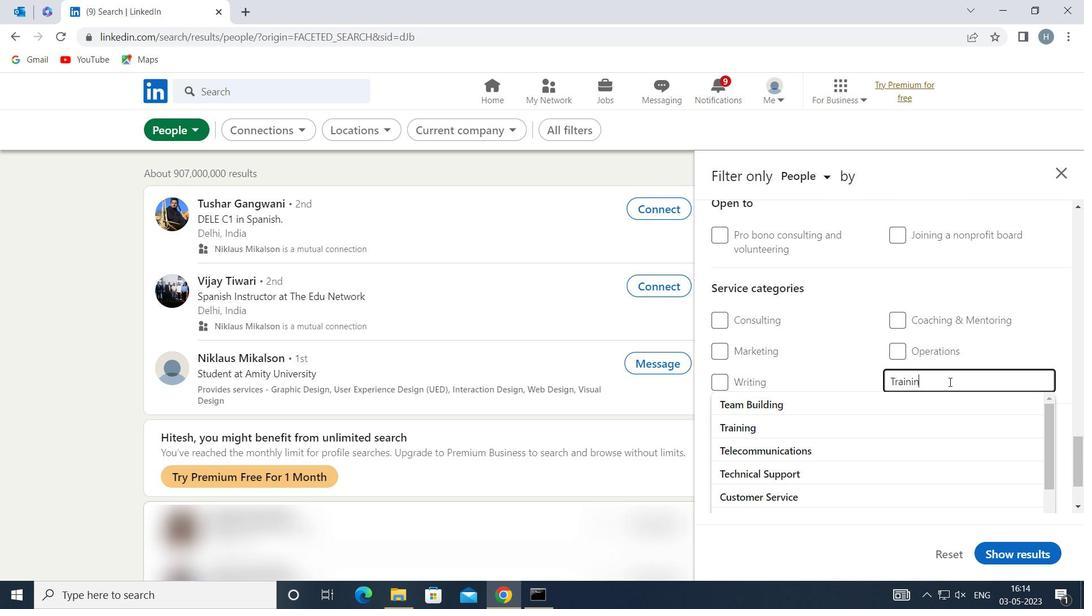 
Action: Mouse moved to (900, 402)
Screenshot: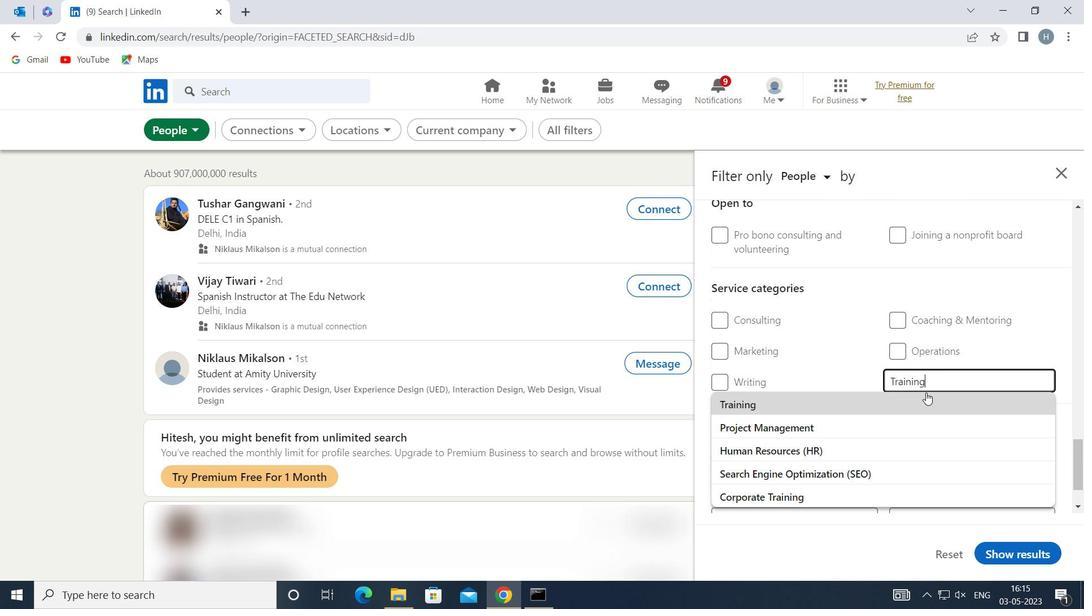 
Action: Mouse pressed left at (900, 402)
Screenshot: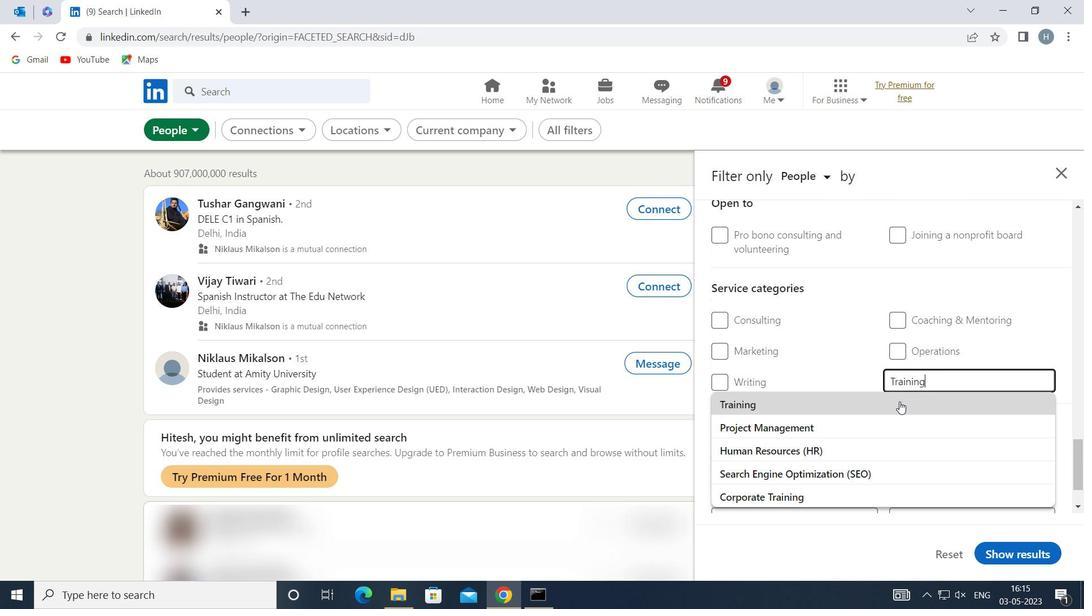 
Action: Mouse moved to (897, 403)
Screenshot: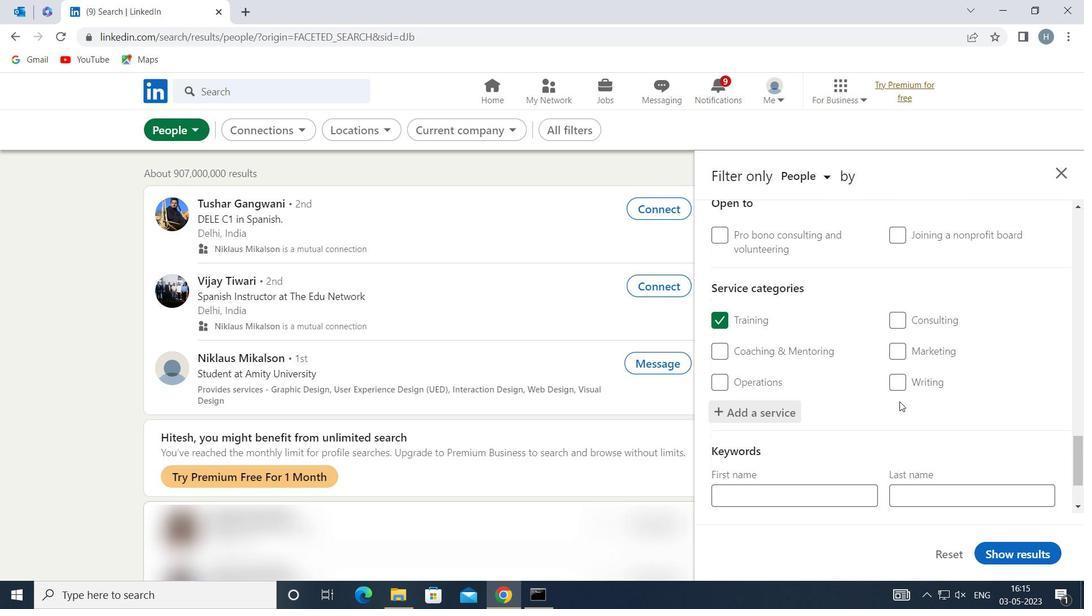 
Action: Mouse scrolled (897, 403) with delta (0, 0)
Screenshot: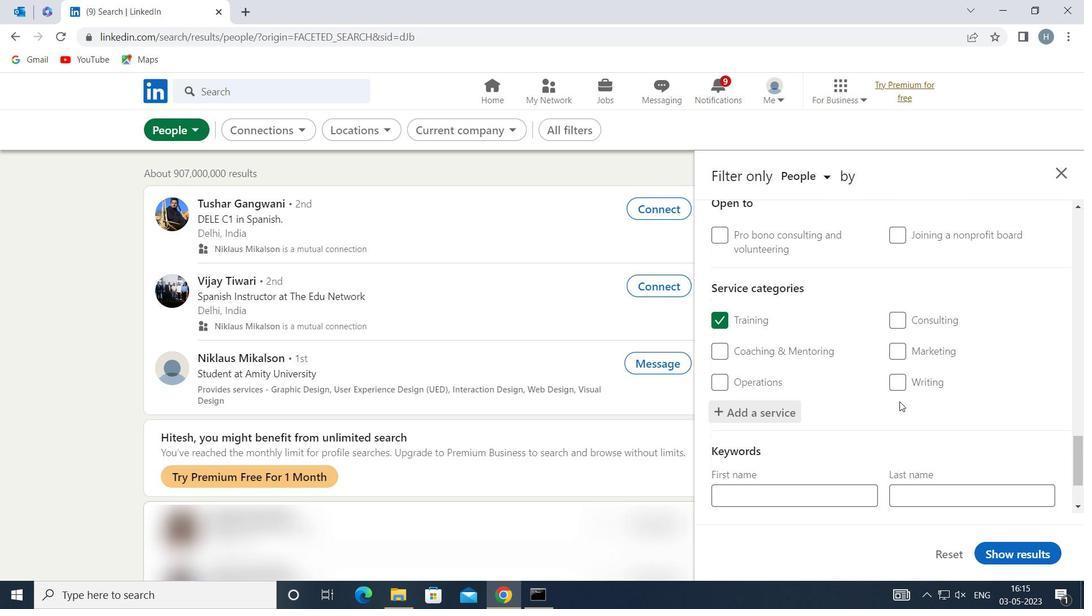 
Action: Mouse moved to (893, 410)
Screenshot: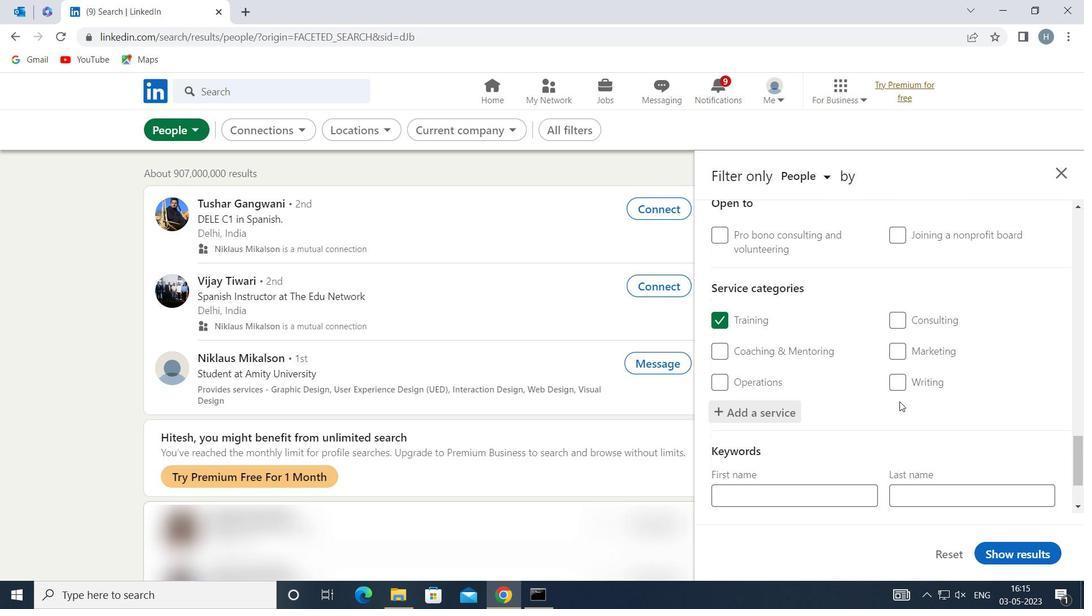 
Action: Mouse scrolled (893, 409) with delta (0, 0)
Screenshot: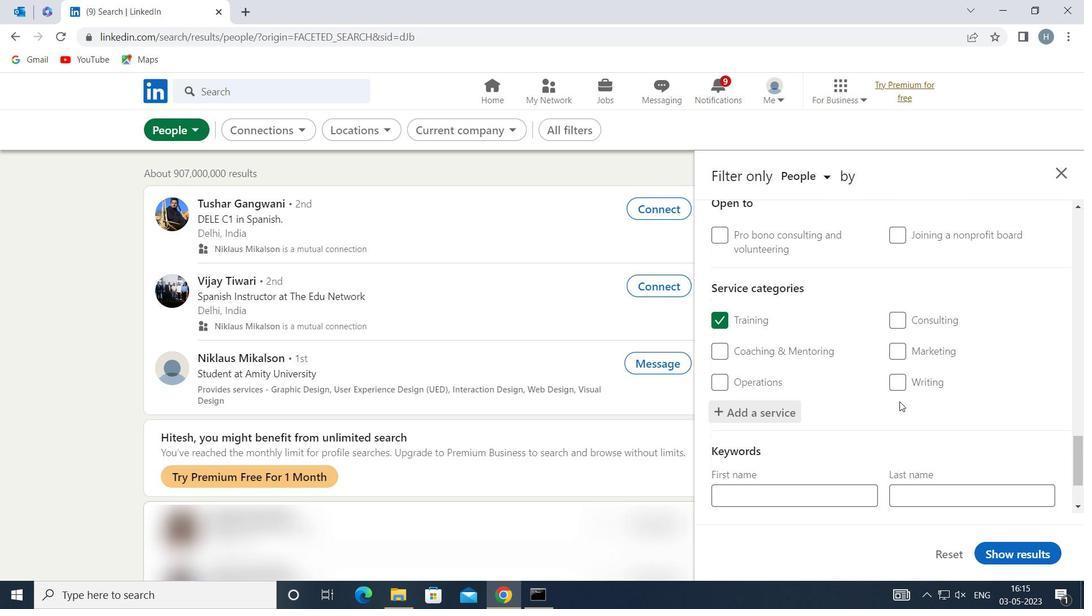 
Action: Mouse moved to (888, 412)
Screenshot: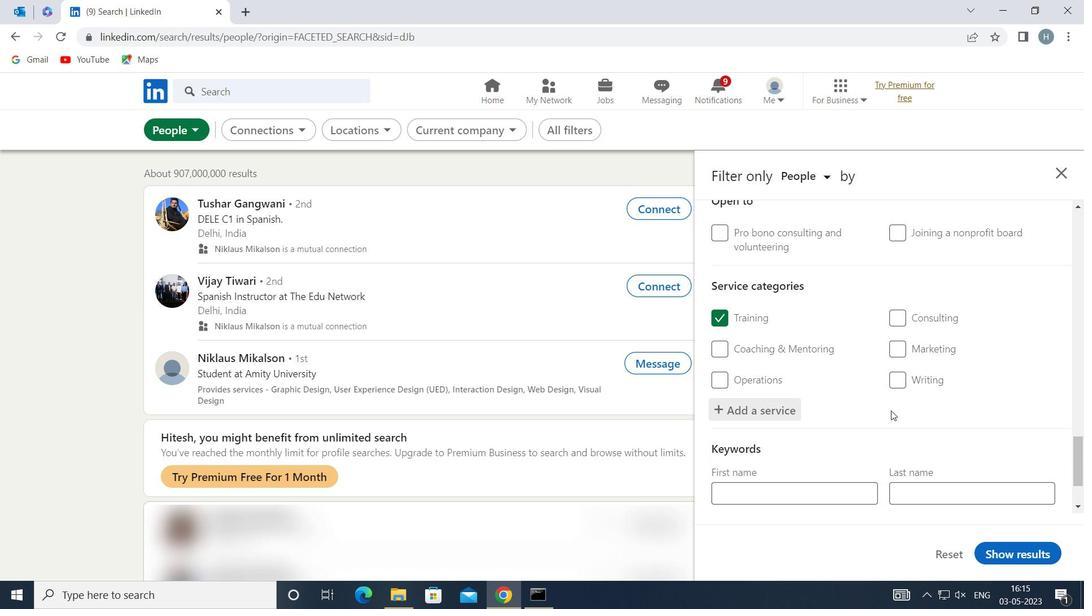 
Action: Mouse scrolled (888, 412) with delta (0, 0)
Screenshot: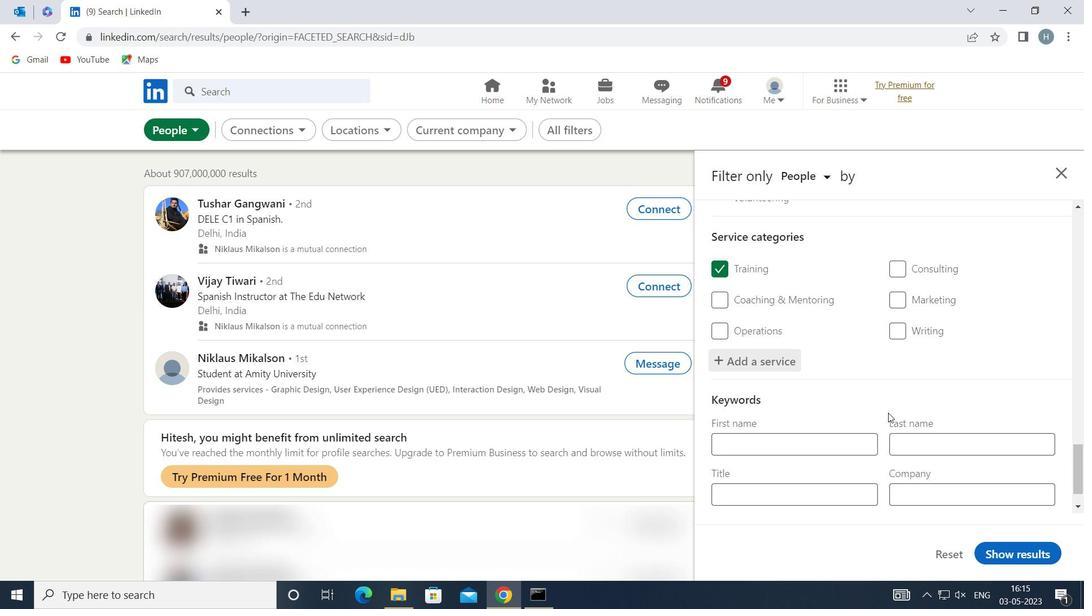 
Action: Mouse scrolled (888, 412) with delta (0, 0)
Screenshot: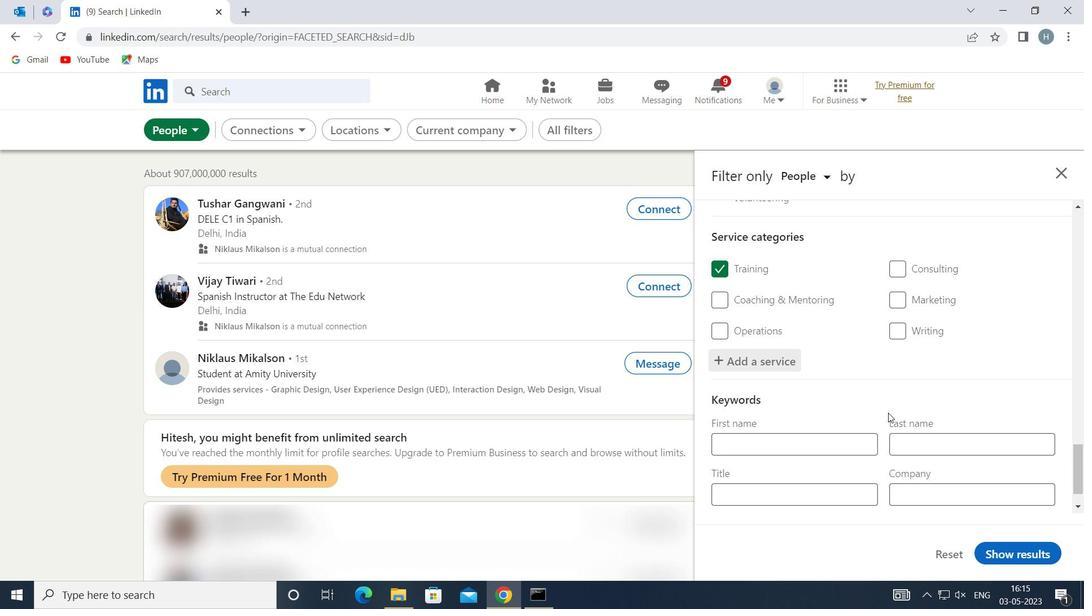 
Action: Mouse moved to (843, 444)
Screenshot: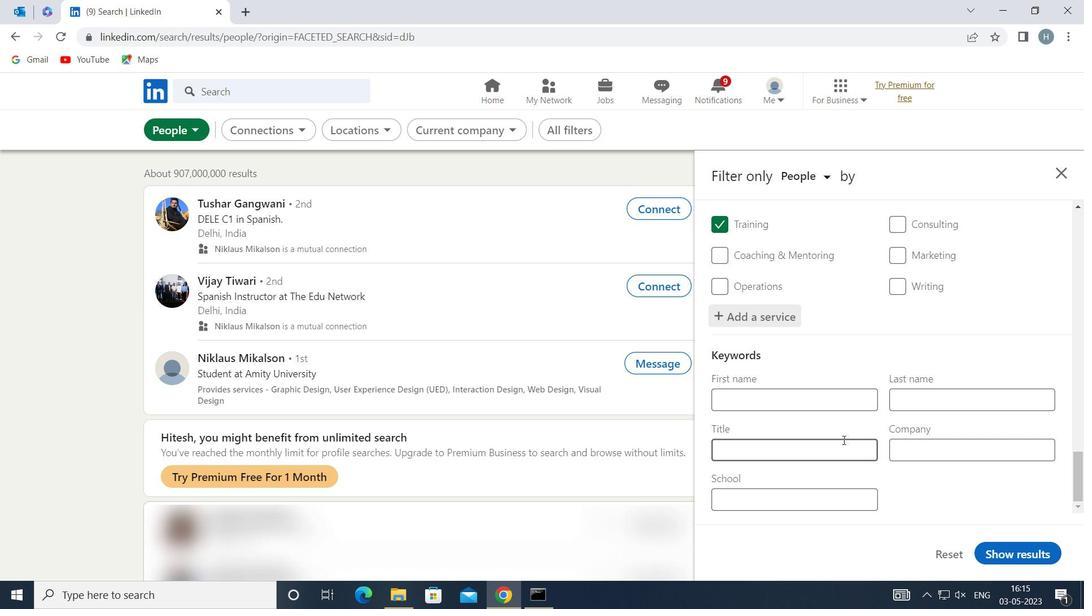 
Action: Mouse pressed left at (843, 444)
Screenshot: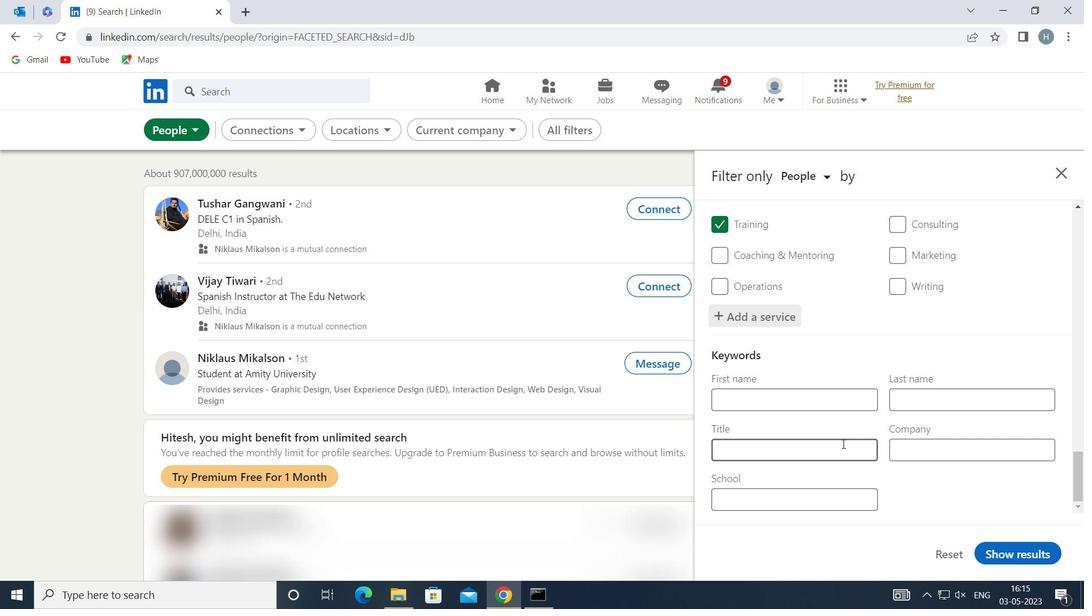 
Action: Mouse moved to (835, 442)
Screenshot: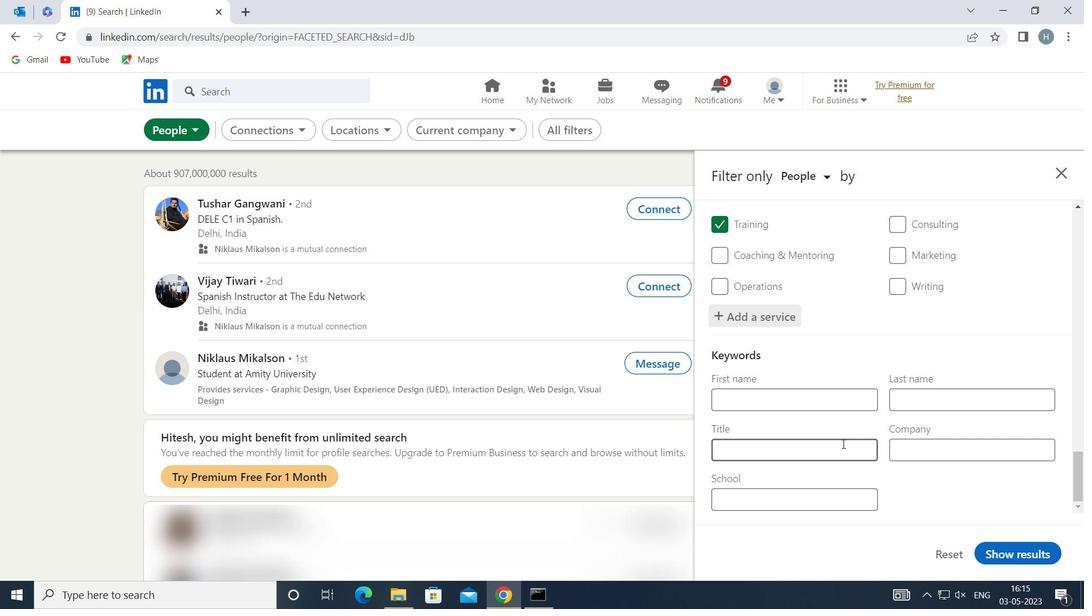 
Action: Key pressed <Key.shift>
Screenshot: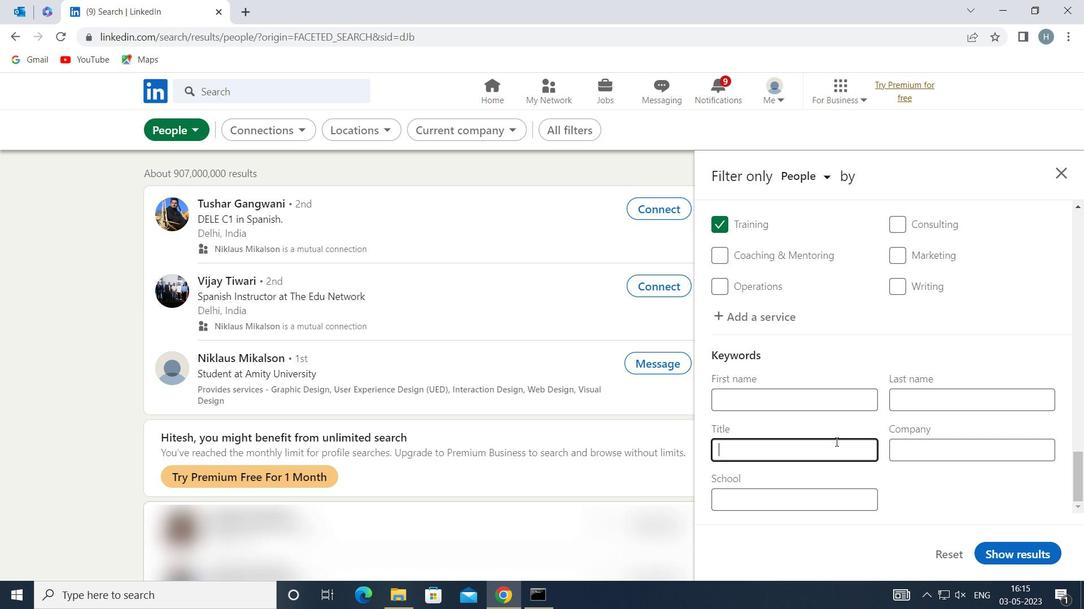 
Action: Mouse moved to (835, 442)
Screenshot: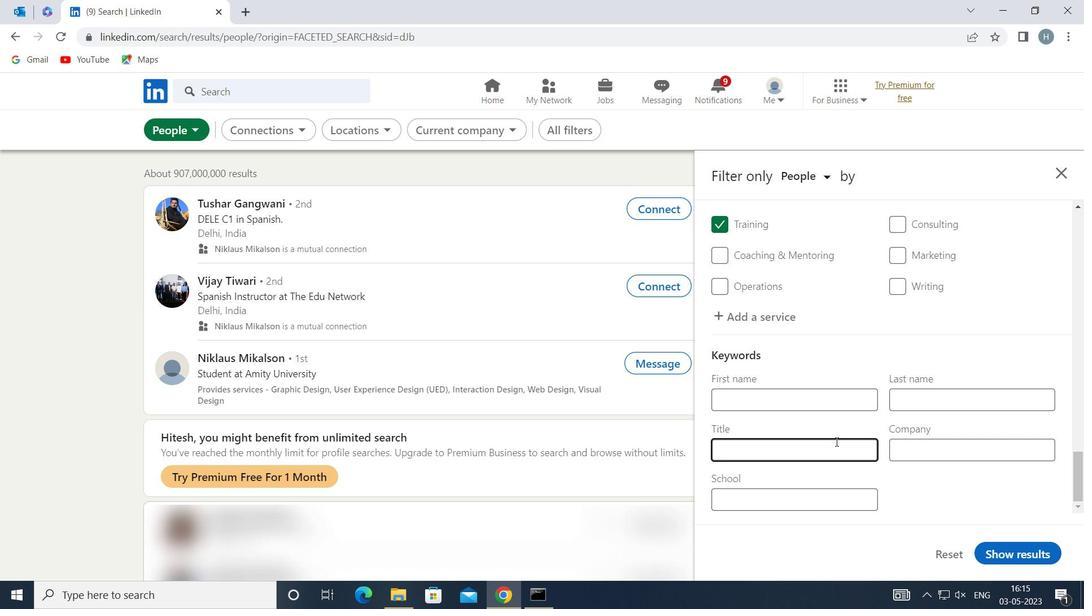 
Action: Key pressed FOUNDER
Screenshot: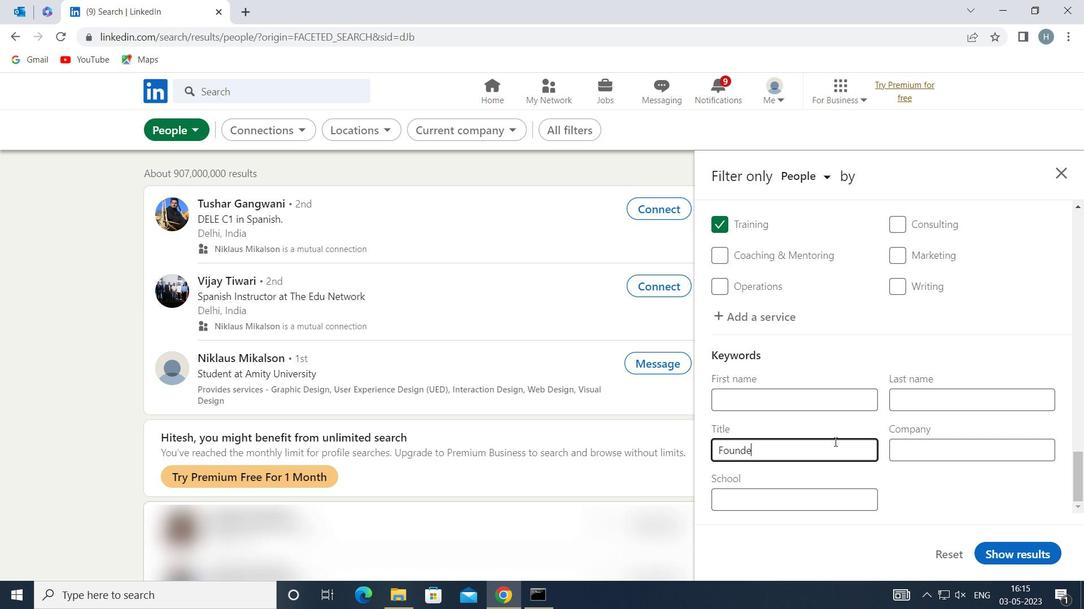 
Action: Mouse moved to (1015, 550)
Screenshot: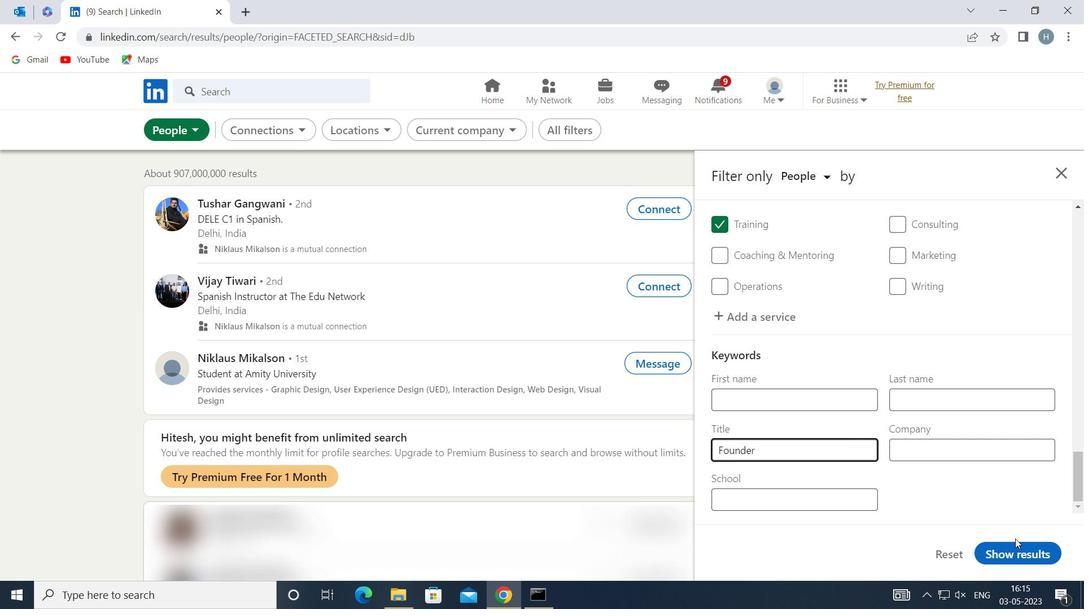 
Action: Mouse pressed left at (1015, 550)
Screenshot: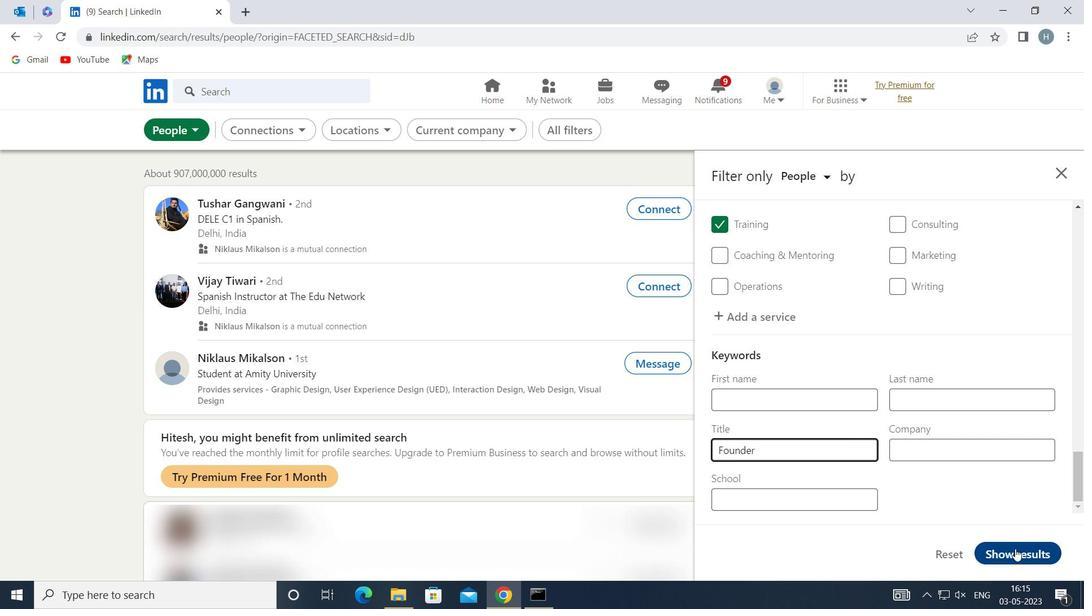 
Action: Mouse moved to (895, 469)
Screenshot: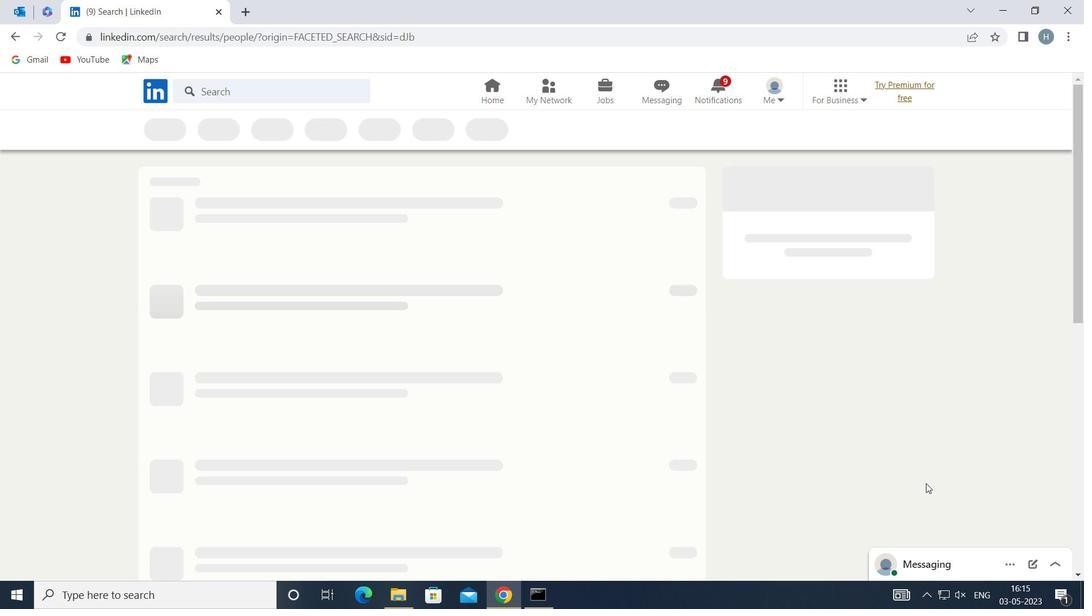 
